 Task: Find connections with filter location Cordeiro with filter topic #personaldevelopment with filter profile language English with filter current company Colgate-Palmolive with filter school Anna Adarsh College For Women with filter industry Media & Telecommunications with filter service category Information Management with filter keywords title Camera Operator
Action: Mouse moved to (592, 113)
Screenshot: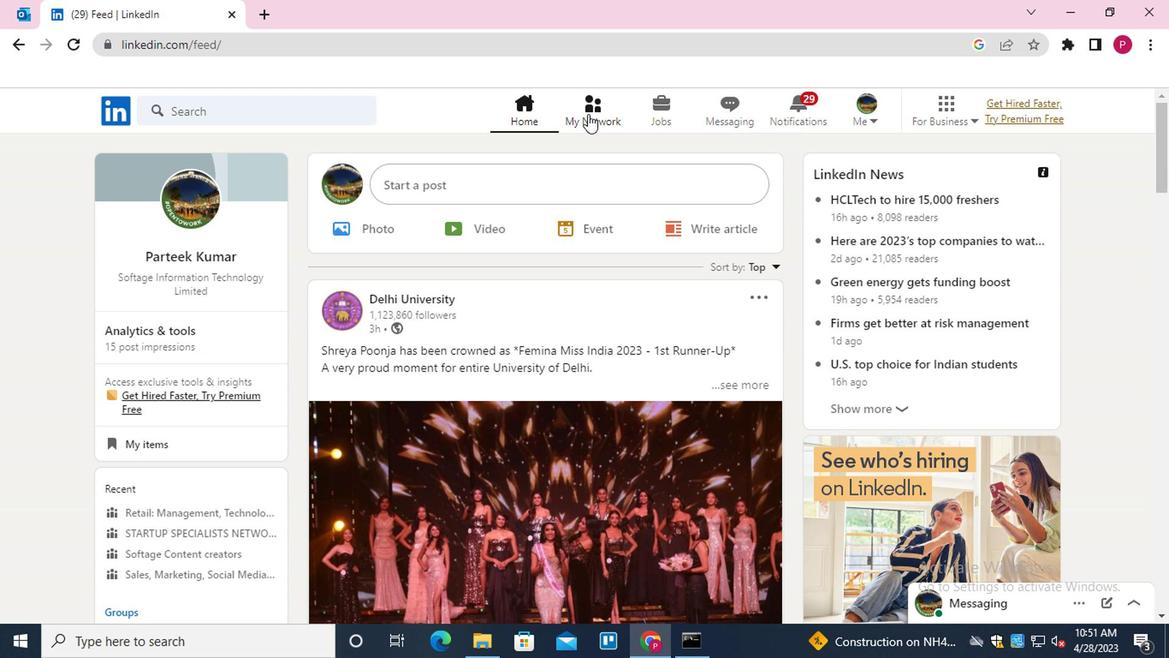 
Action: Mouse pressed left at (592, 113)
Screenshot: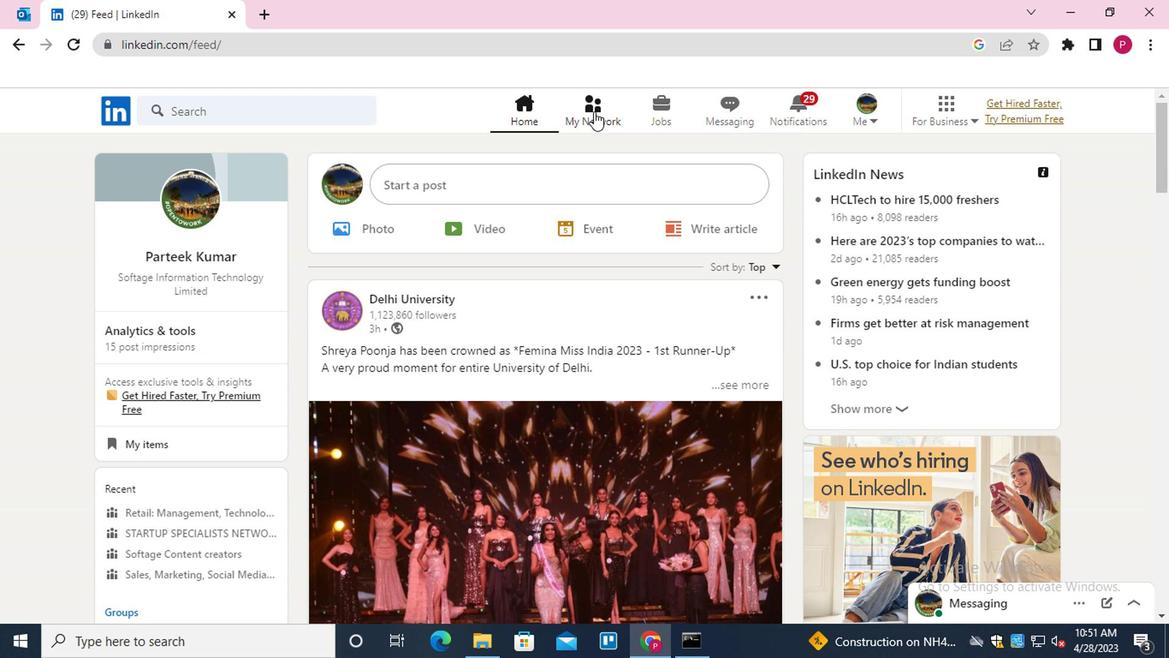 
Action: Mouse moved to (258, 210)
Screenshot: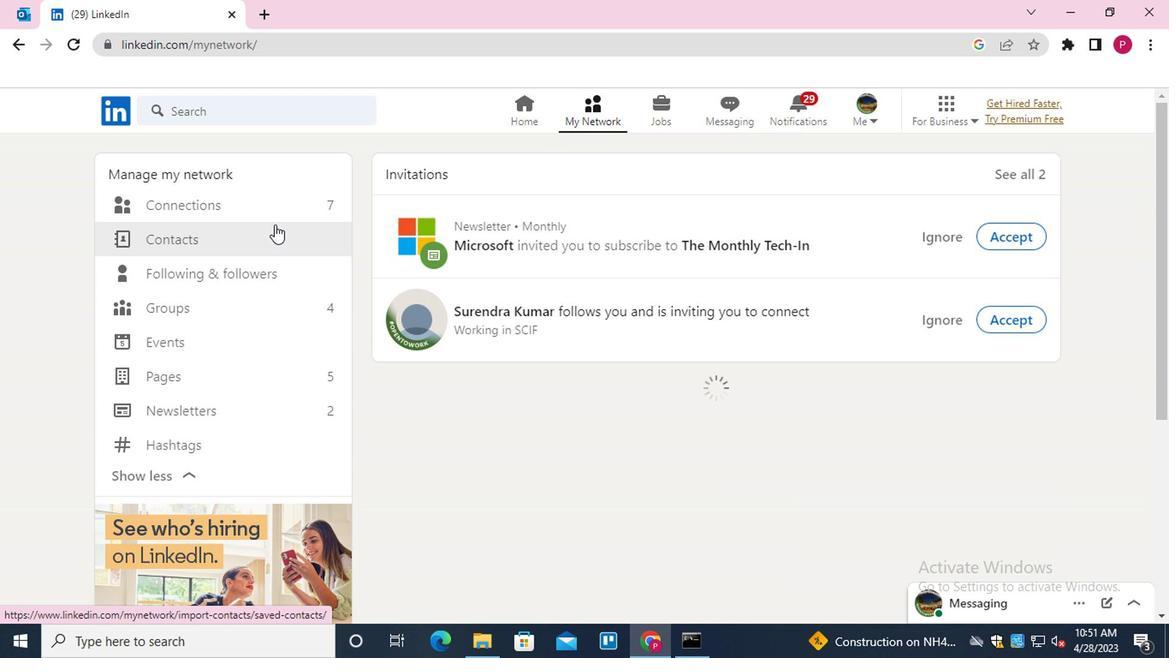 
Action: Mouse pressed left at (258, 210)
Screenshot: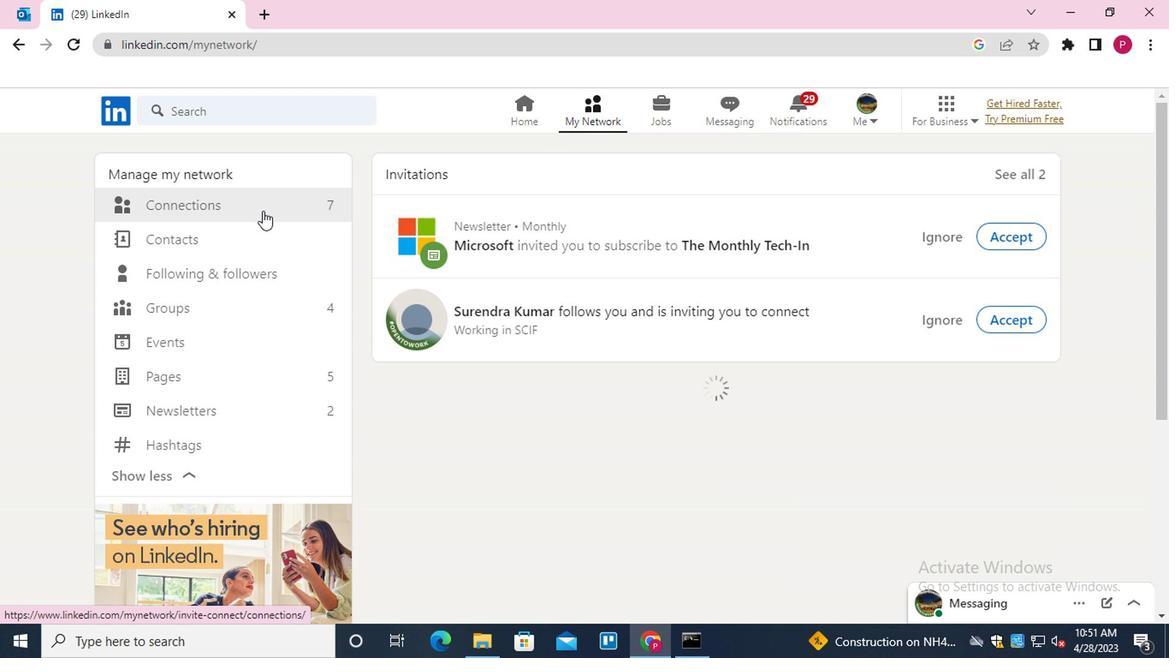 
Action: Mouse moved to (744, 209)
Screenshot: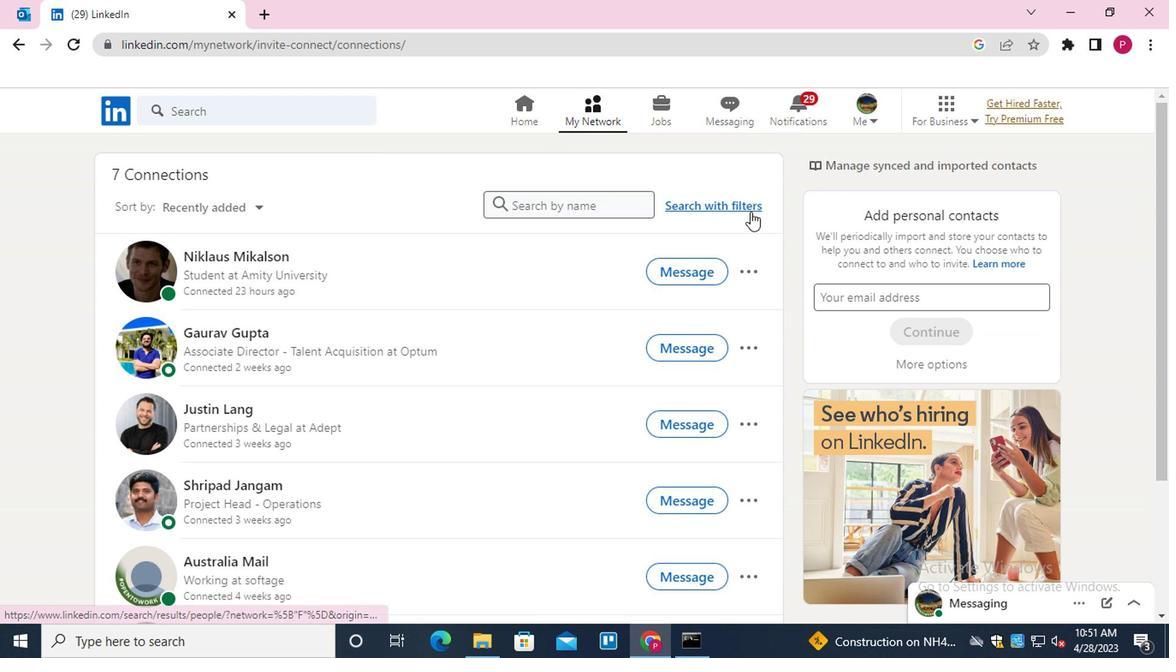 
Action: Mouse pressed left at (744, 209)
Screenshot: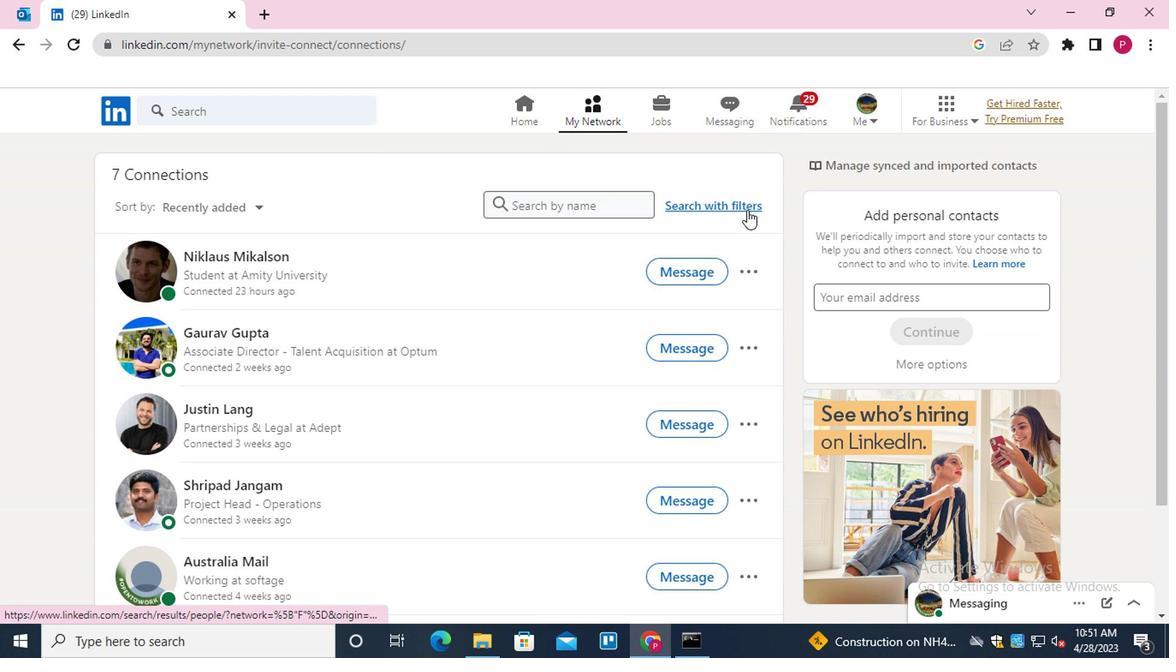 
Action: Mouse moved to (634, 165)
Screenshot: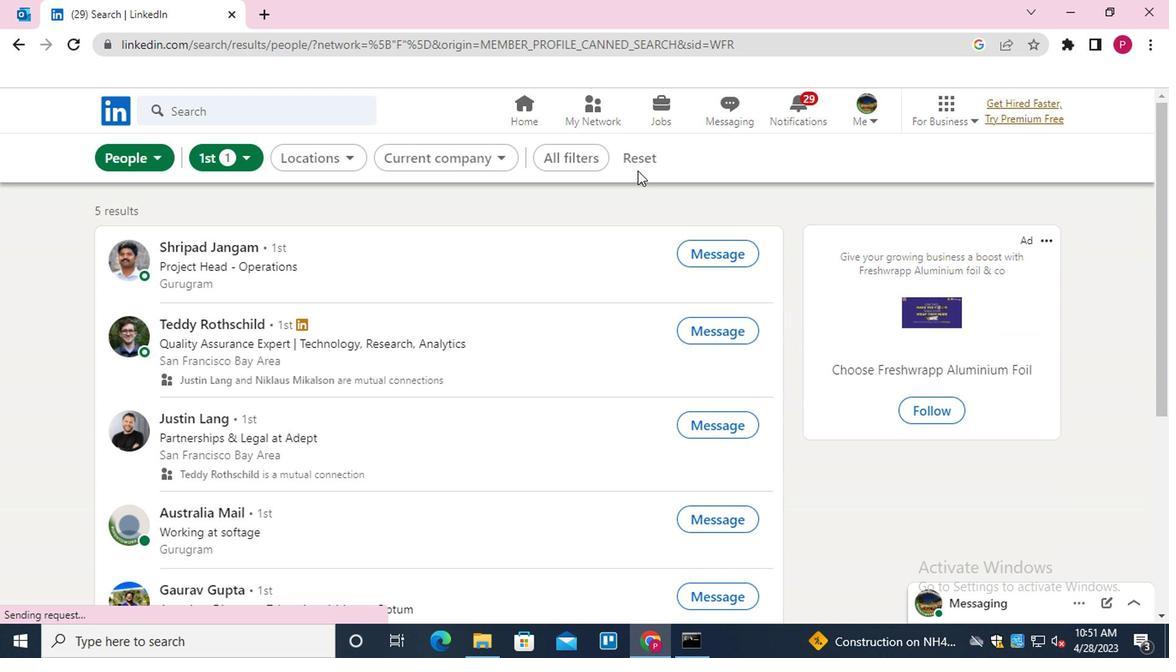 
Action: Mouse pressed left at (634, 165)
Screenshot: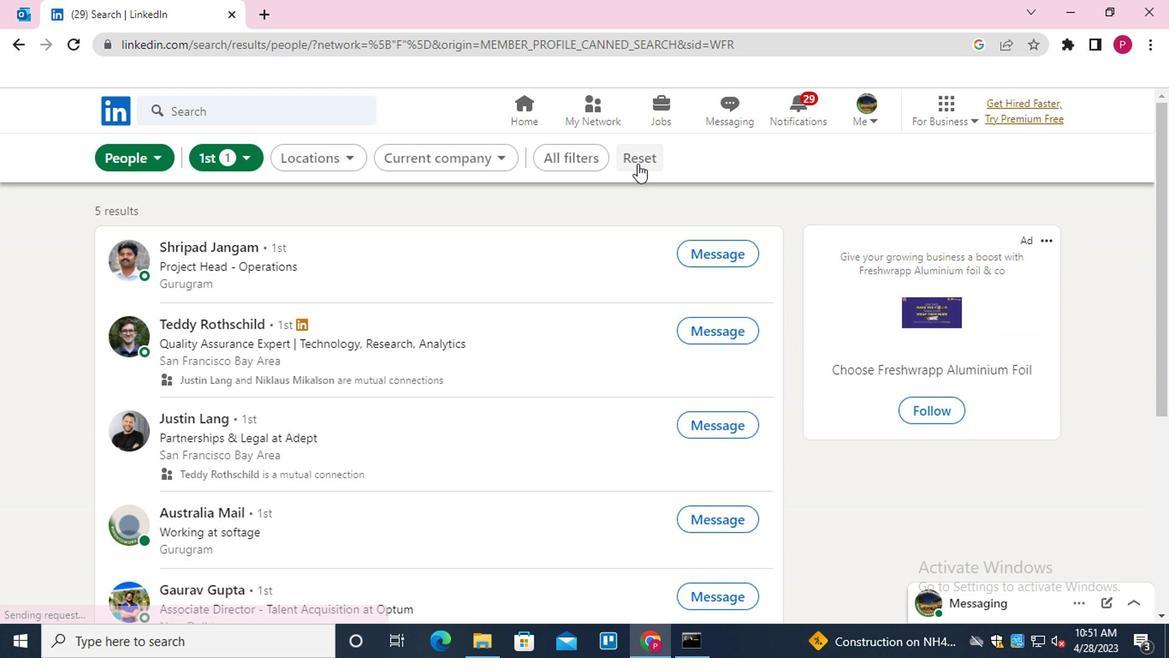 
Action: Mouse moved to (639, 164)
Screenshot: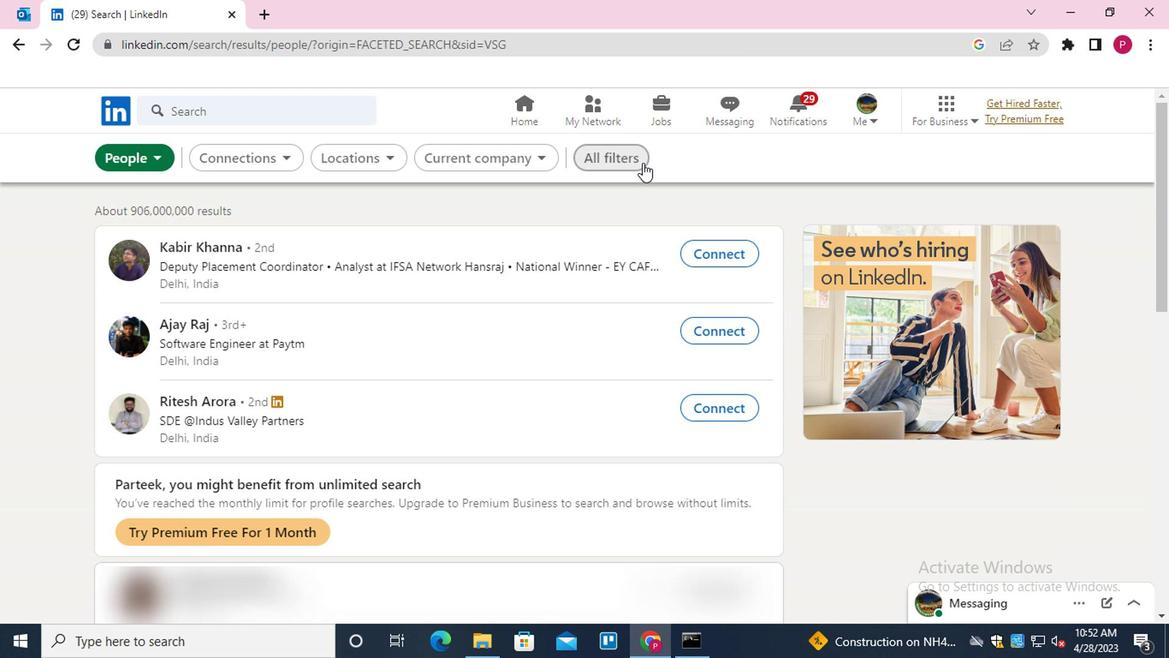 
Action: Mouse pressed left at (639, 164)
Screenshot: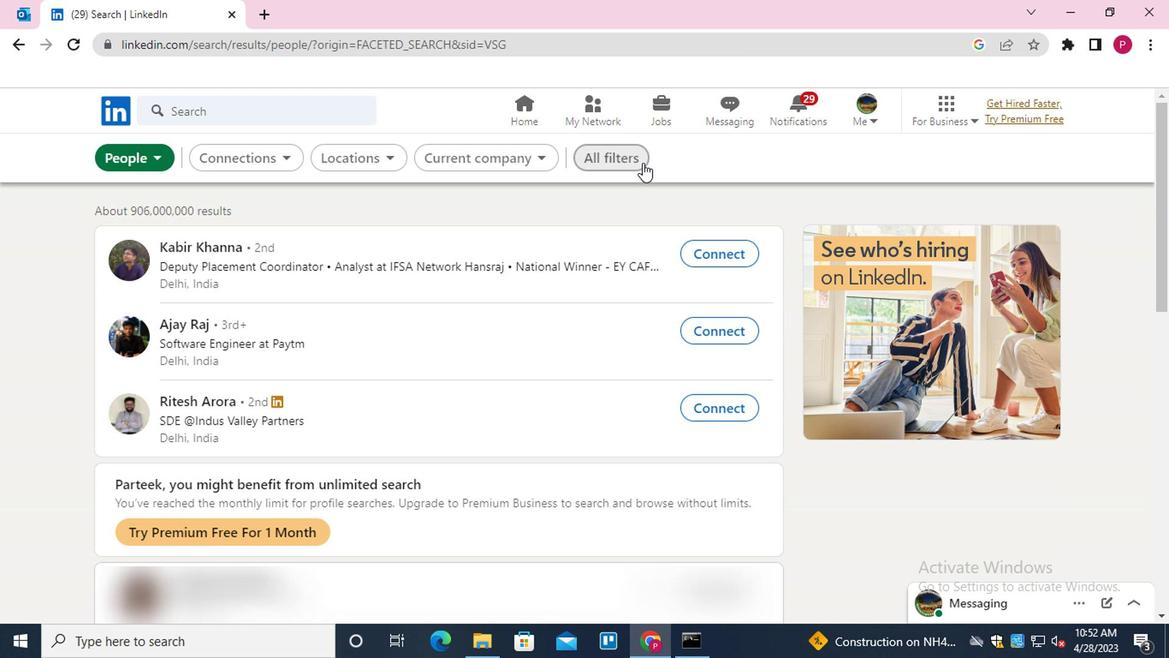 
Action: Mouse moved to (963, 400)
Screenshot: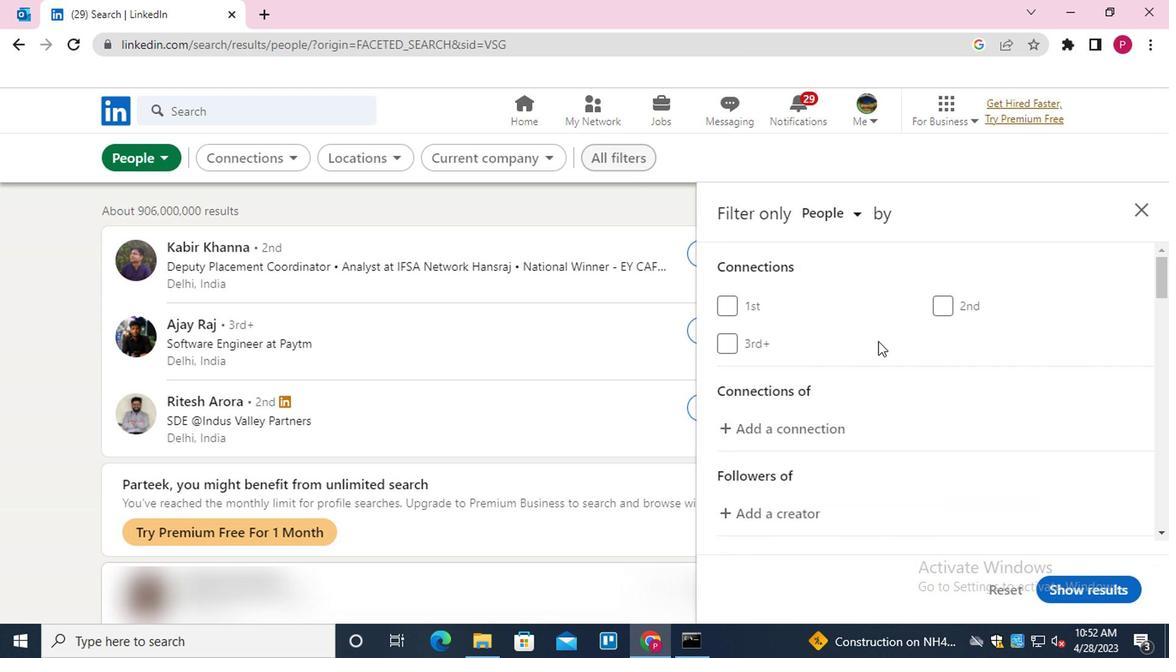 
Action: Mouse scrolled (963, 399) with delta (0, 0)
Screenshot: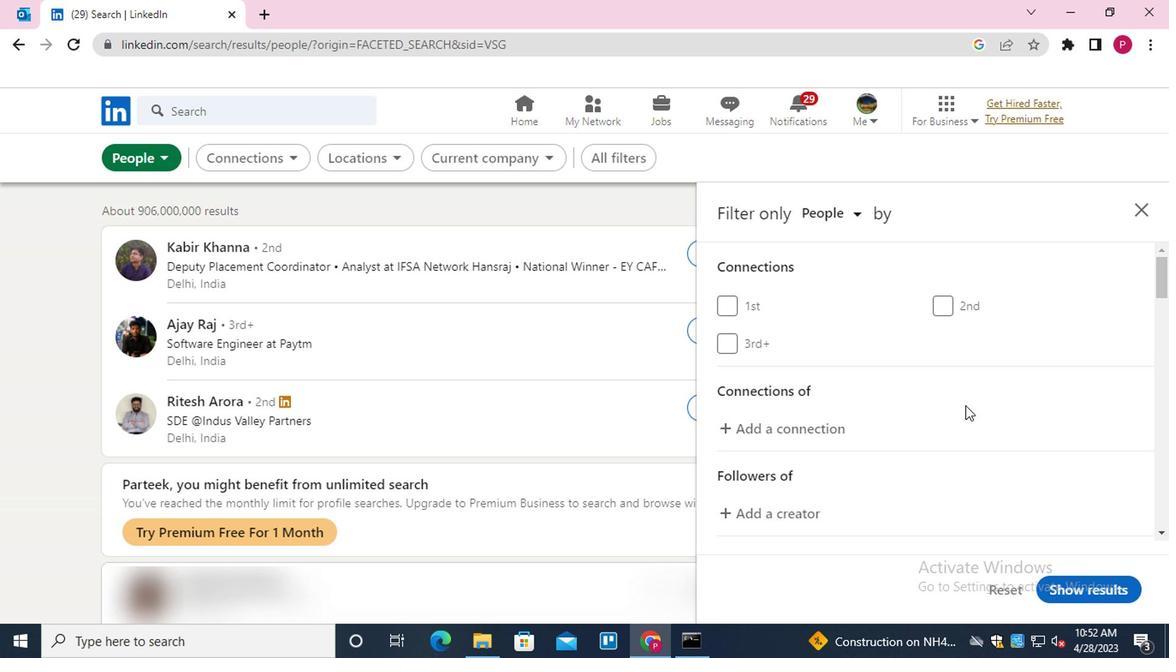 
Action: Mouse scrolled (963, 399) with delta (0, 0)
Screenshot: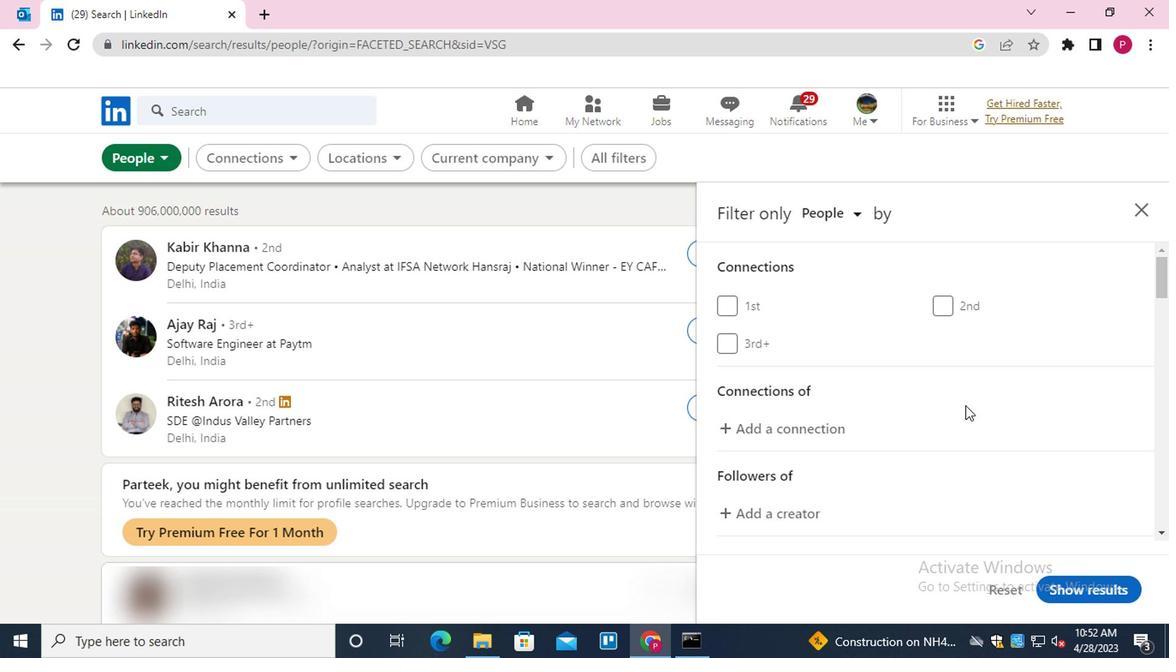 
Action: Mouse moved to (964, 400)
Screenshot: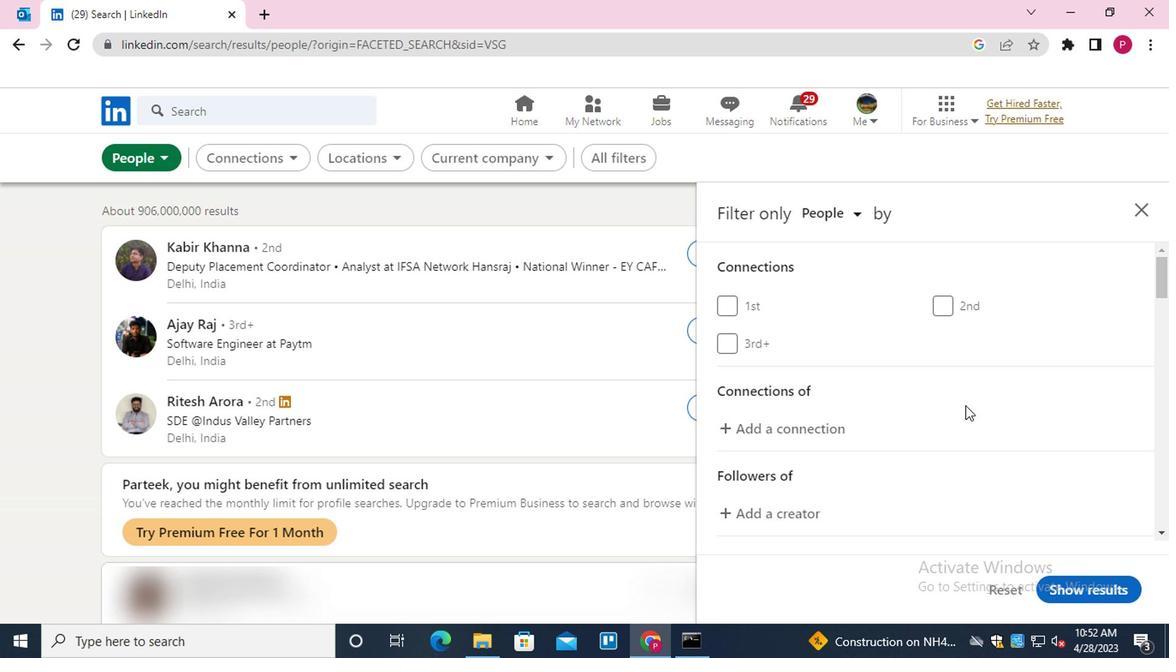 
Action: Mouse scrolled (964, 399) with delta (0, 0)
Screenshot: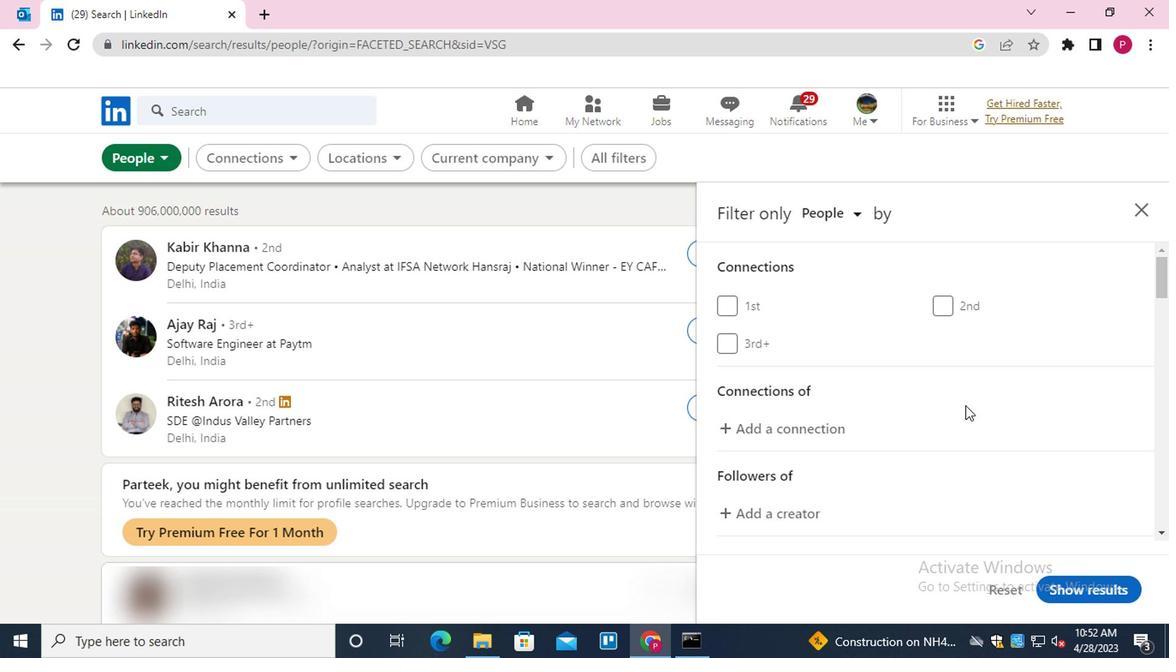 
Action: Mouse scrolled (964, 399) with delta (0, 0)
Screenshot: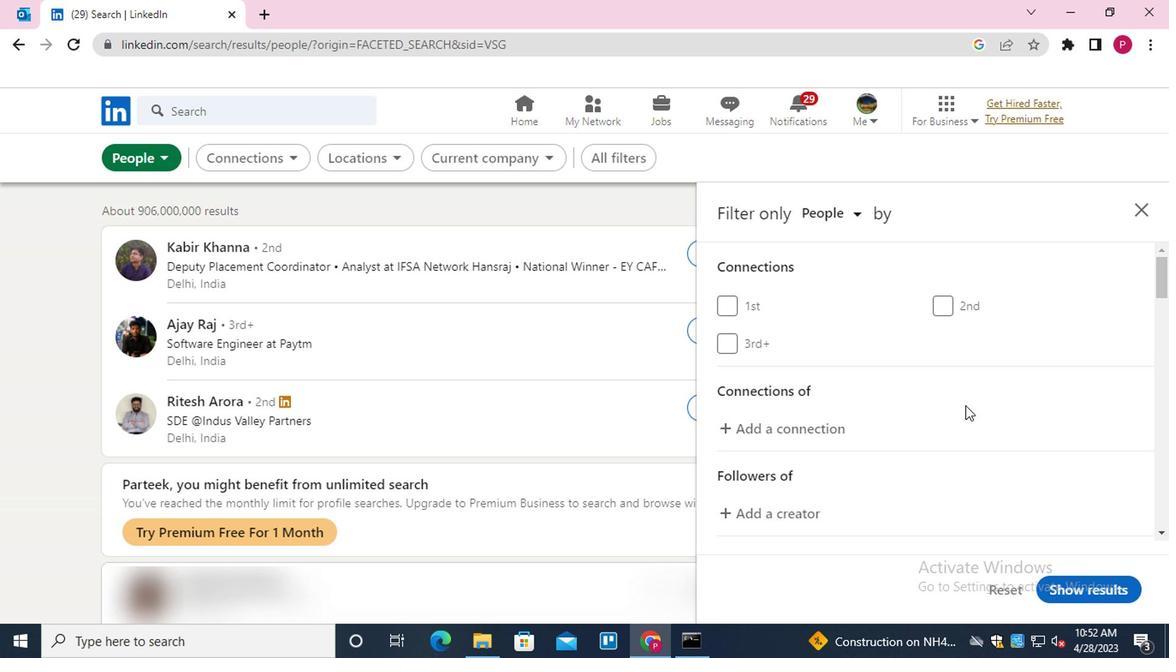 
Action: Mouse moved to (1002, 340)
Screenshot: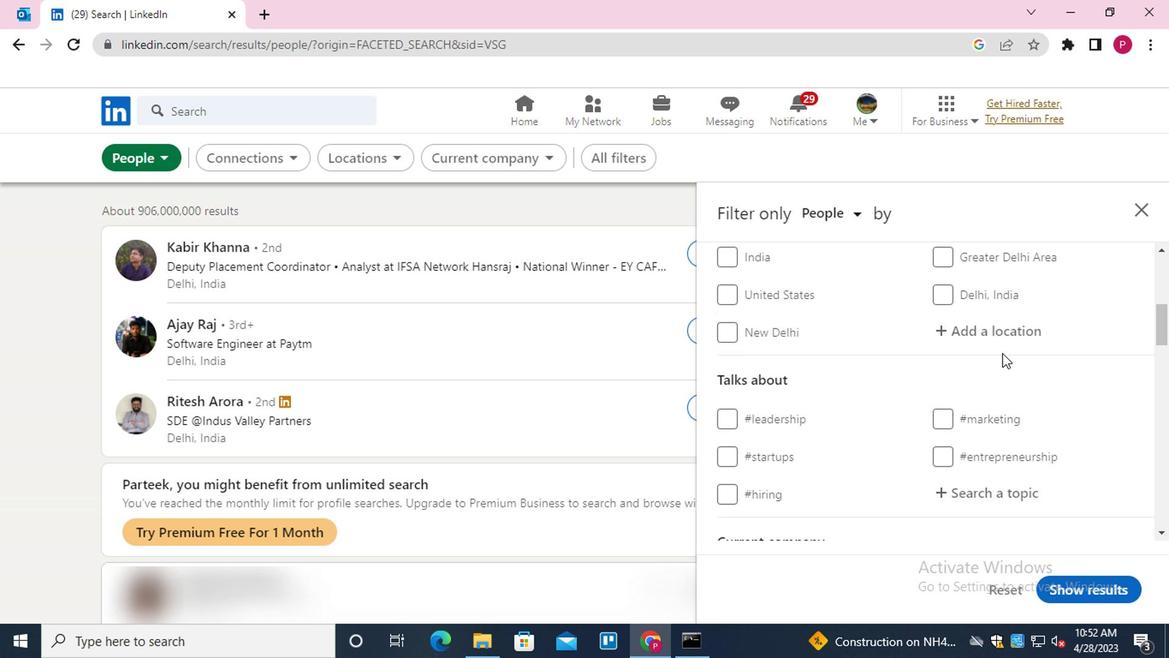 
Action: Mouse pressed left at (1002, 340)
Screenshot: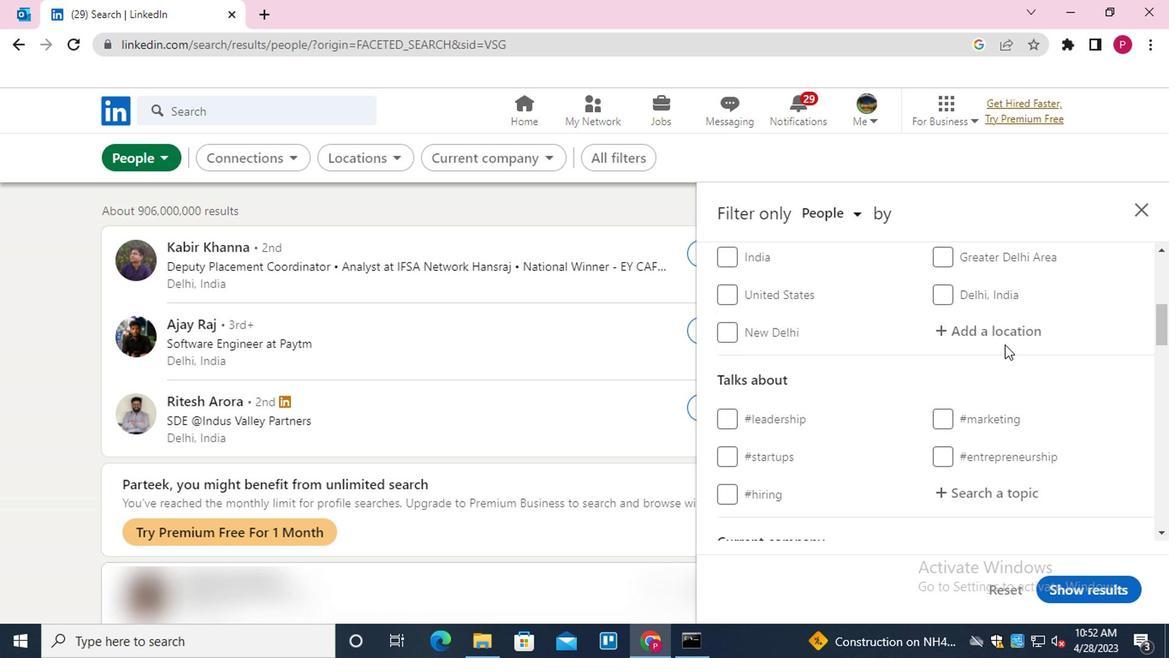 
Action: Key pressed <Key.shift>COR
Screenshot: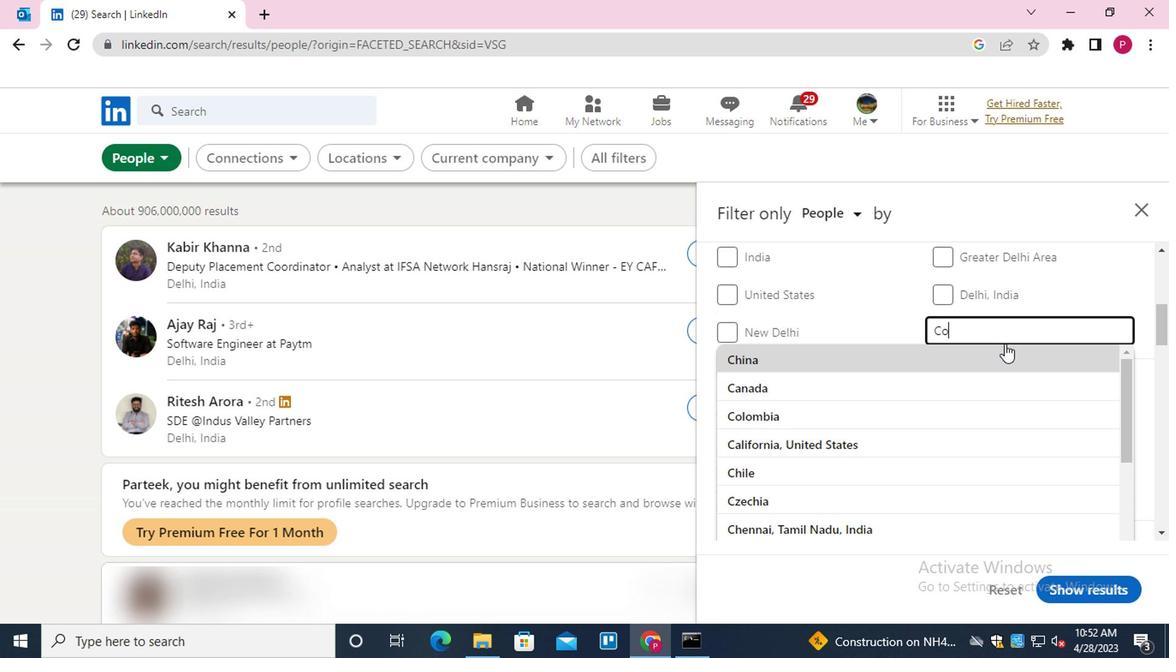 
Action: Mouse moved to (1002, 339)
Screenshot: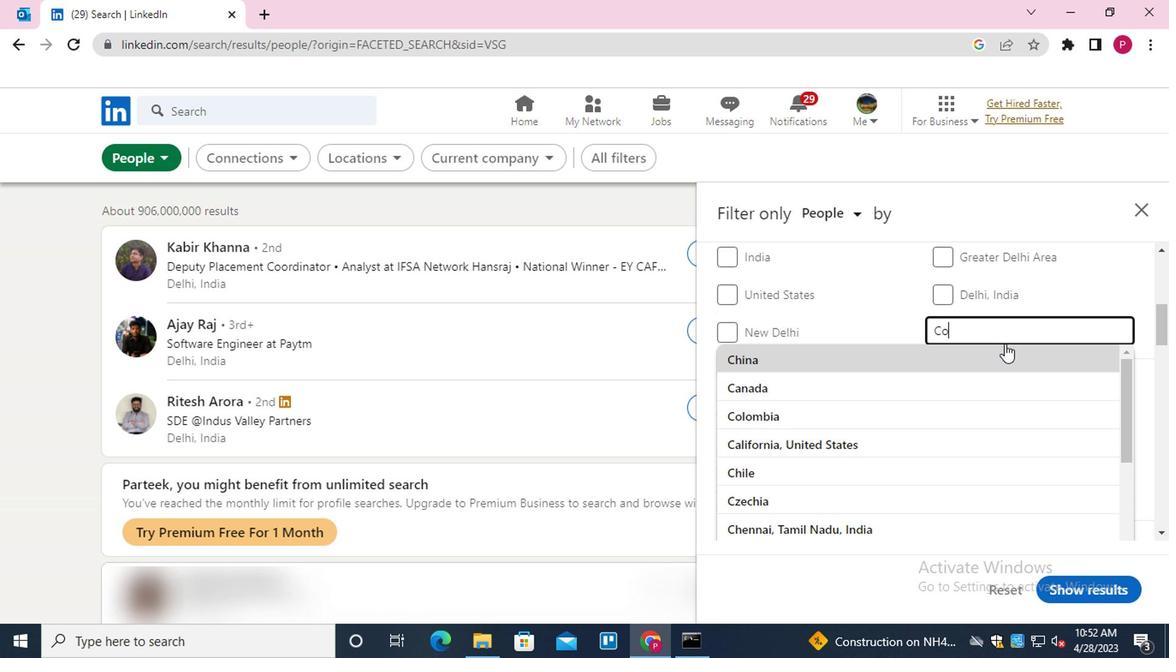 
Action: Key pressed DERIO<Key.backspace><Key.backspace><Key.backspace><Key.down><Key.down><Key.enter>
Screenshot: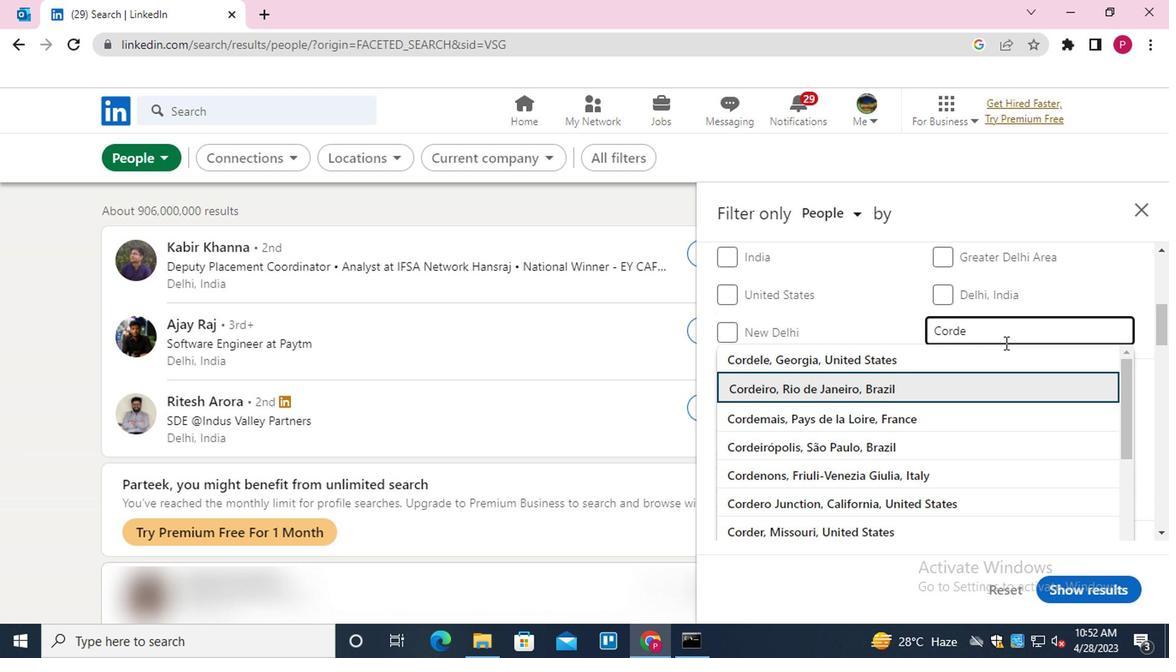 
Action: Mouse moved to (849, 406)
Screenshot: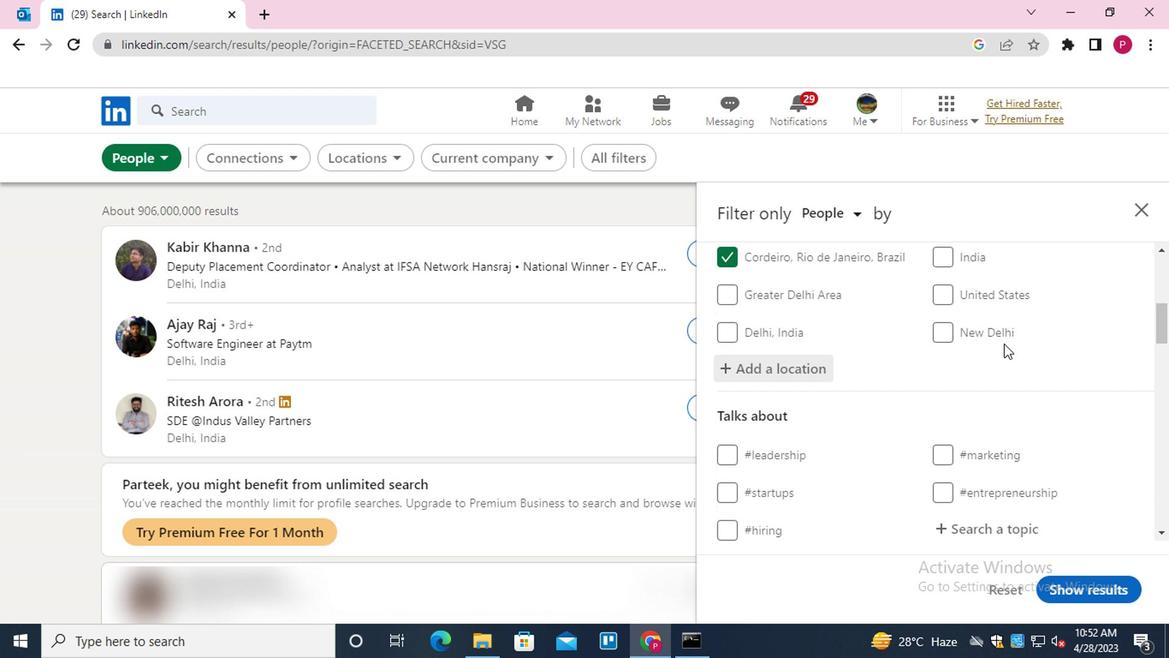 
Action: Mouse scrolled (849, 405) with delta (0, 0)
Screenshot: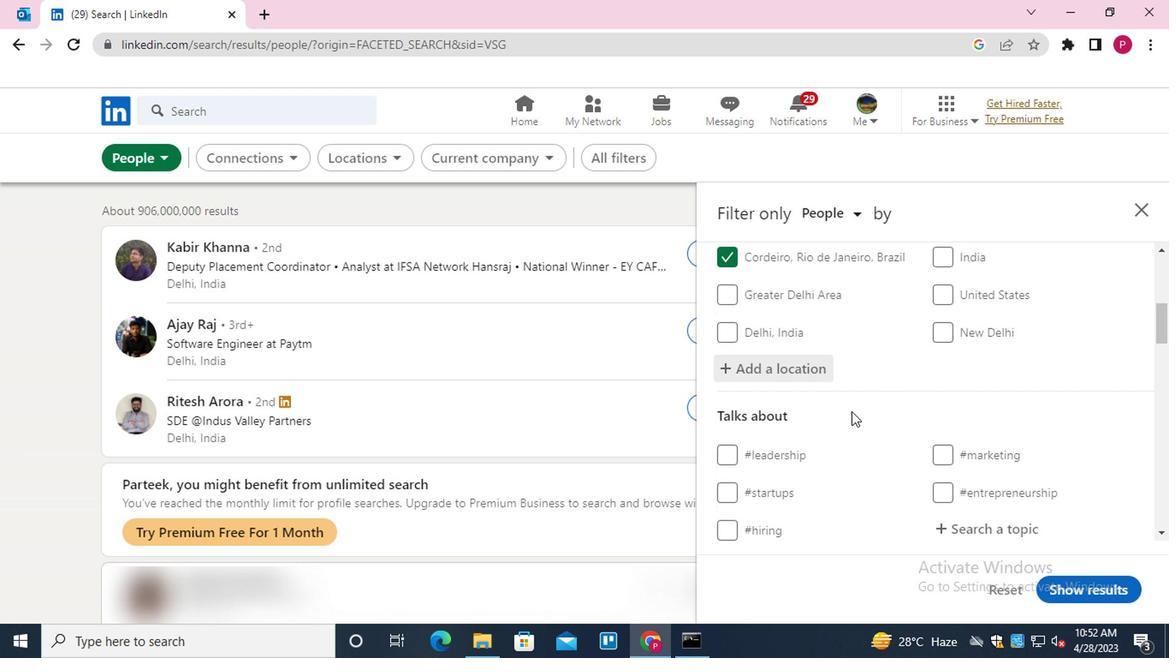 
Action: Mouse scrolled (849, 405) with delta (0, 0)
Screenshot: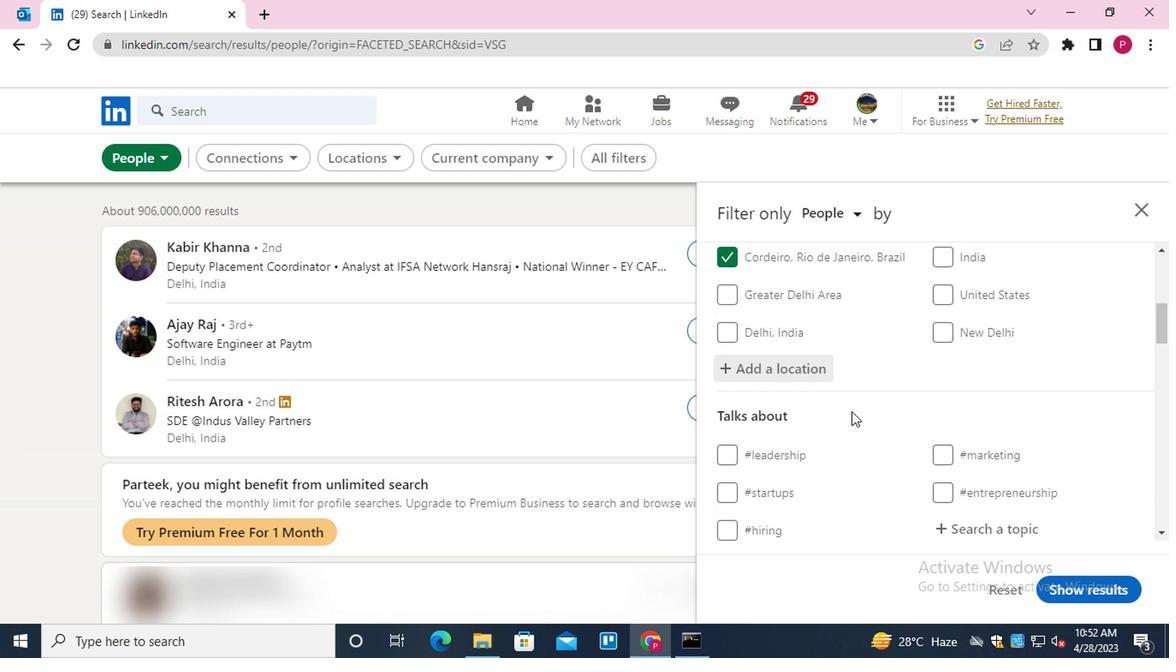 
Action: Mouse scrolled (849, 405) with delta (0, 0)
Screenshot: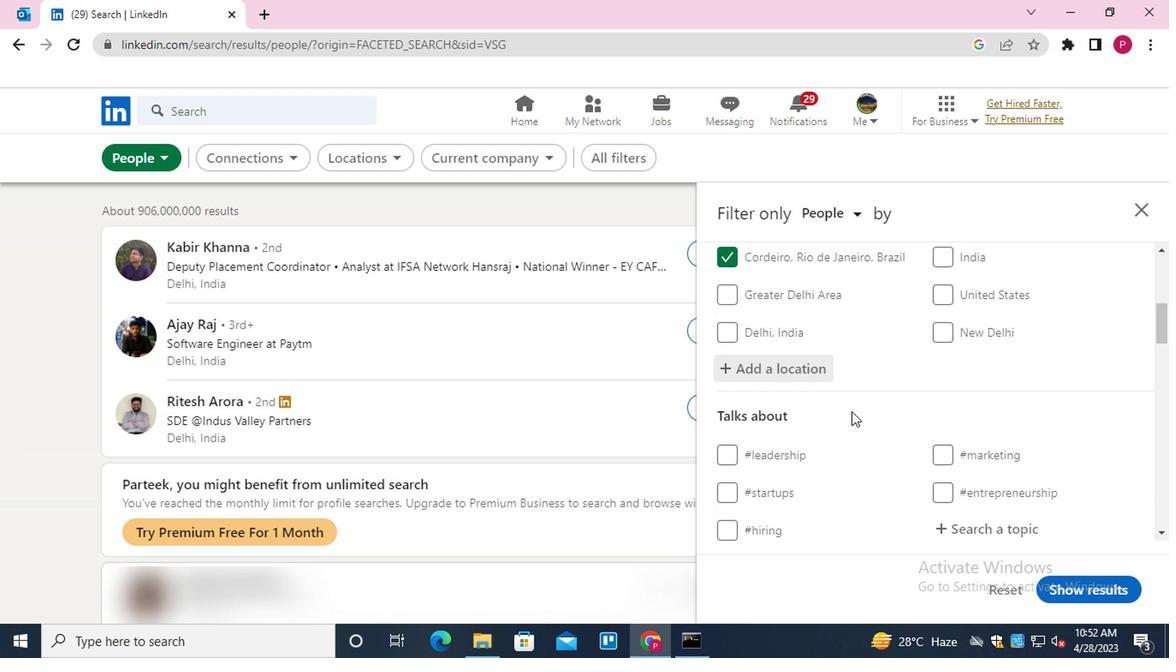 
Action: Mouse moved to (970, 273)
Screenshot: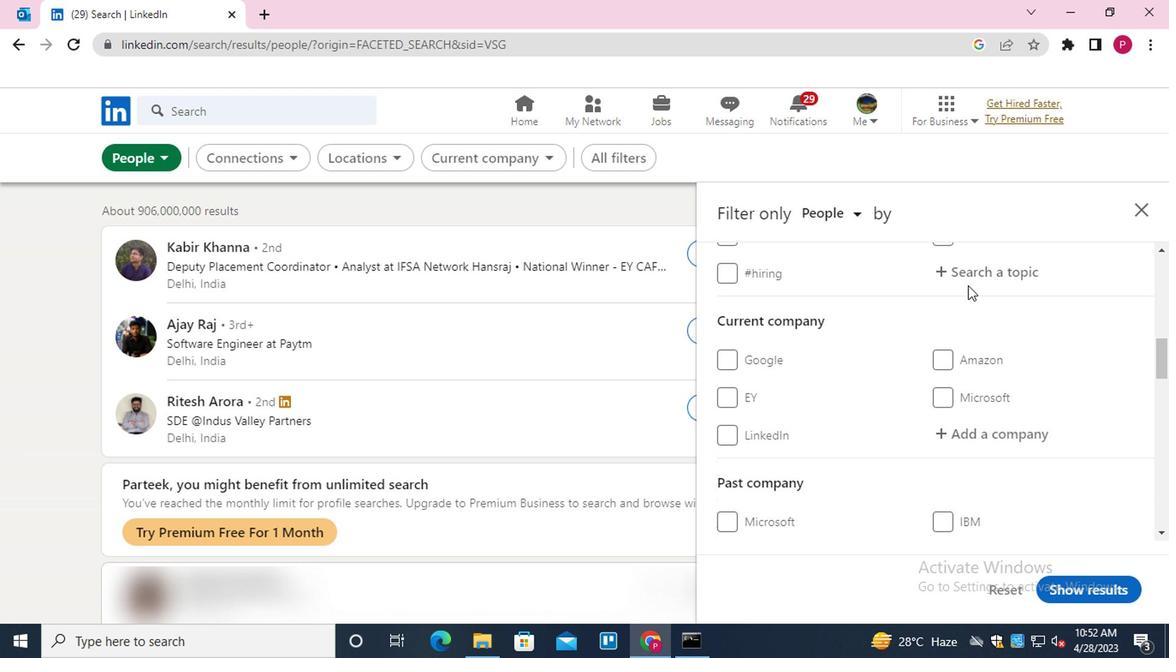 
Action: Mouse pressed left at (970, 273)
Screenshot: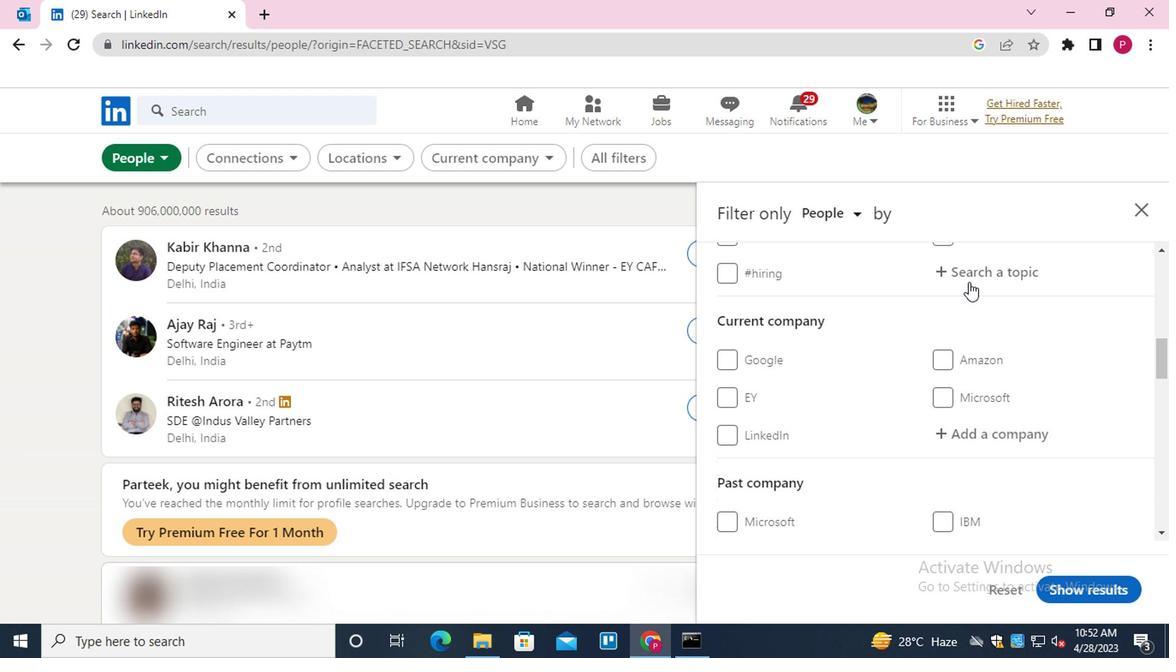 
Action: Mouse moved to (970, 273)
Screenshot: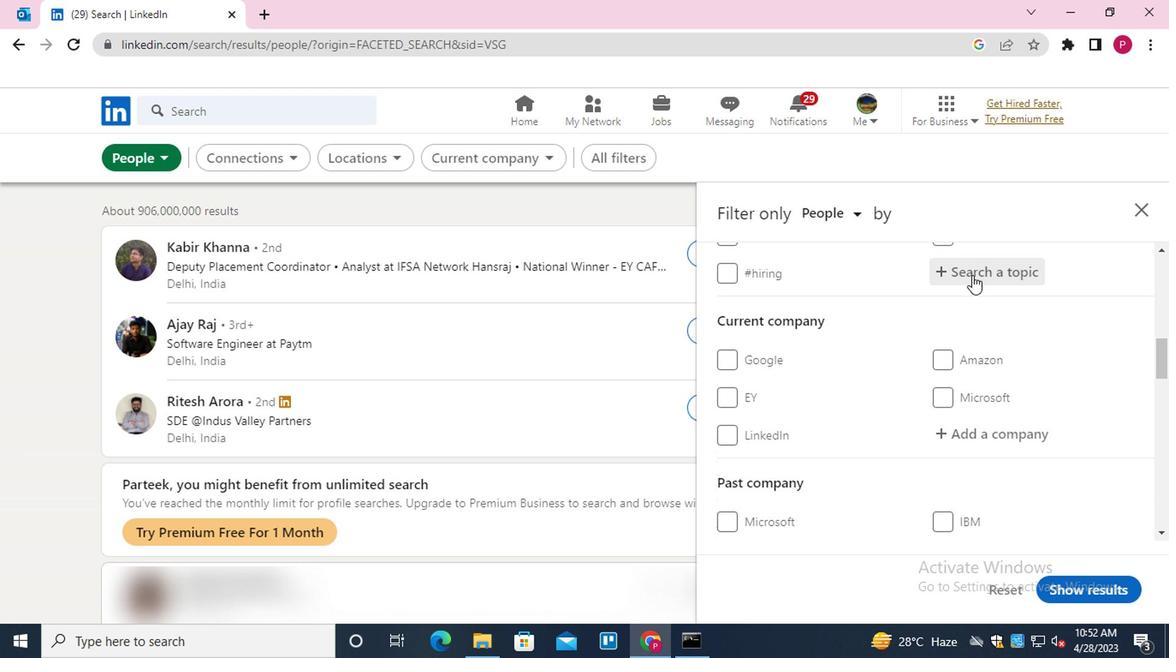 
Action: Key pressed PERSONAL<Key.down><Key.down><Key.enter>
Screenshot: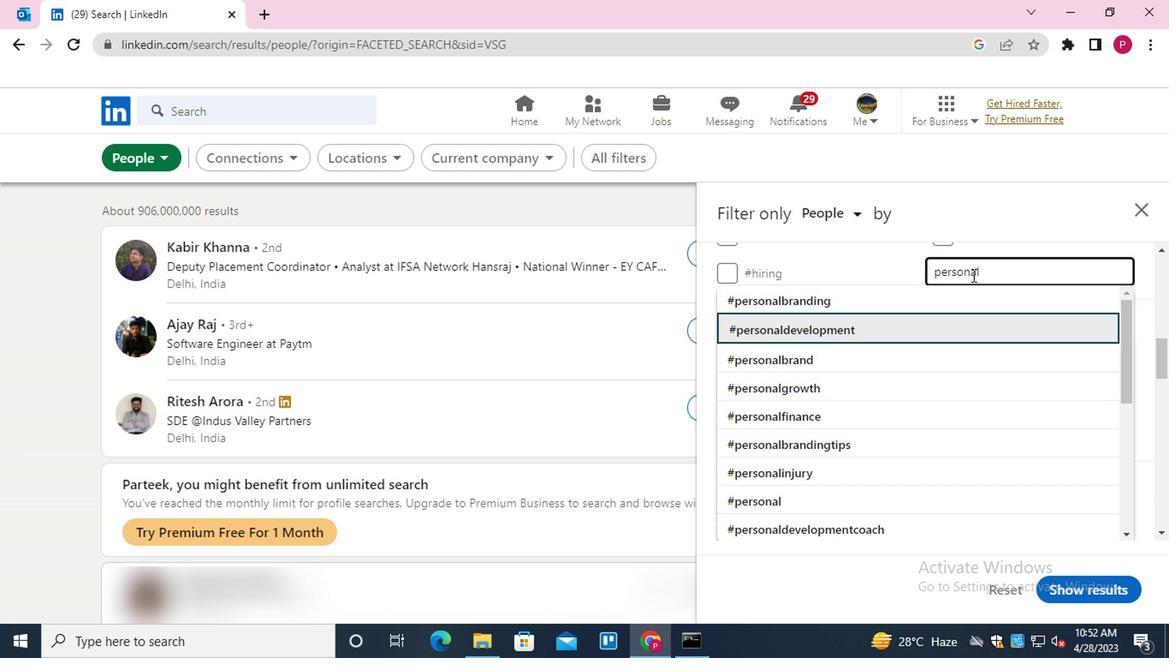 
Action: Mouse moved to (891, 348)
Screenshot: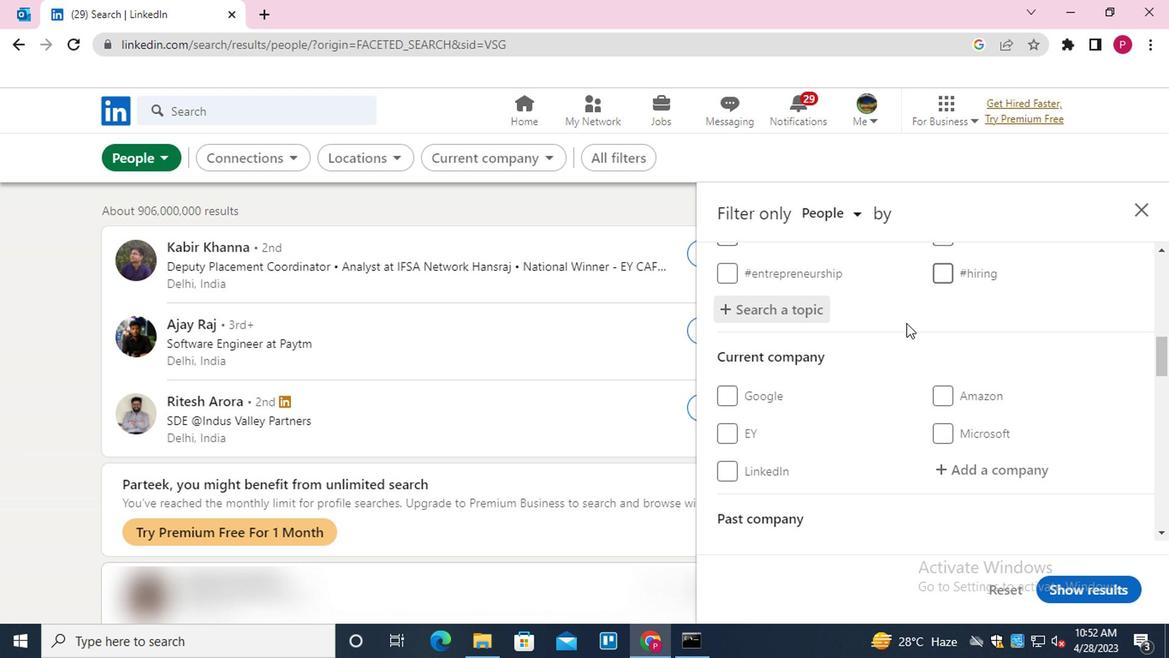 
Action: Mouse scrolled (891, 347) with delta (0, 0)
Screenshot: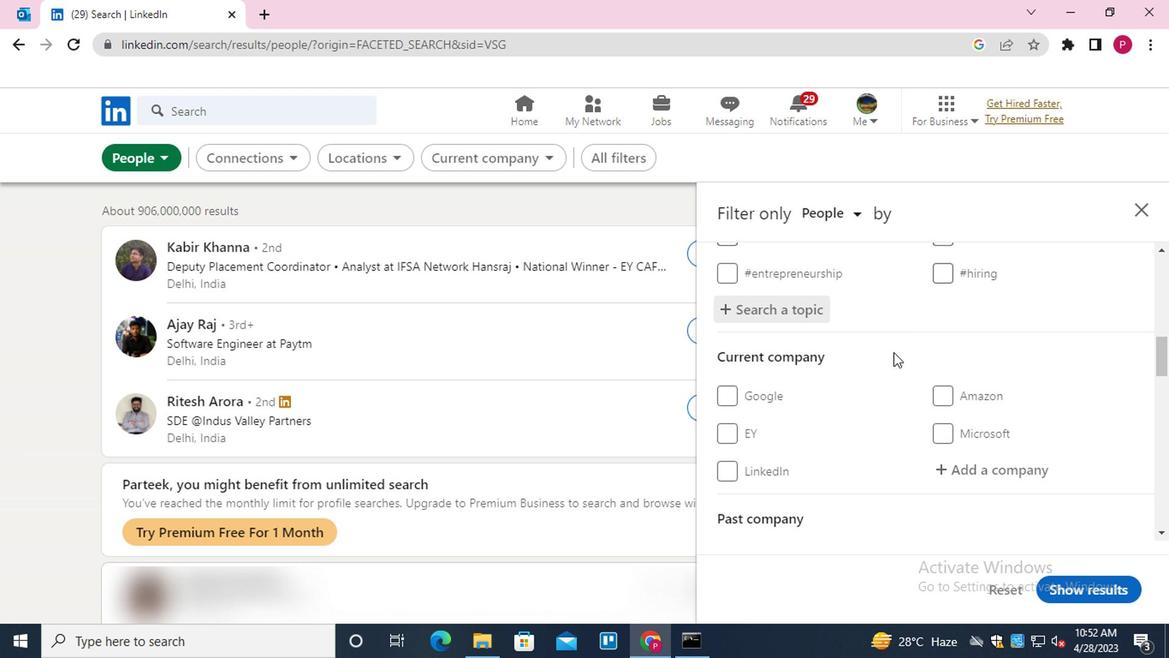 
Action: Mouse scrolled (891, 347) with delta (0, 0)
Screenshot: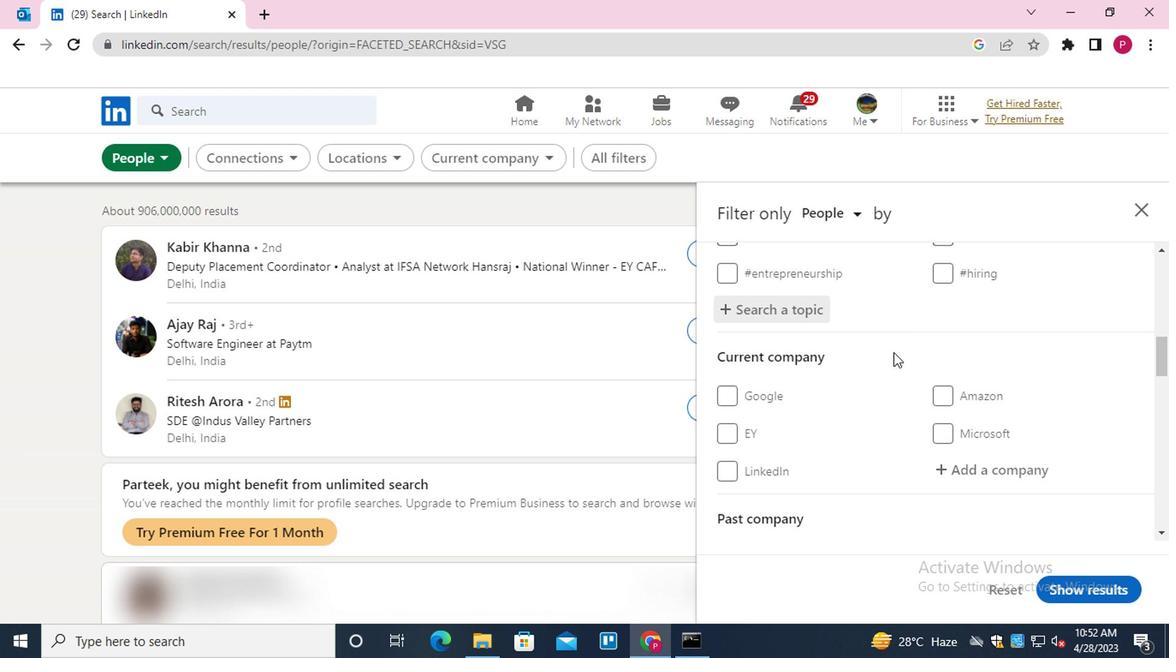 
Action: Mouse moved to (887, 359)
Screenshot: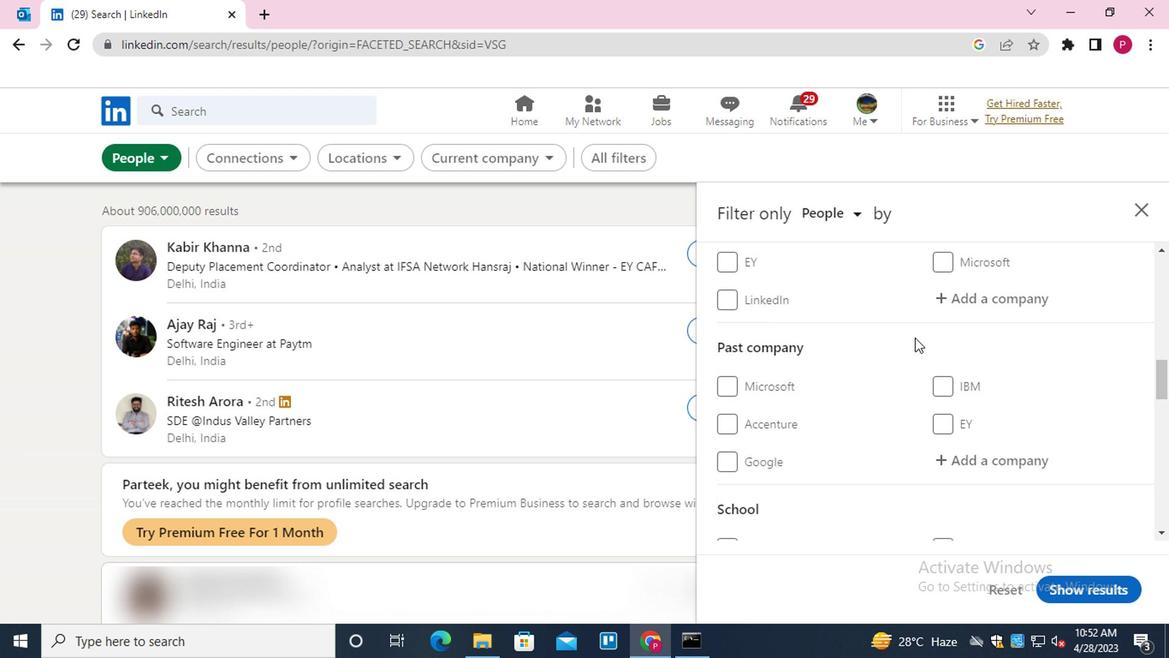 
Action: Mouse scrolled (887, 358) with delta (0, 0)
Screenshot: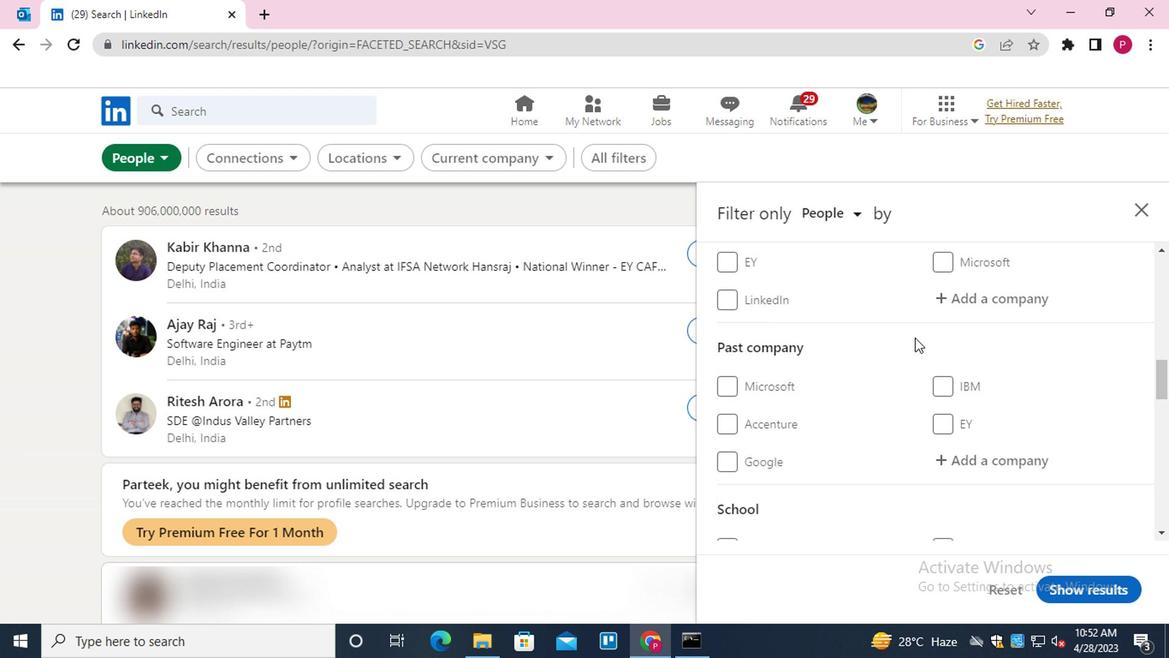 
Action: Mouse moved to (886, 361)
Screenshot: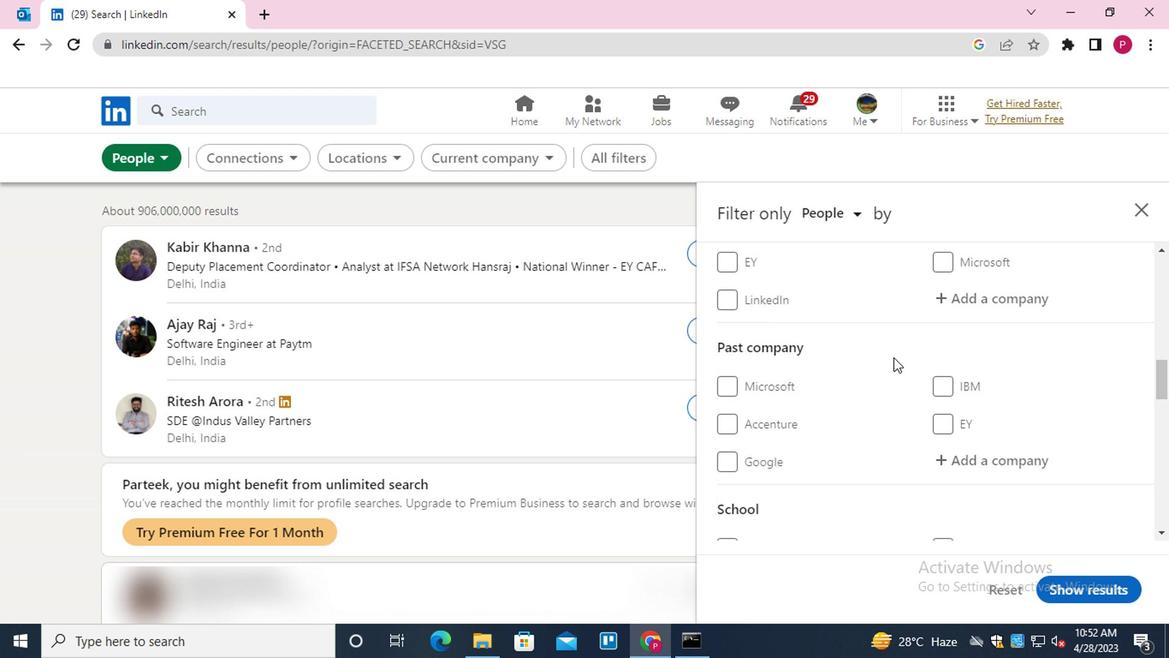 
Action: Mouse scrolled (886, 361) with delta (0, 0)
Screenshot: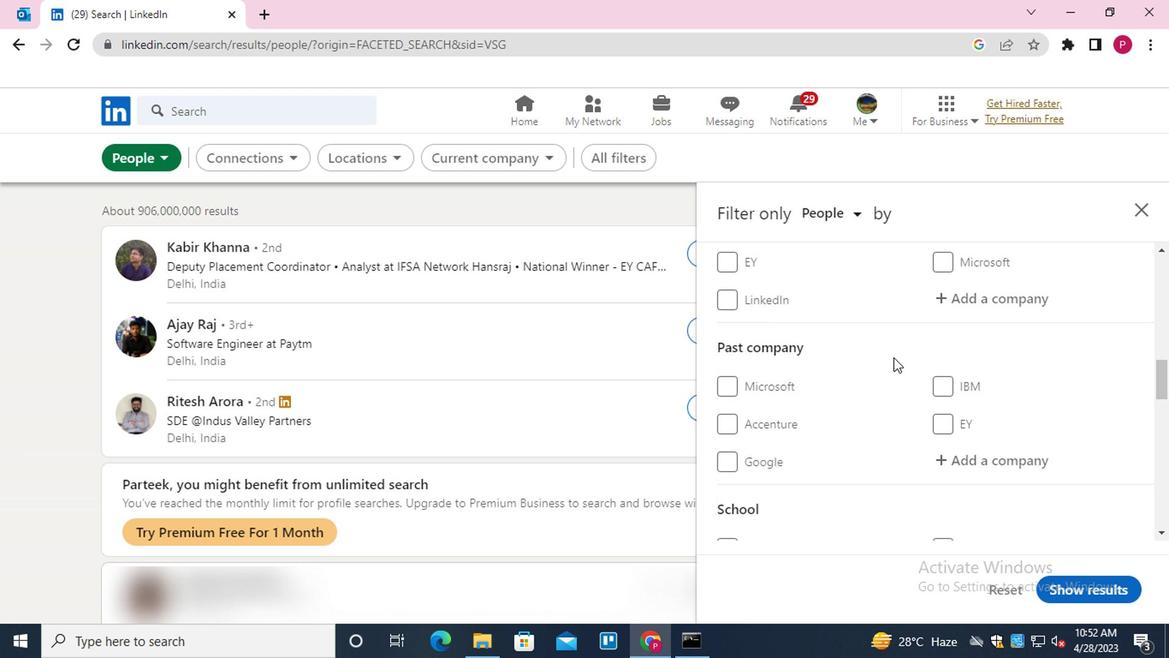 
Action: Mouse moved to (885, 363)
Screenshot: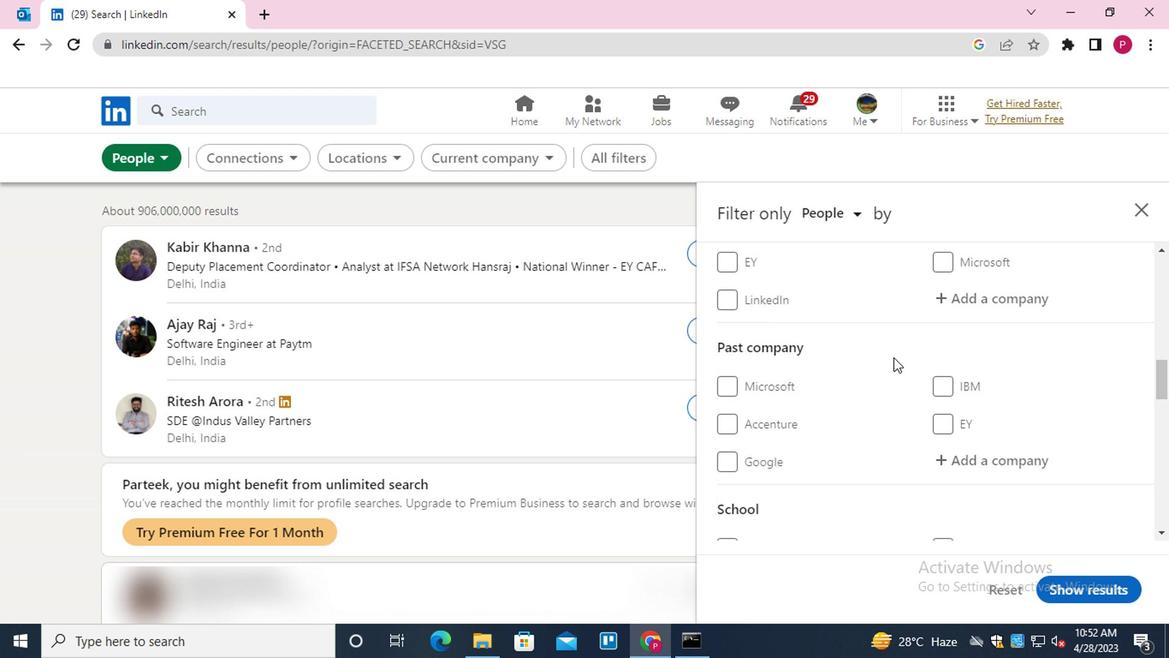 
Action: Mouse scrolled (885, 363) with delta (0, 0)
Screenshot: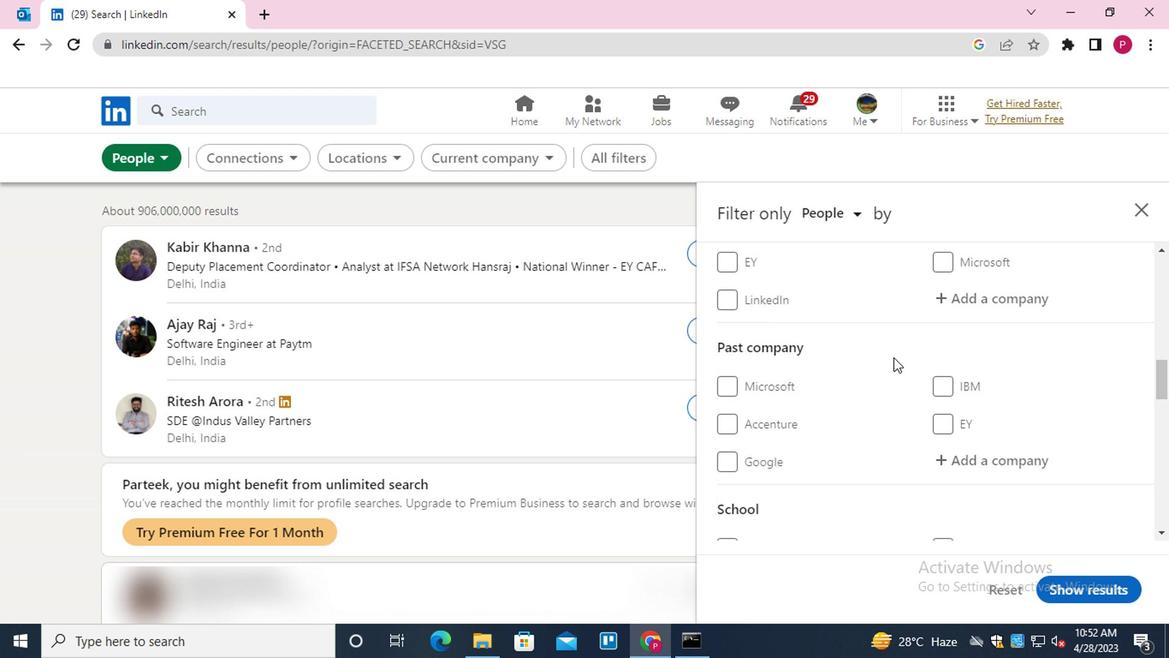 
Action: Mouse moved to (885, 364)
Screenshot: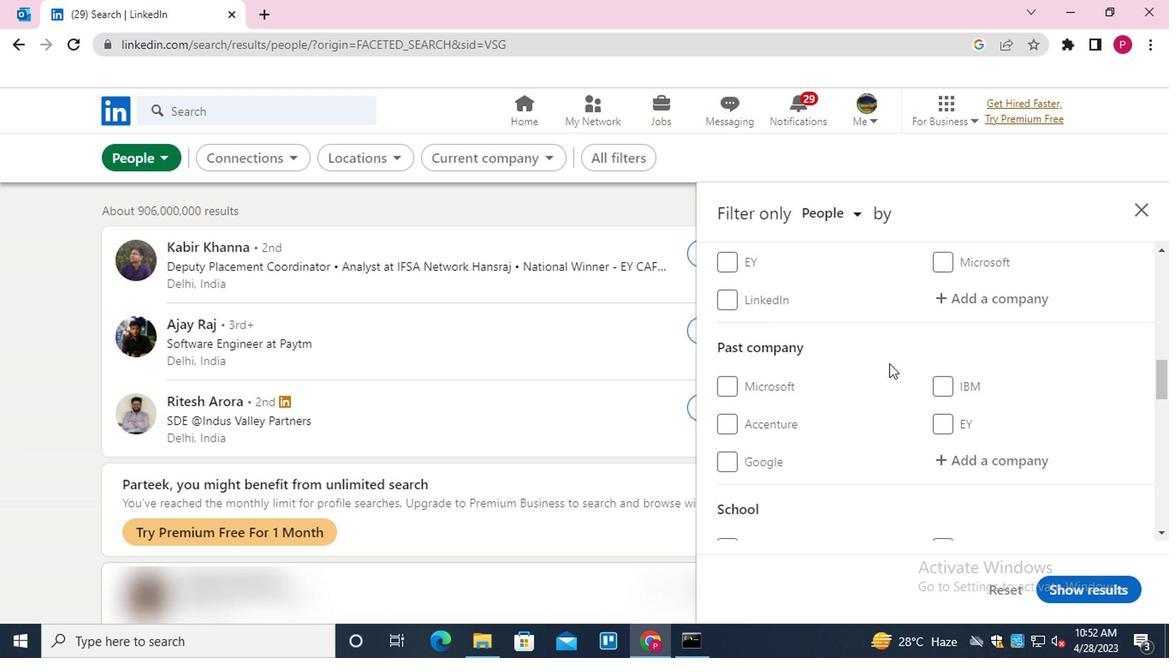
Action: Mouse scrolled (885, 363) with delta (0, -1)
Screenshot: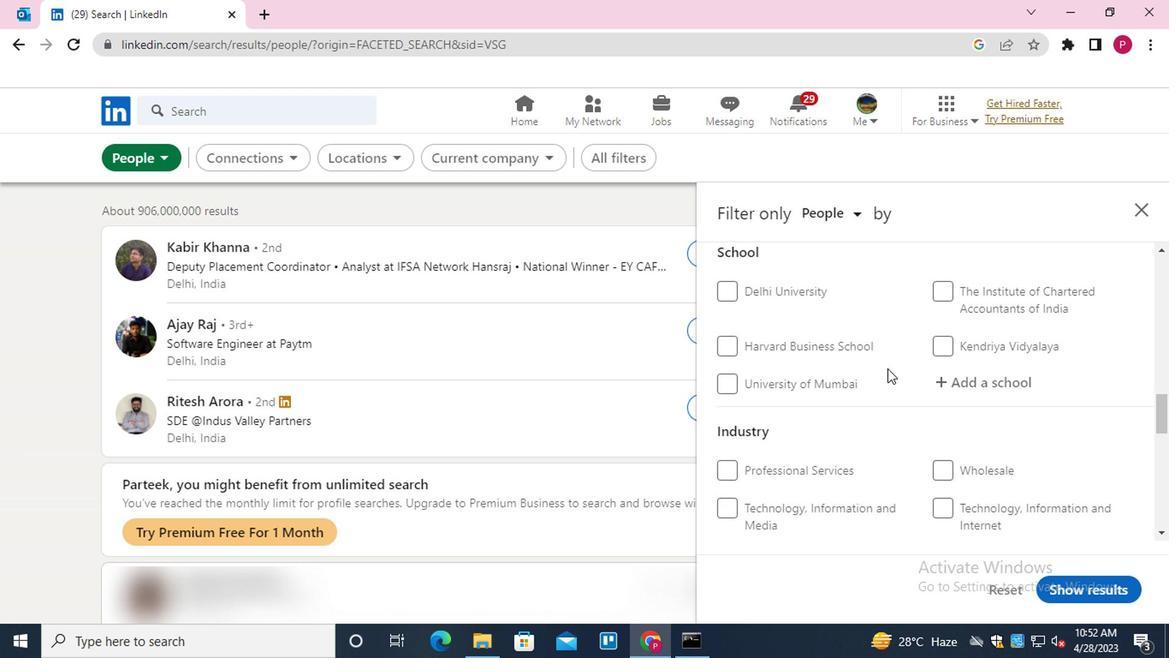 
Action: Mouse scrolled (885, 363) with delta (0, -1)
Screenshot: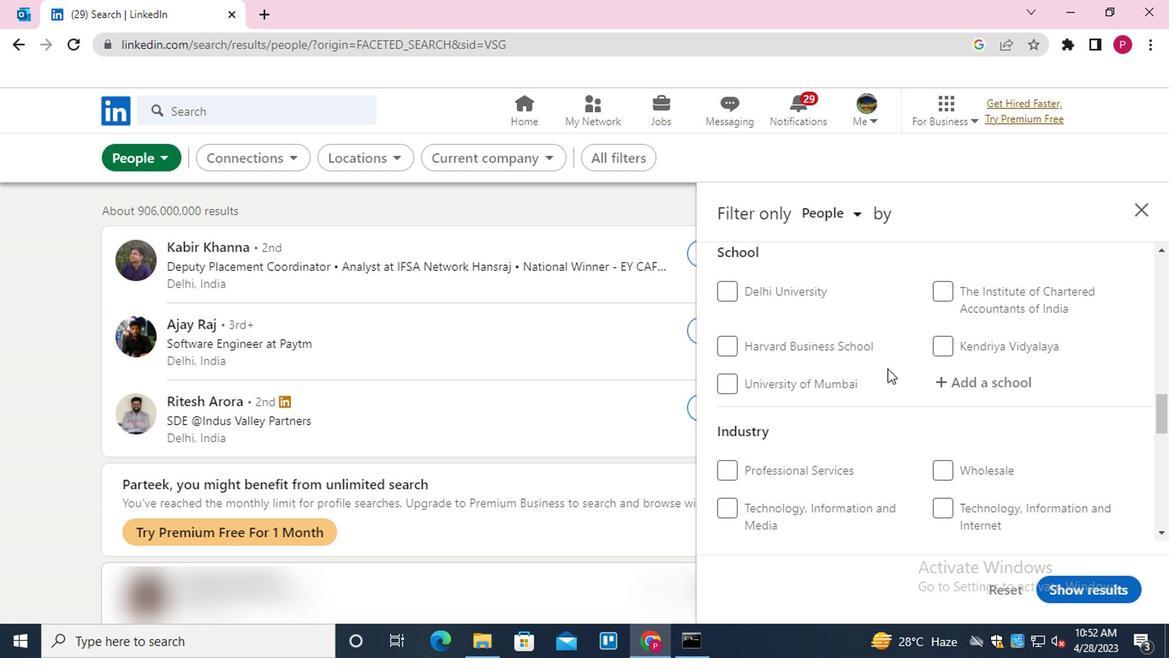 
Action: Mouse scrolled (885, 363) with delta (0, -1)
Screenshot: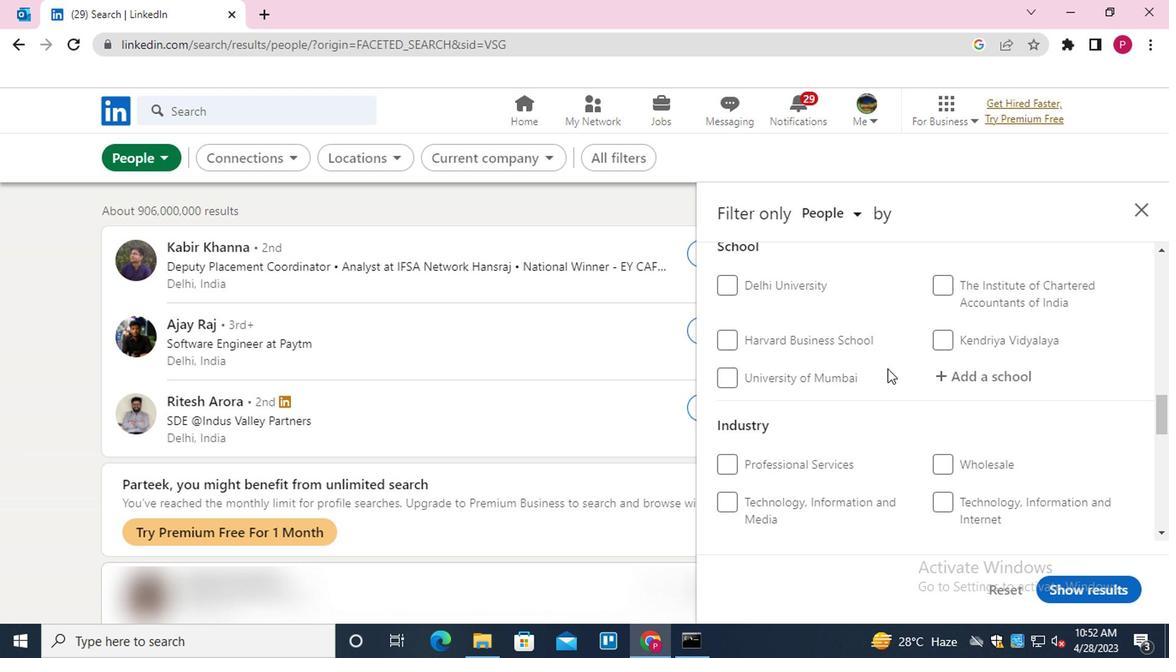 
Action: Mouse scrolled (885, 363) with delta (0, -1)
Screenshot: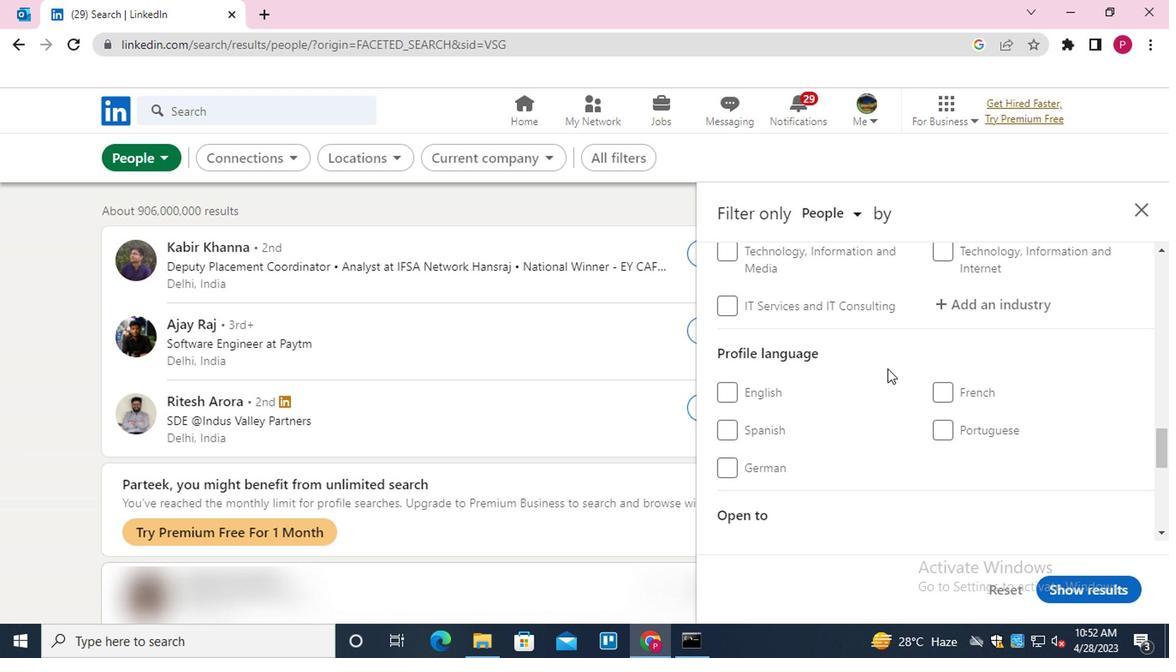 
Action: Mouse moved to (786, 303)
Screenshot: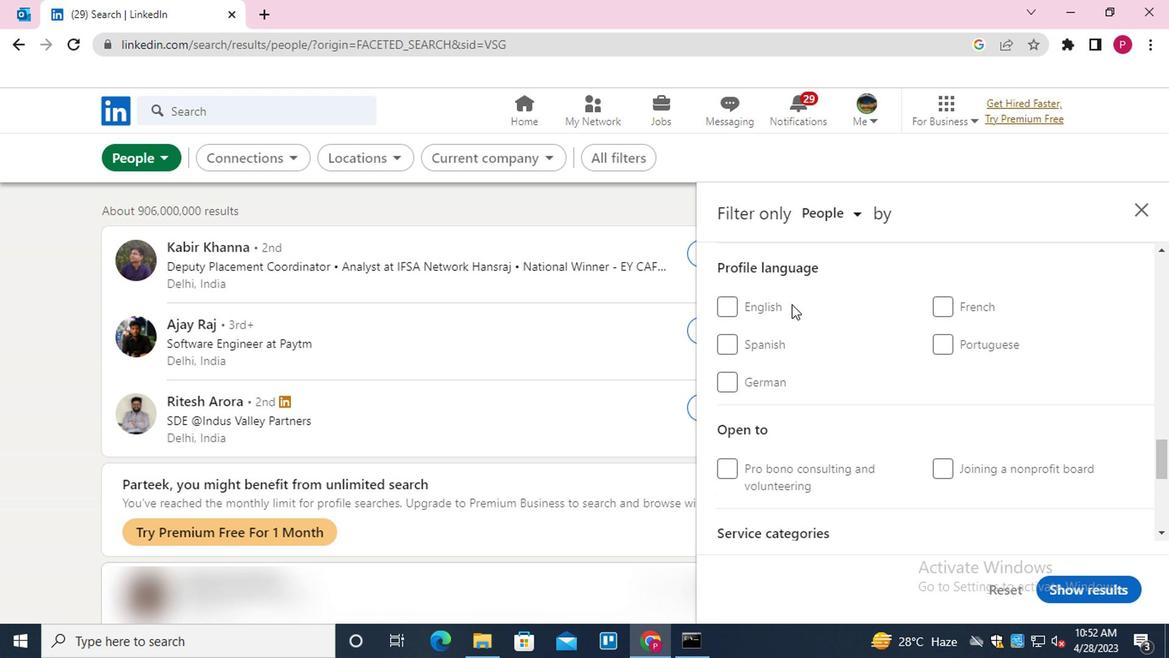 
Action: Mouse pressed left at (786, 303)
Screenshot: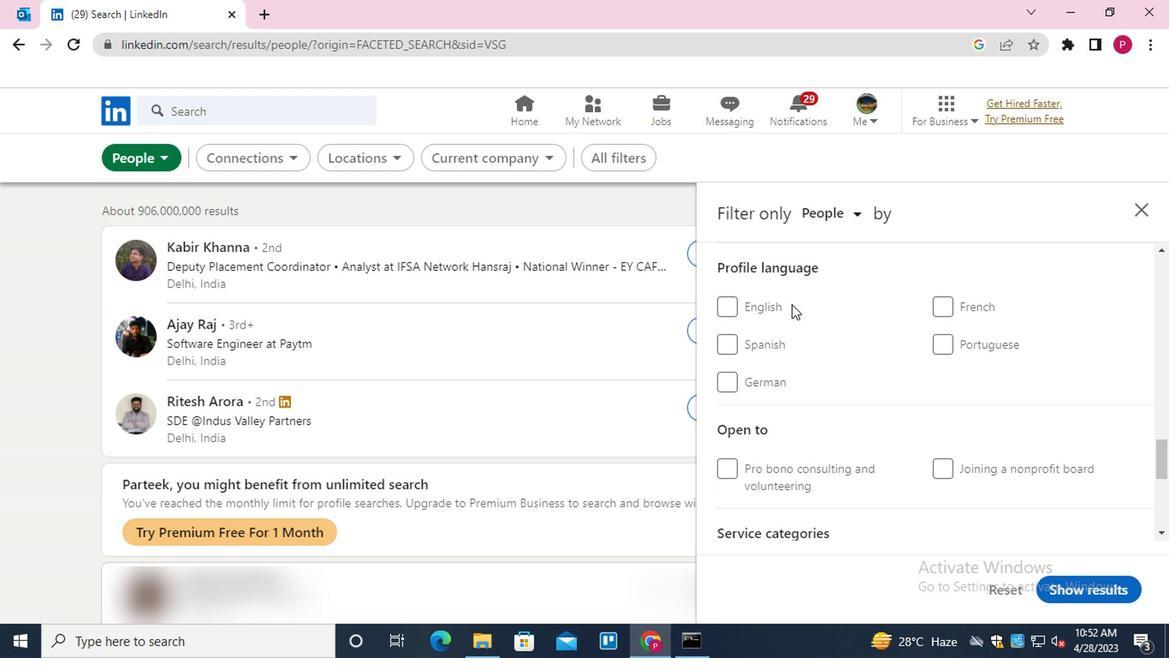 
Action: Mouse moved to (770, 306)
Screenshot: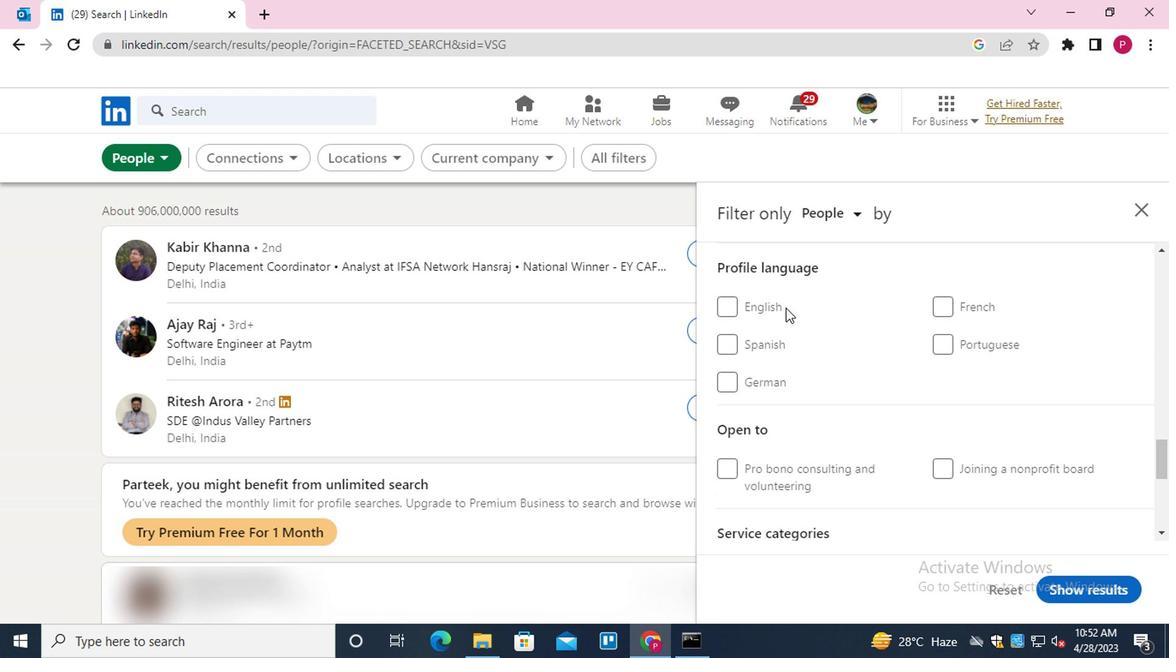 
Action: Mouse pressed left at (770, 306)
Screenshot: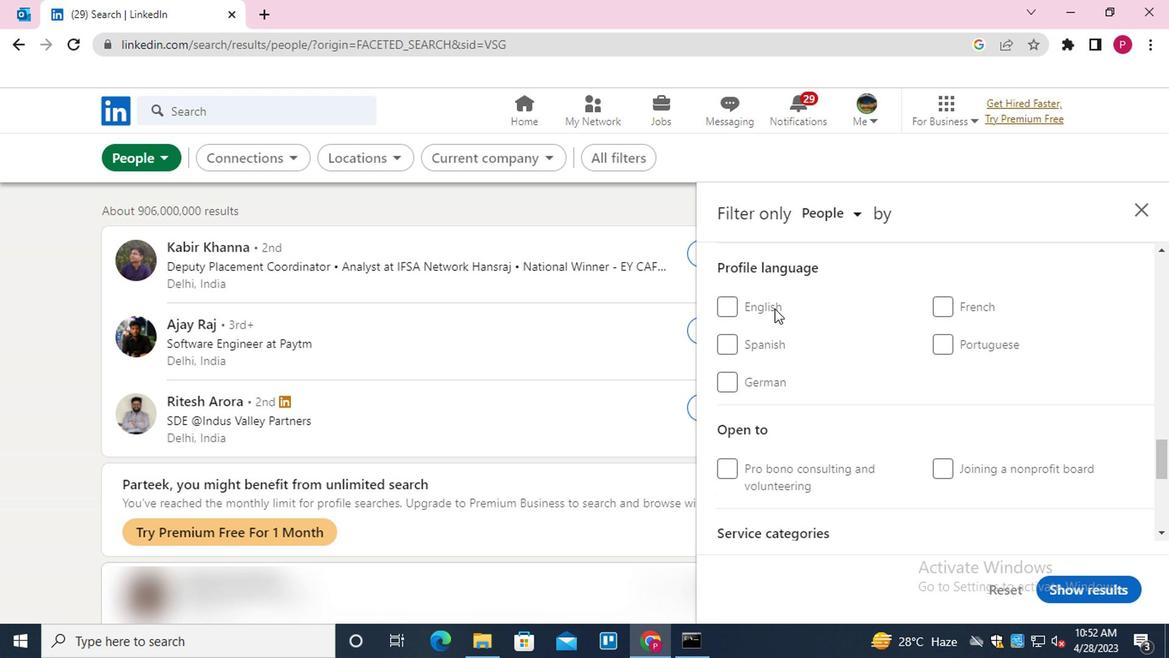
Action: Mouse moved to (817, 352)
Screenshot: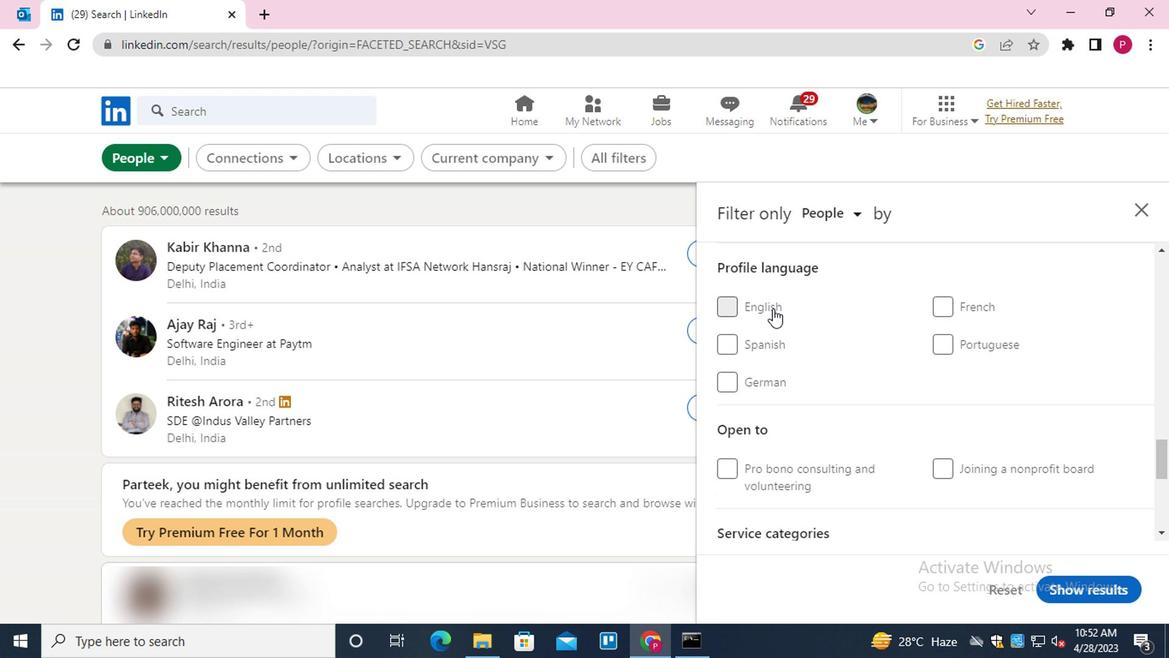 
Action: Mouse scrolled (817, 354) with delta (0, 1)
Screenshot: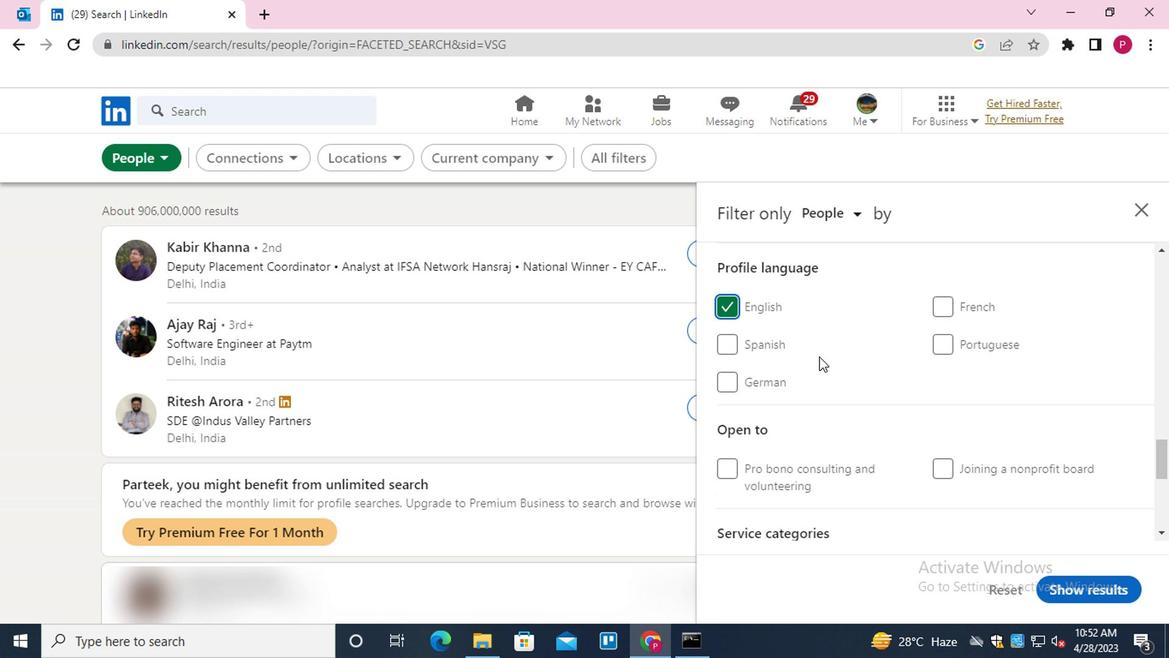 
Action: Mouse scrolled (817, 354) with delta (0, 1)
Screenshot: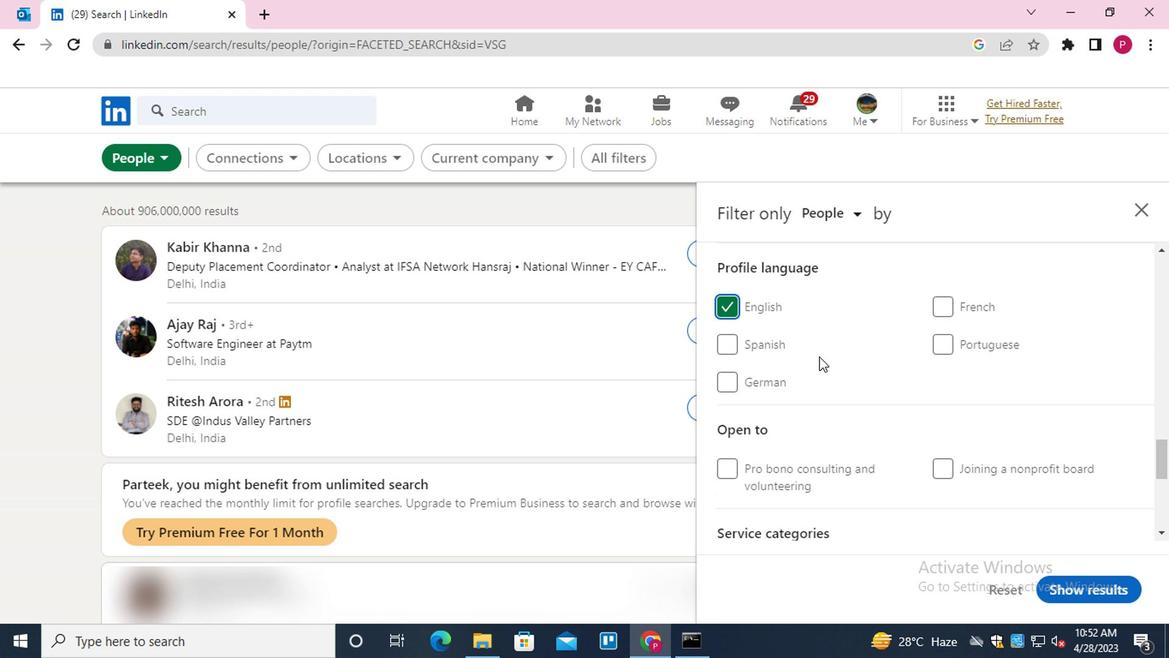 
Action: Mouse scrolled (817, 354) with delta (0, 1)
Screenshot: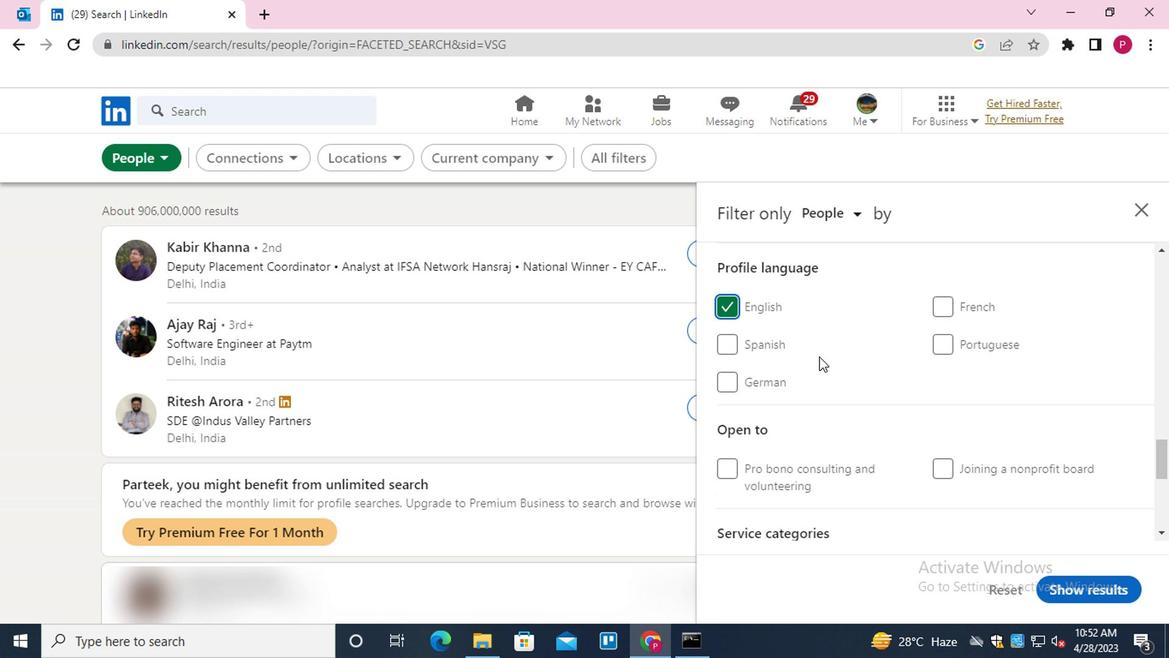 
Action: Mouse scrolled (817, 354) with delta (0, 1)
Screenshot: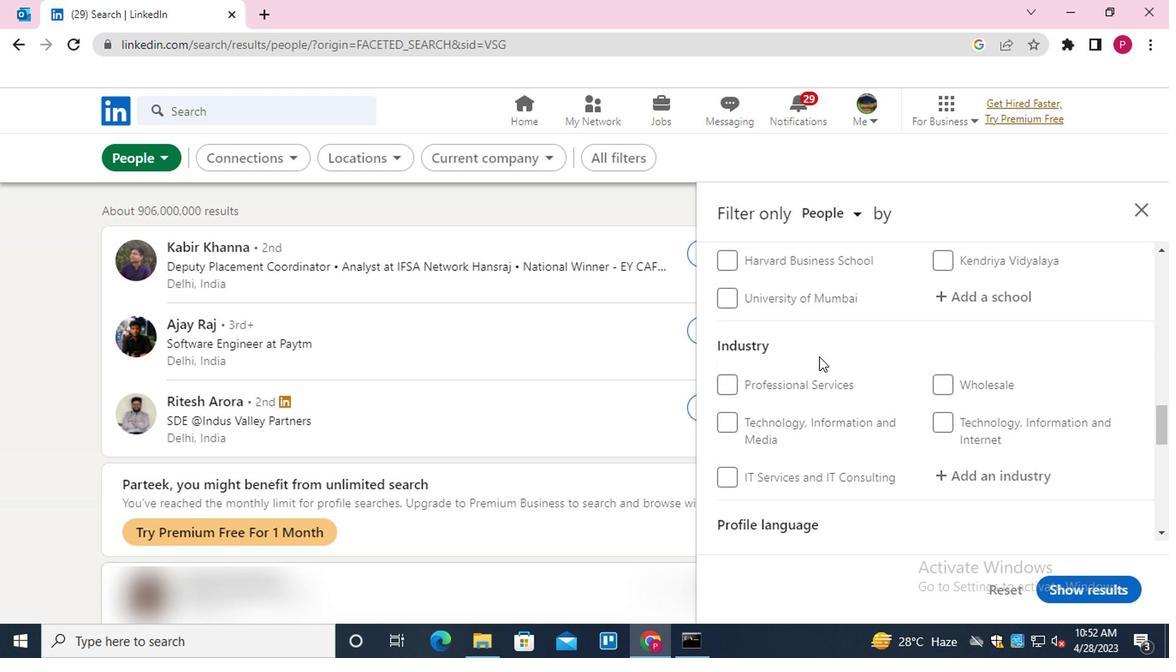 
Action: Mouse scrolled (817, 354) with delta (0, 1)
Screenshot: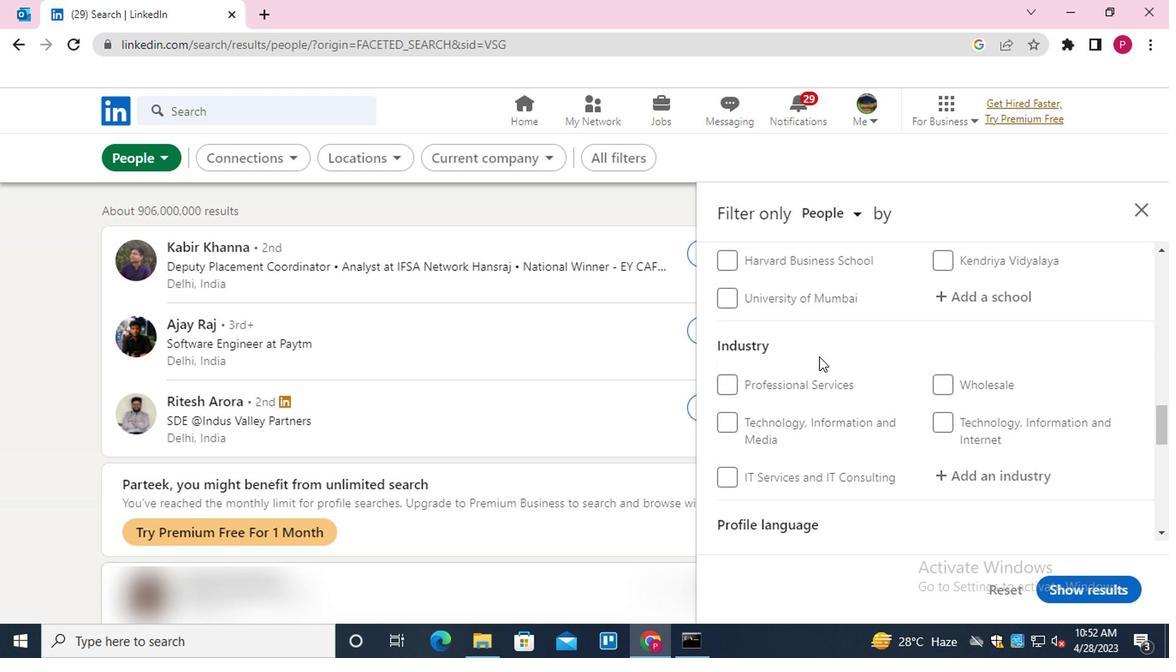 
Action: Mouse scrolled (817, 354) with delta (0, 1)
Screenshot: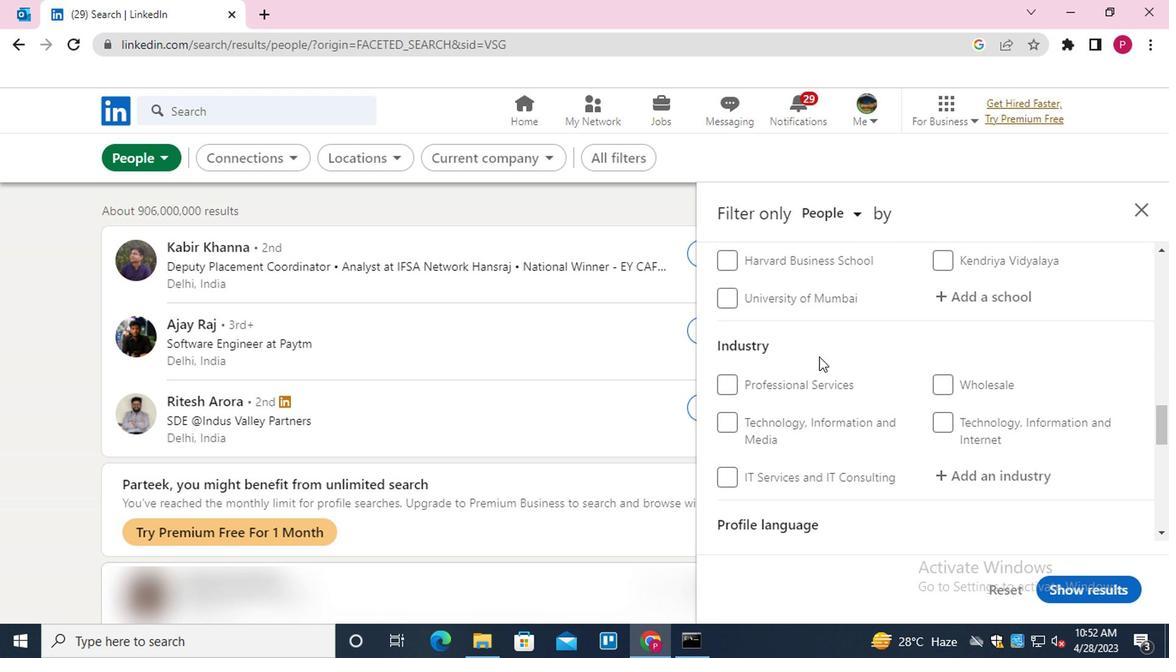 
Action: Mouse moved to (952, 388)
Screenshot: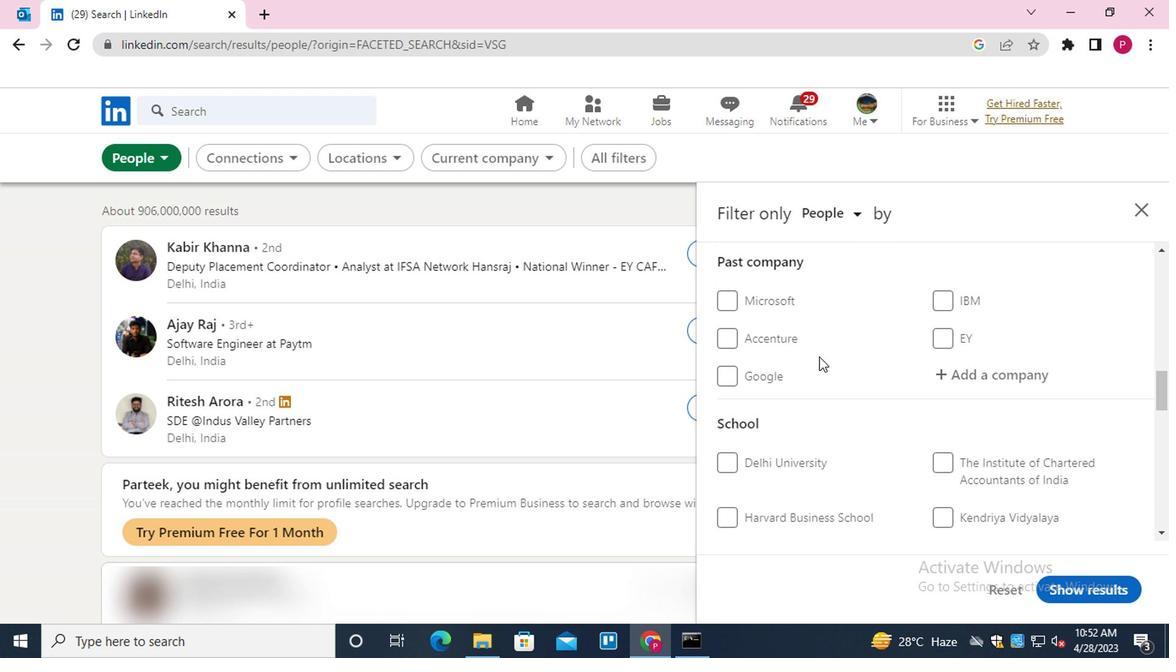 
Action: Mouse scrolled (952, 388) with delta (0, 0)
Screenshot: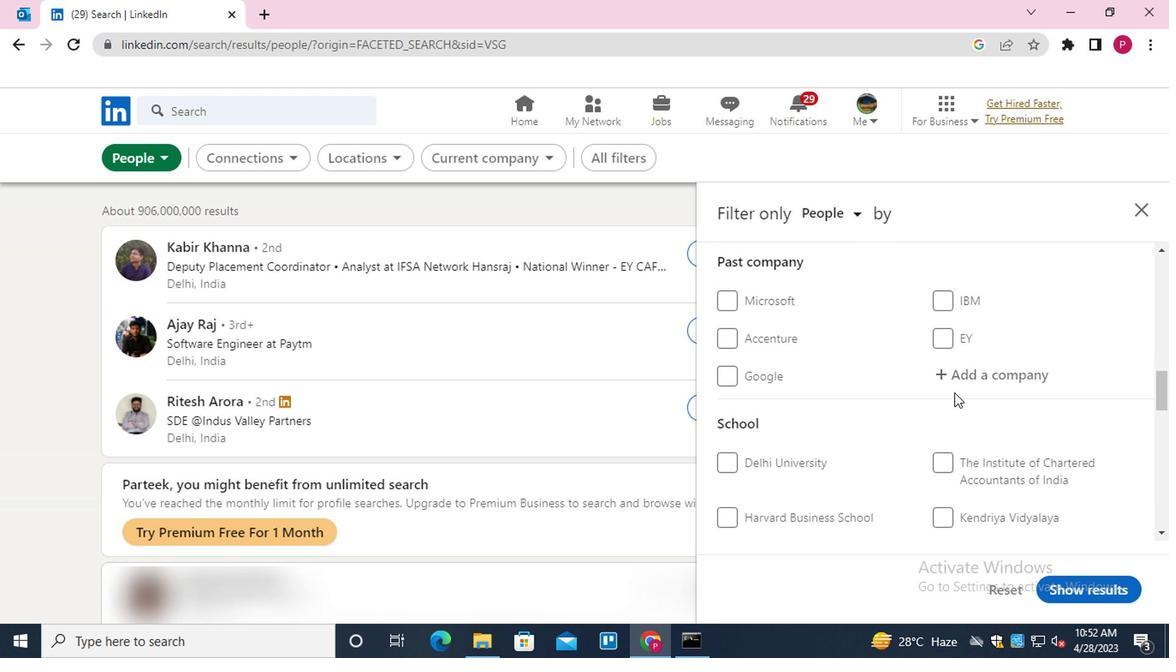 
Action: Mouse scrolled (952, 388) with delta (0, 0)
Screenshot: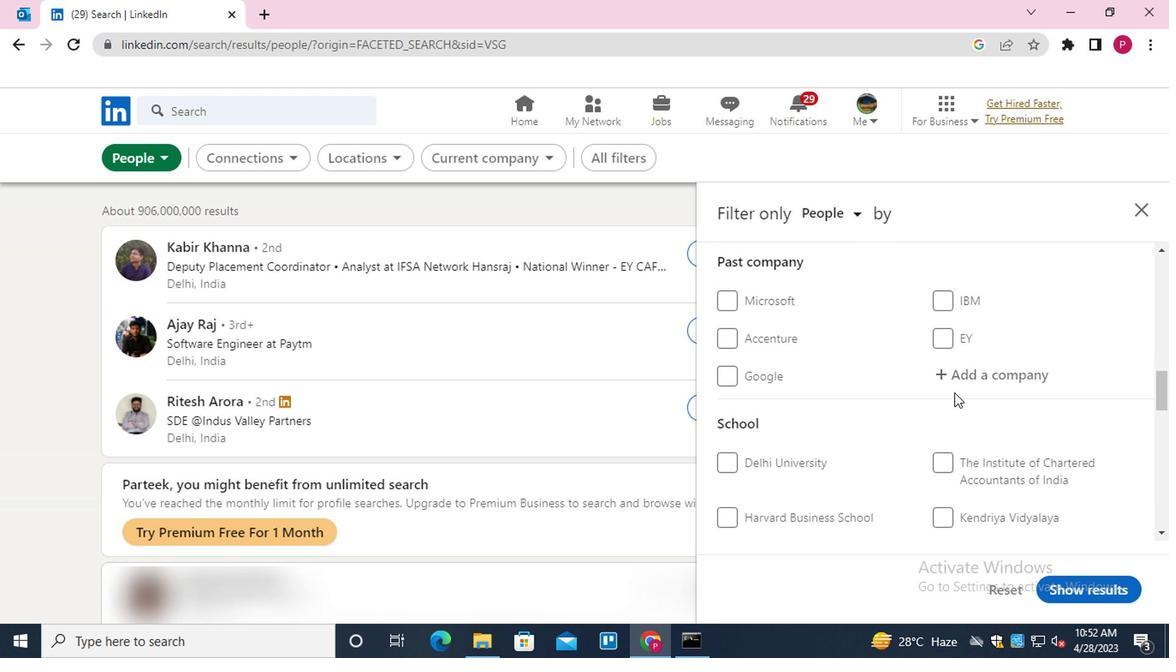 
Action: Mouse moved to (956, 388)
Screenshot: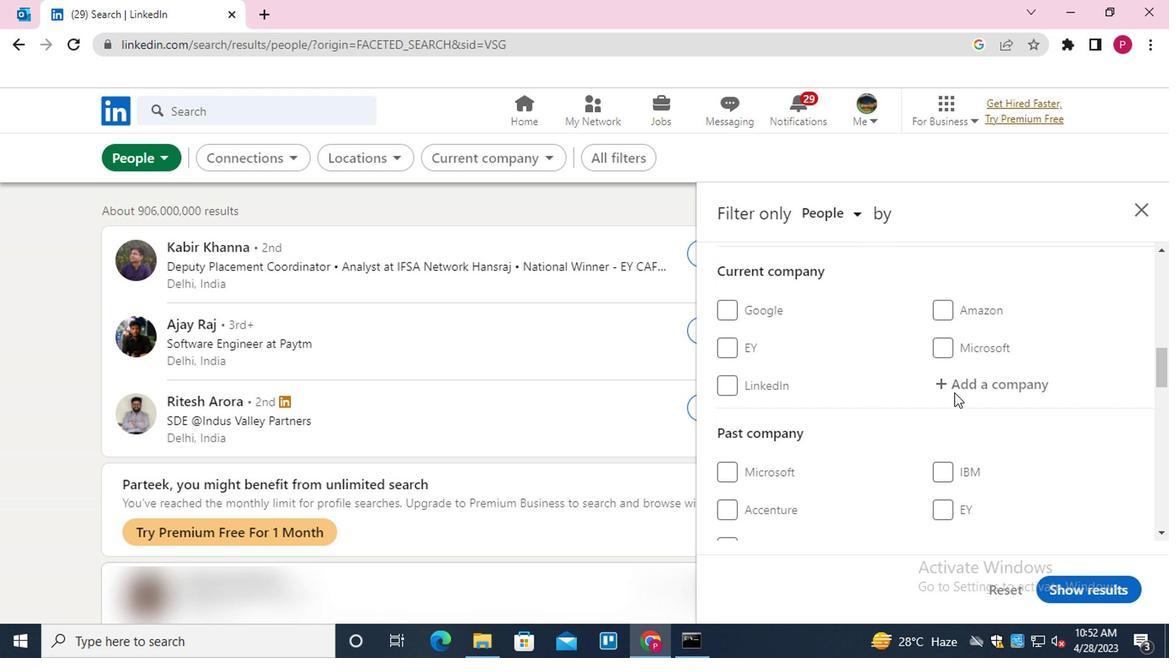 
Action: Mouse pressed left at (956, 388)
Screenshot: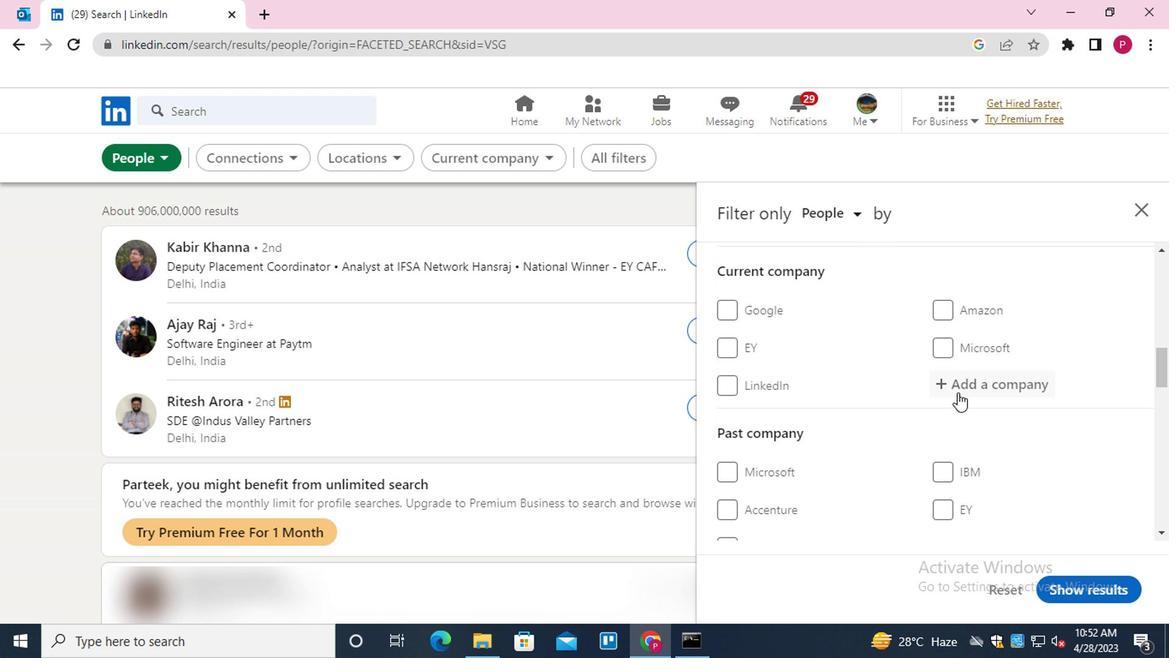 
Action: Key pressed <Key.shift>COLGATE<Key.down><Key.enter>
Screenshot: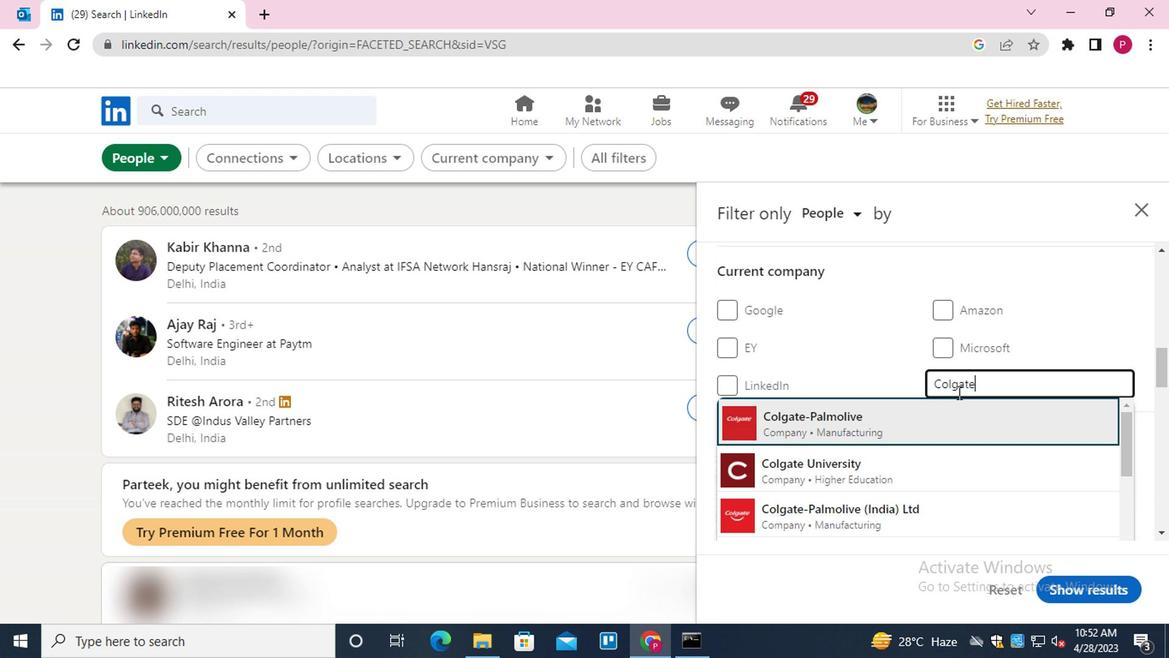 
Action: Mouse scrolled (956, 386) with delta (0, -1)
Screenshot: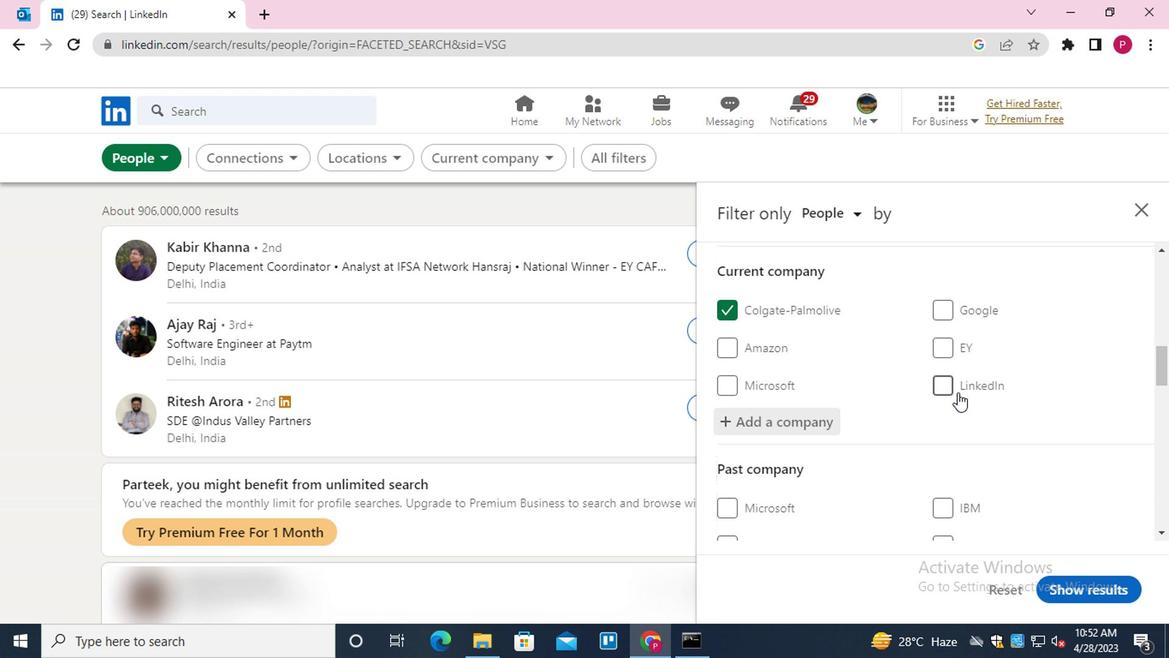 
Action: Mouse scrolled (956, 386) with delta (0, -1)
Screenshot: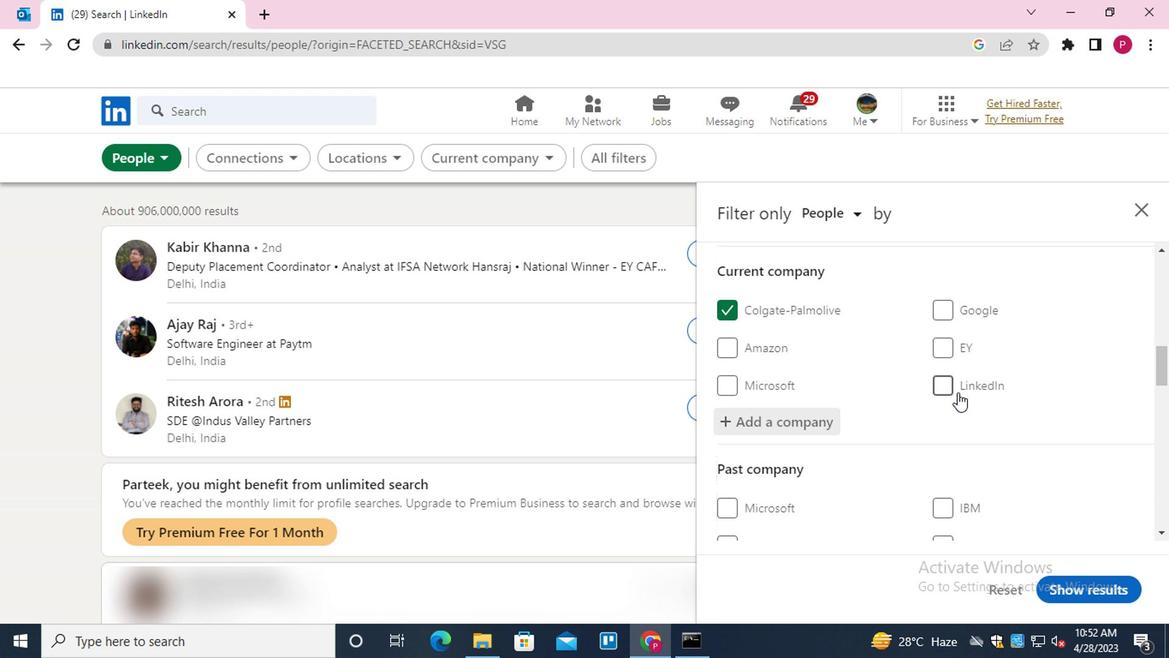 
Action: Mouse scrolled (956, 386) with delta (0, -1)
Screenshot: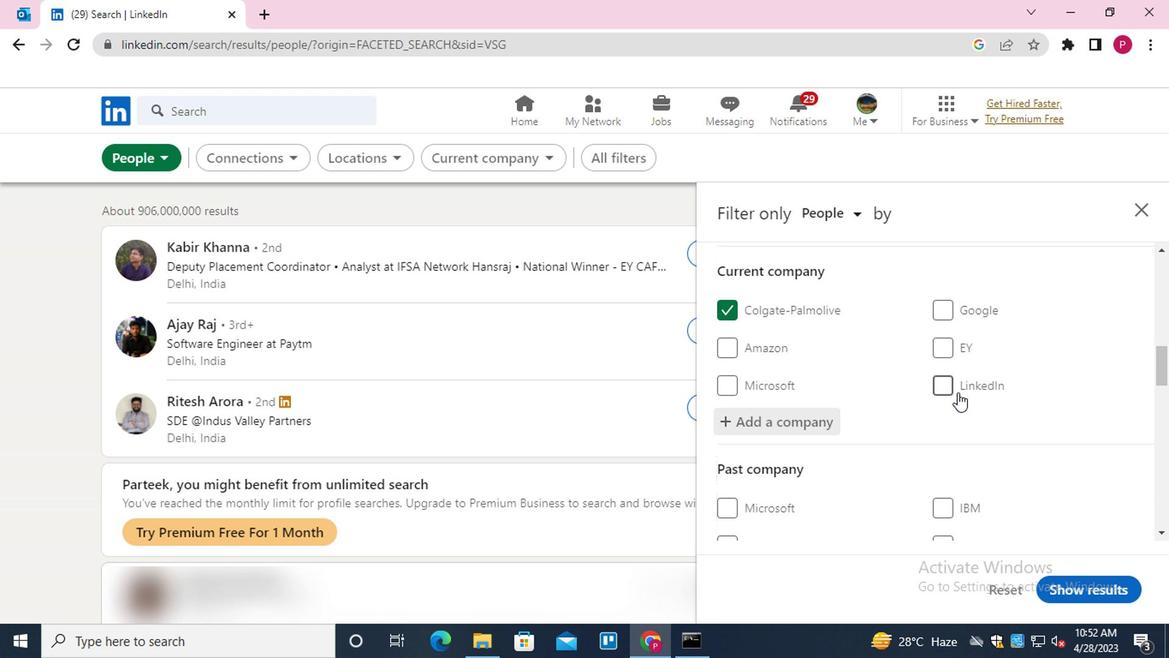 
Action: Mouse scrolled (956, 386) with delta (0, -1)
Screenshot: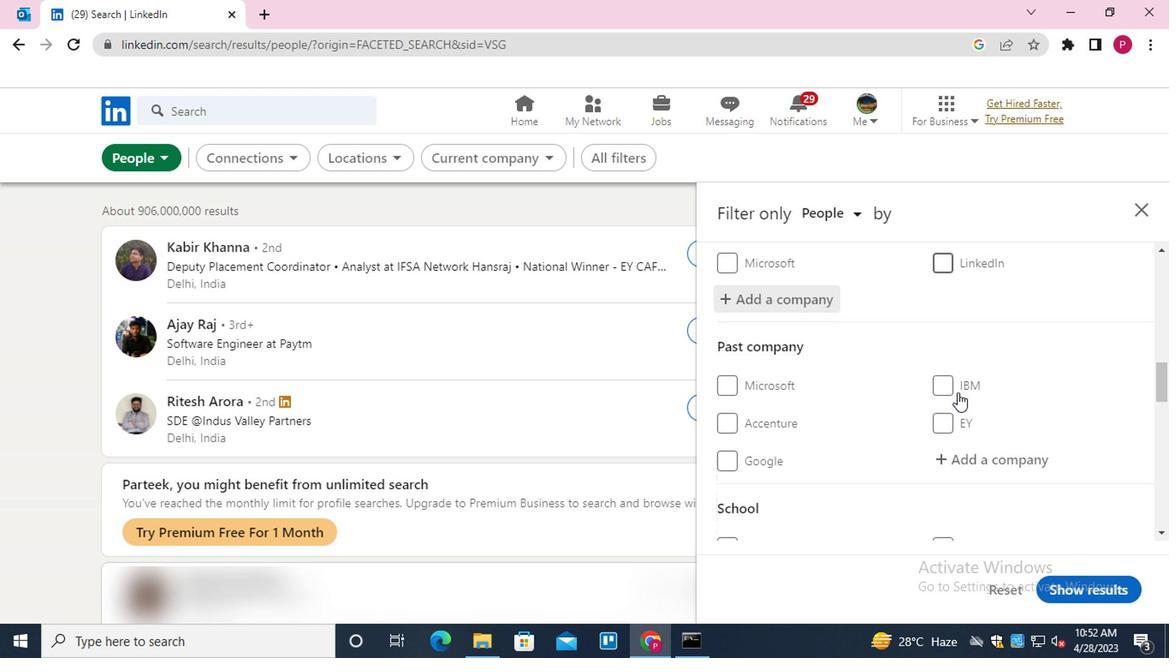 
Action: Mouse scrolled (956, 386) with delta (0, -1)
Screenshot: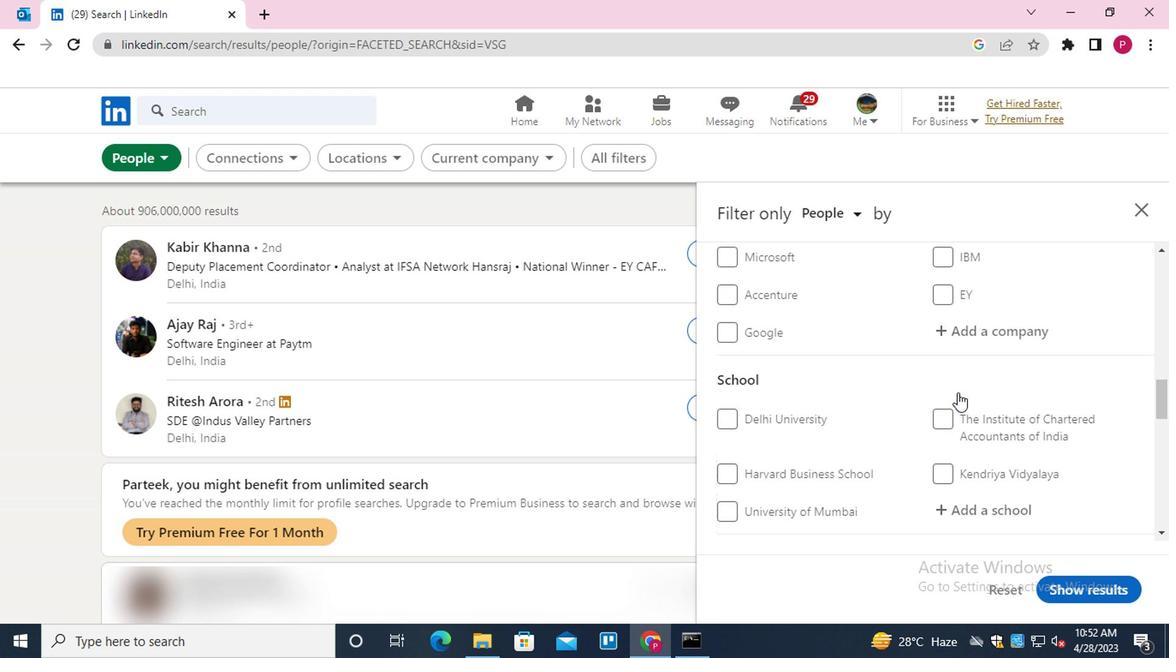 
Action: Mouse moved to (990, 333)
Screenshot: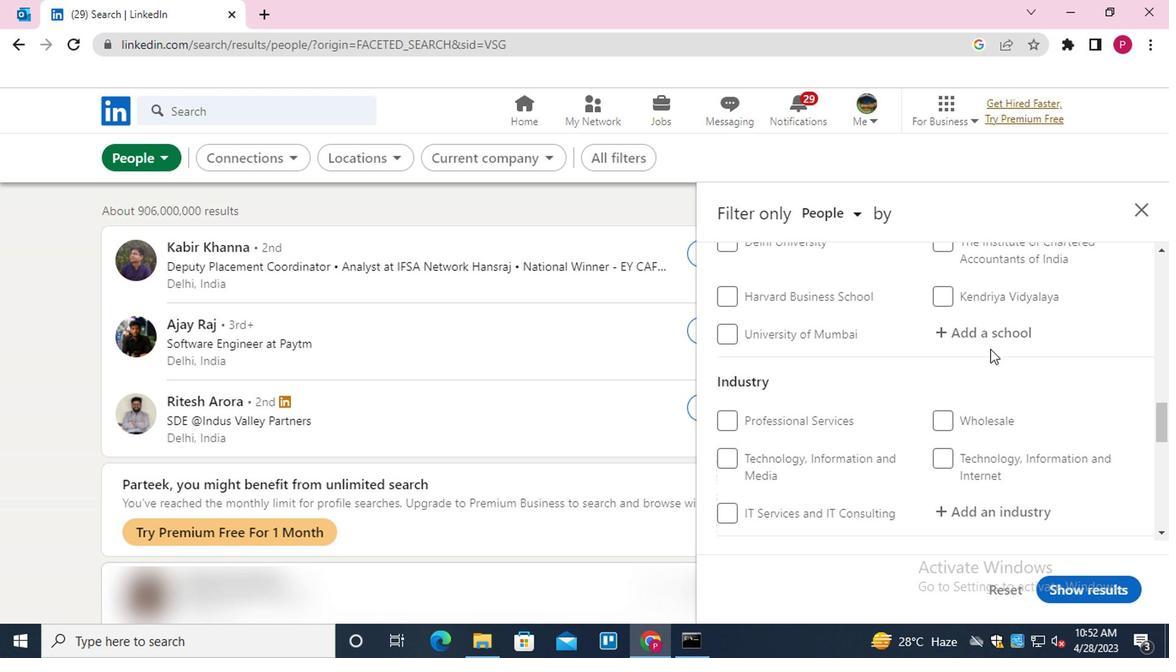 
Action: Mouse pressed left at (990, 333)
Screenshot: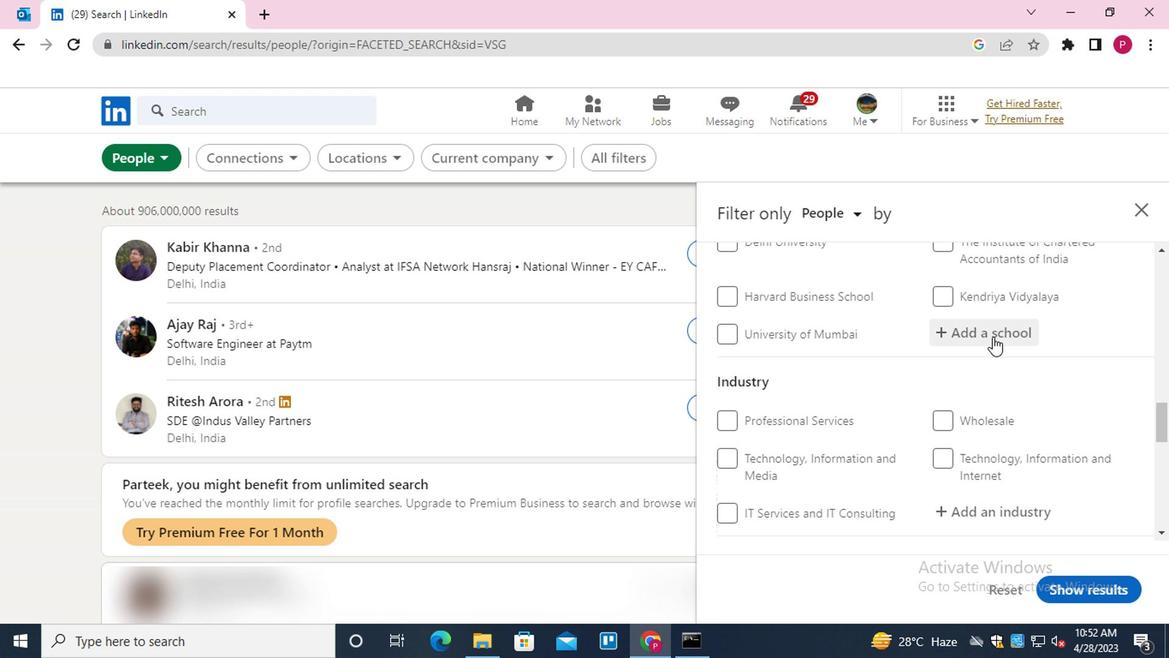 
Action: Key pressed <Key.shift>ANNA<Key.space><Key.shift>ADARSH<Key.down><Key.enter>
Screenshot: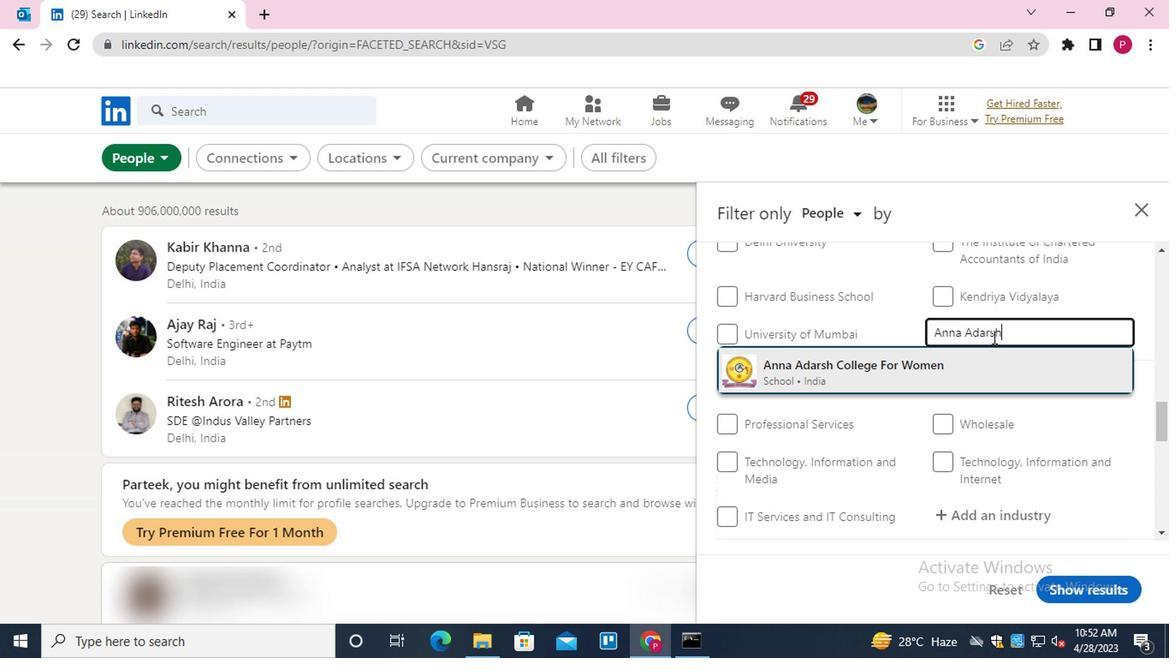 
Action: Mouse moved to (959, 382)
Screenshot: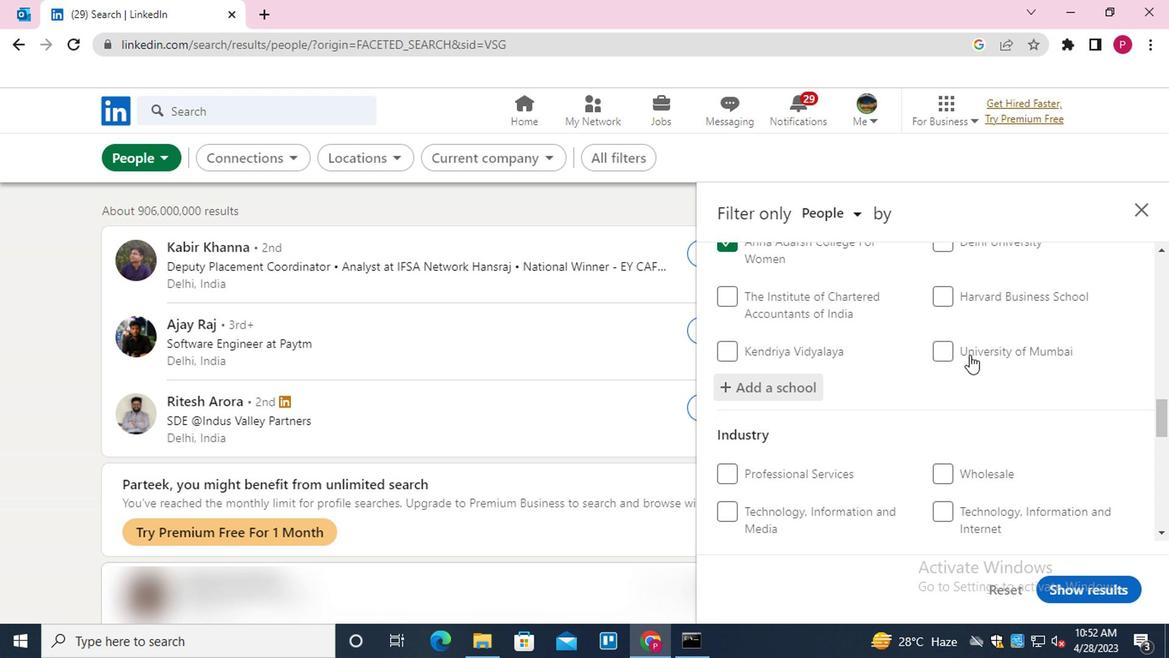 
Action: Mouse scrolled (959, 381) with delta (0, 0)
Screenshot: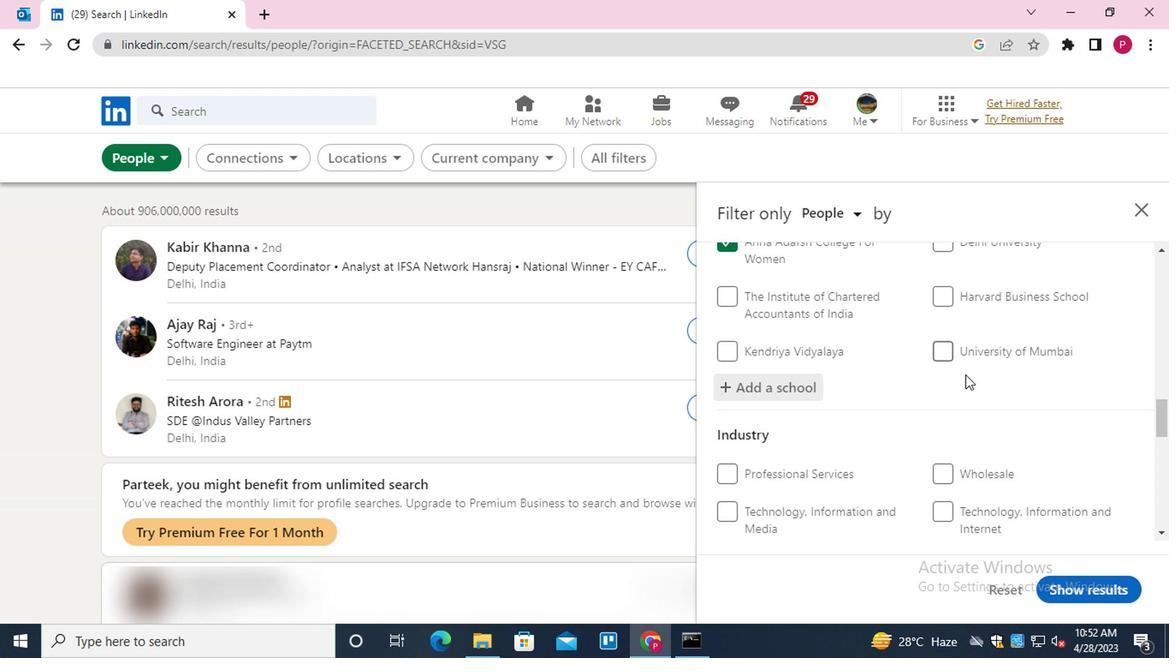 
Action: Mouse scrolled (959, 381) with delta (0, 0)
Screenshot: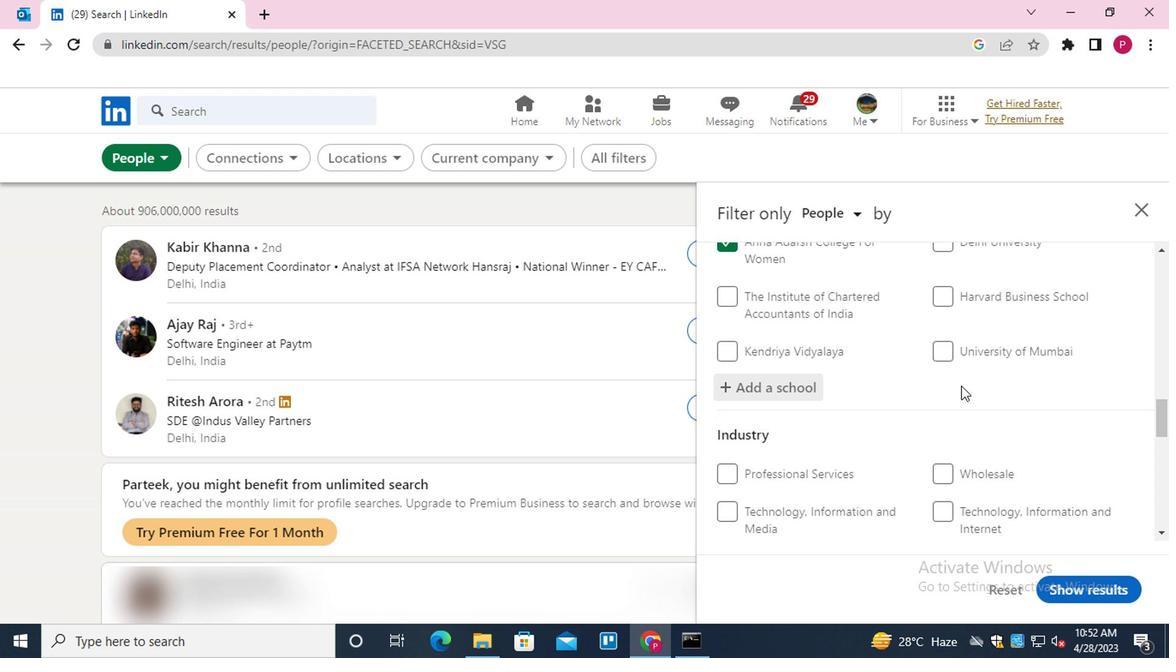 
Action: Mouse moved to (982, 388)
Screenshot: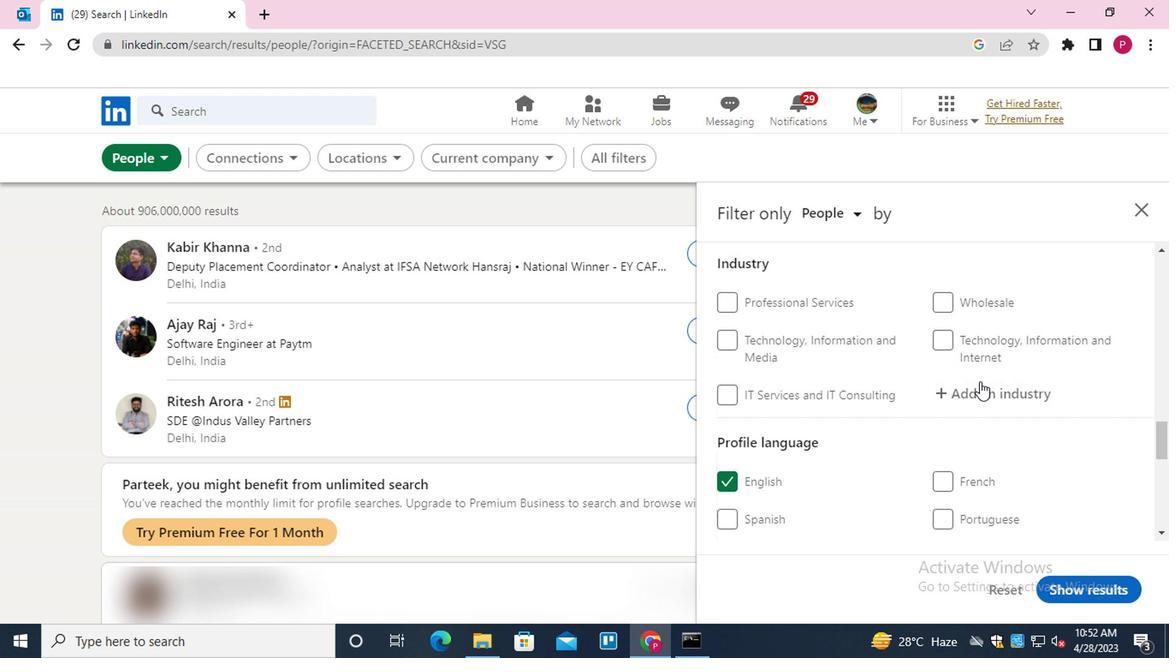 
Action: Mouse pressed left at (982, 388)
Screenshot: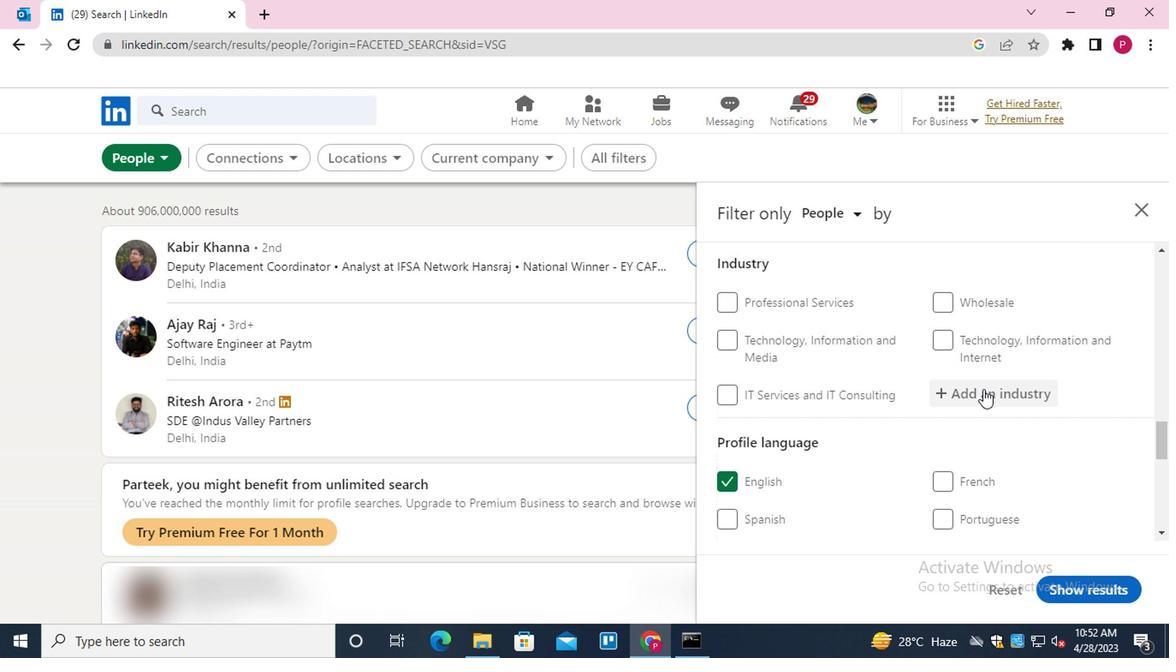 
Action: Key pressed <Key.shift>MEDIA<Key.down><Key.down><Key.down><Key.down><Key.enter>
Screenshot: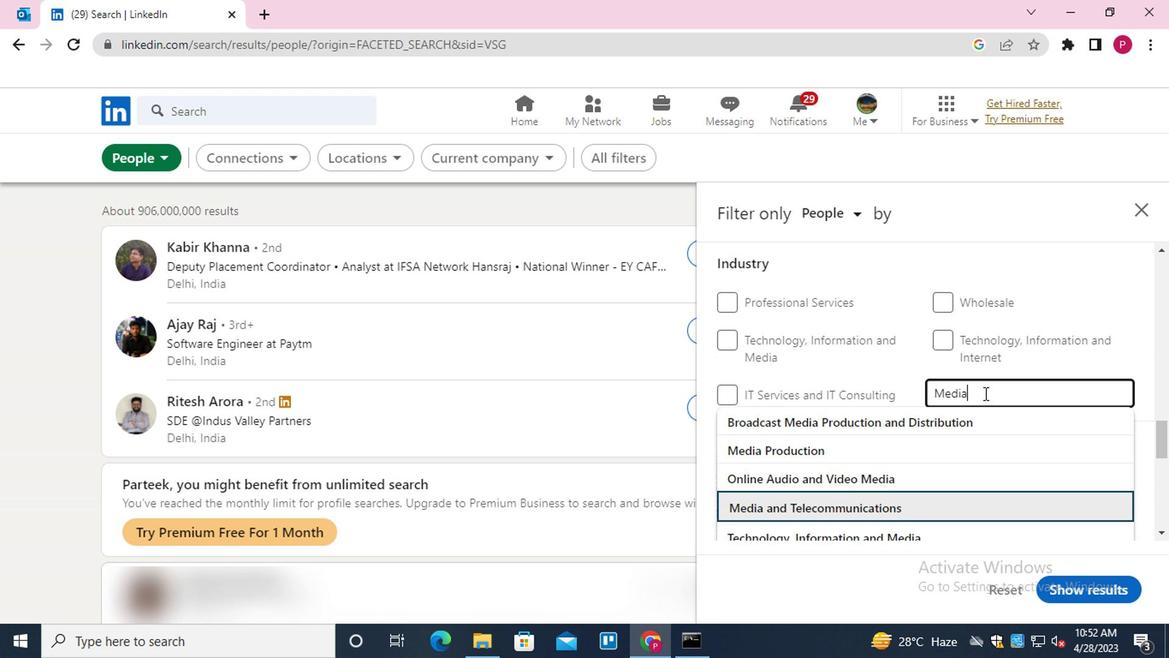 
Action: Mouse scrolled (982, 388) with delta (0, 0)
Screenshot: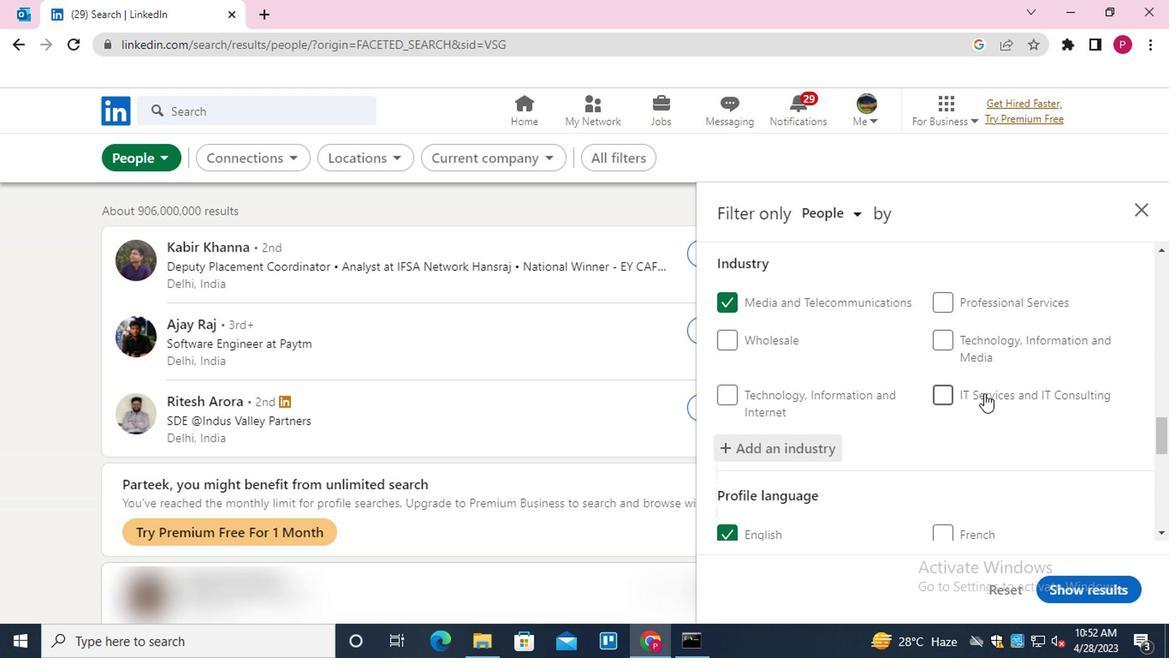 
Action: Mouse scrolled (982, 388) with delta (0, 0)
Screenshot: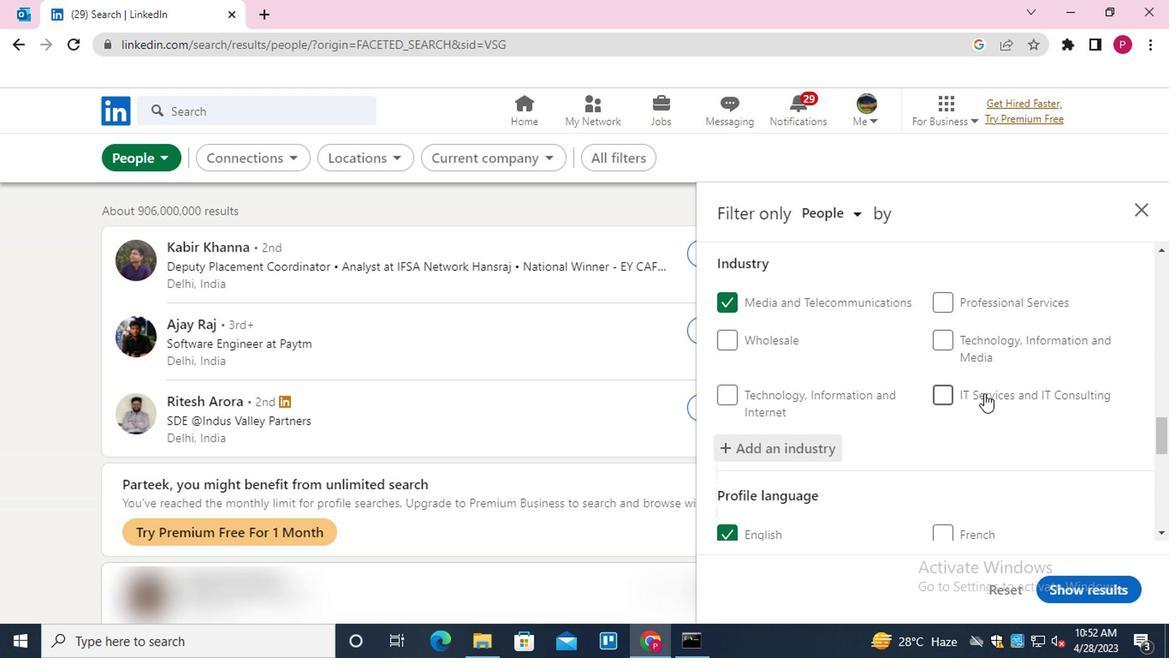 
Action: Mouse scrolled (982, 388) with delta (0, 0)
Screenshot: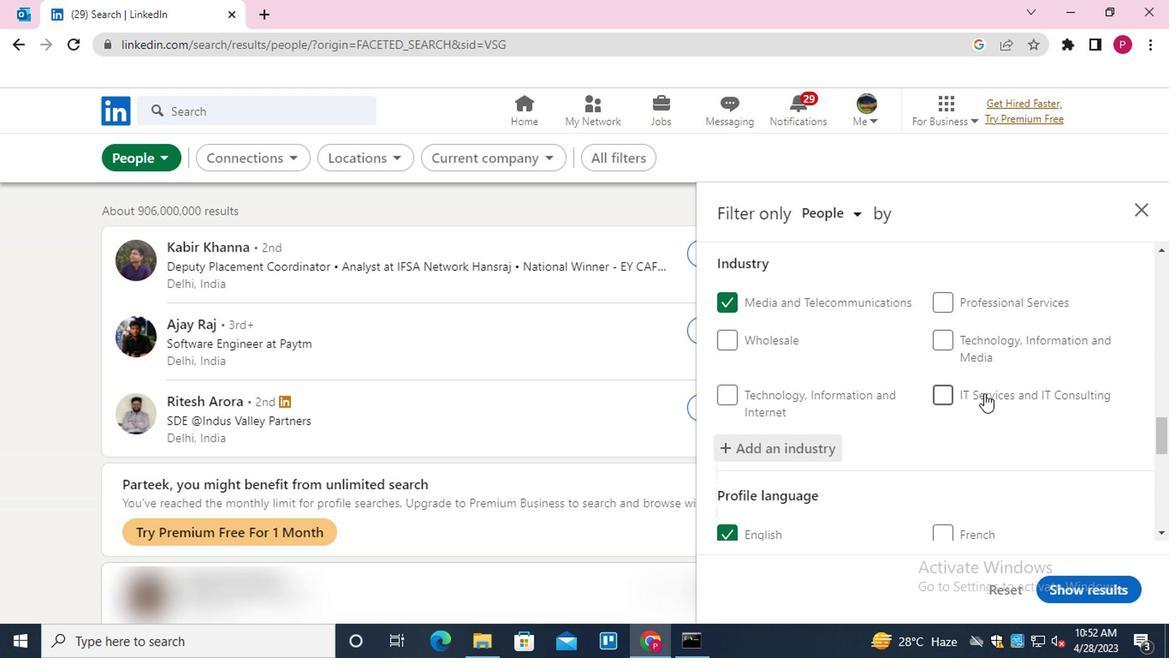 
Action: Mouse scrolled (982, 388) with delta (0, 0)
Screenshot: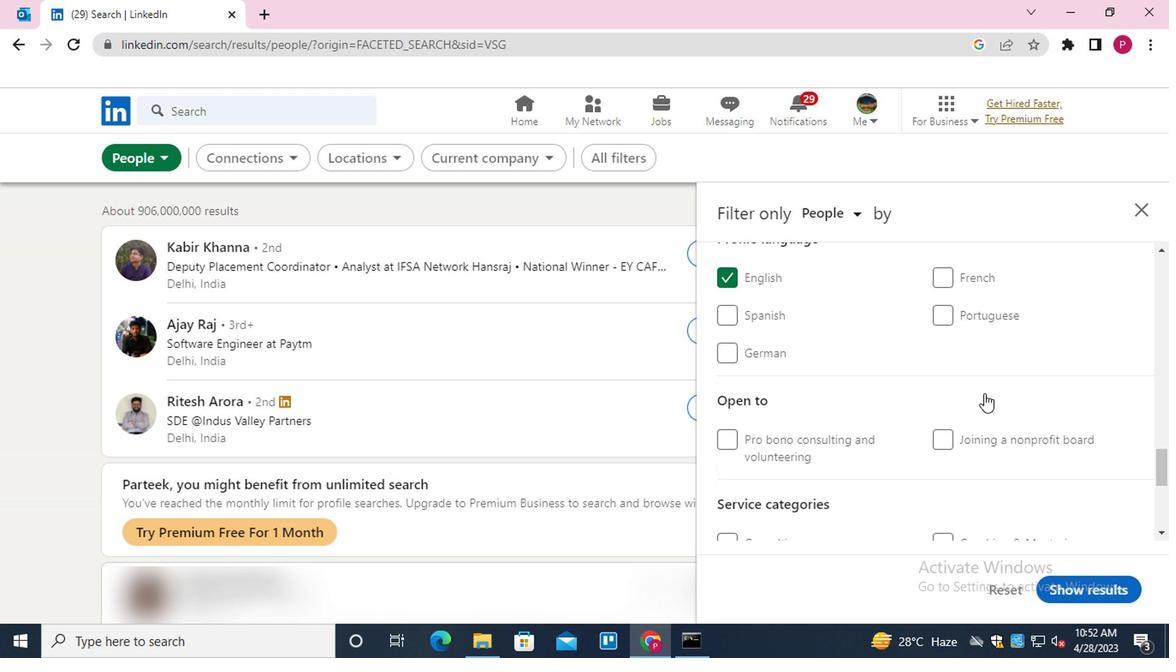 
Action: Mouse scrolled (982, 388) with delta (0, 0)
Screenshot: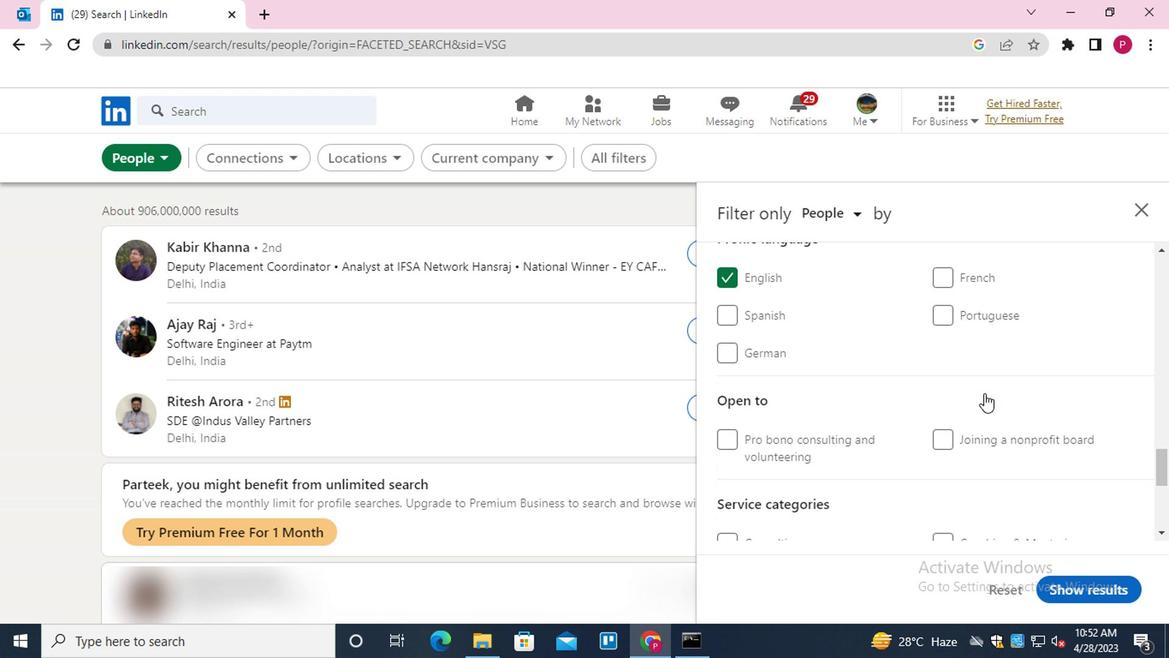 
Action: Mouse scrolled (982, 388) with delta (0, 0)
Screenshot: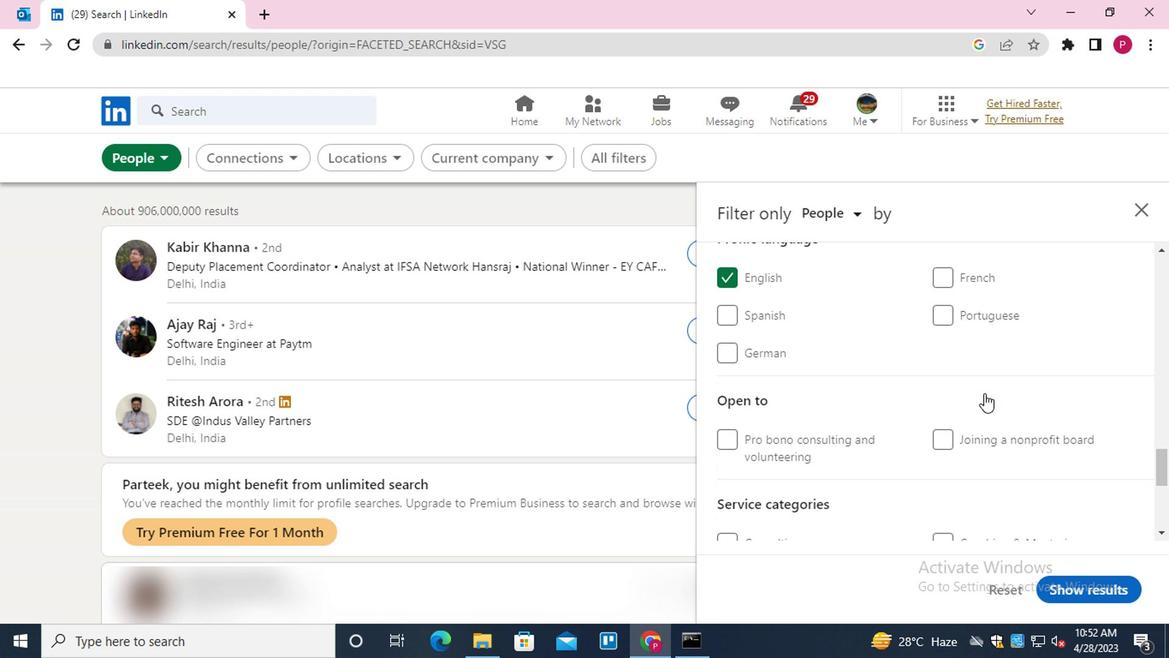 
Action: Mouse moved to (1009, 354)
Screenshot: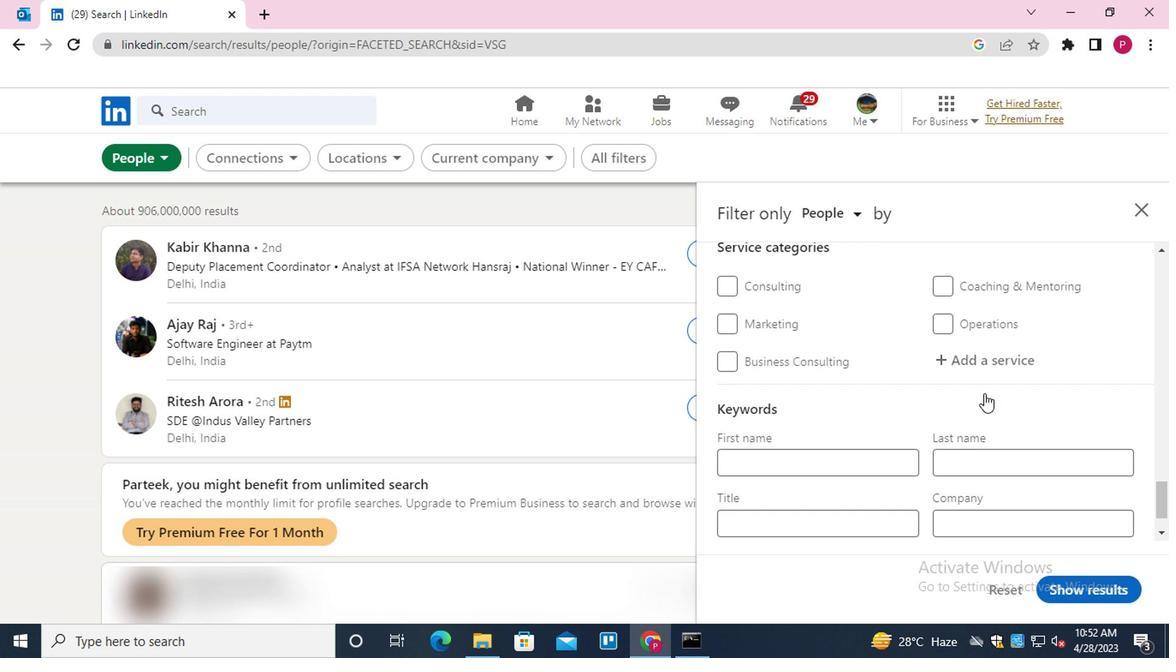 
Action: Mouse pressed left at (1009, 354)
Screenshot: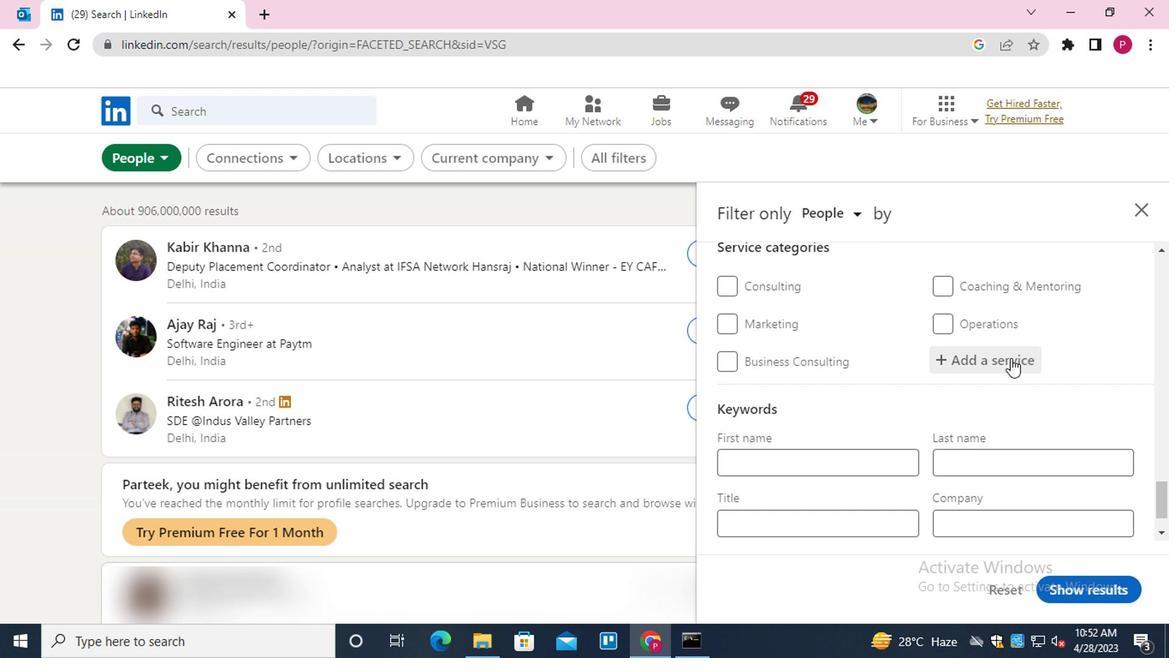 
Action: Key pressed <Key.shift>INFORMATION<Key.down><Key.down><Key.enter>
Screenshot: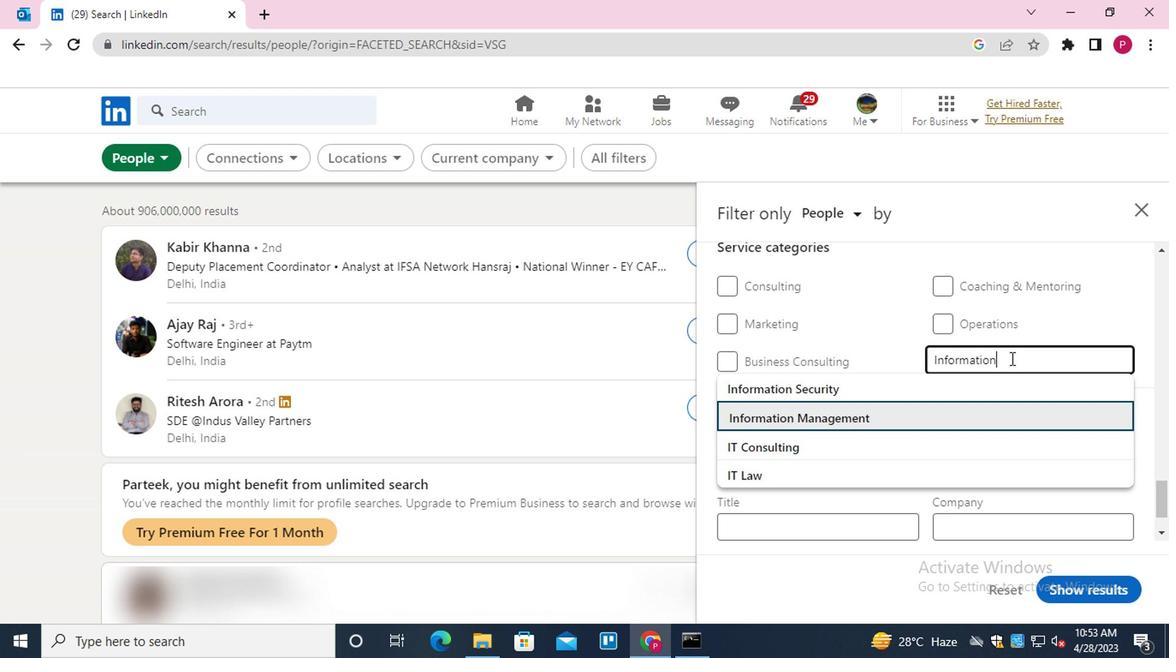 
Action: Mouse moved to (1009, 354)
Screenshot: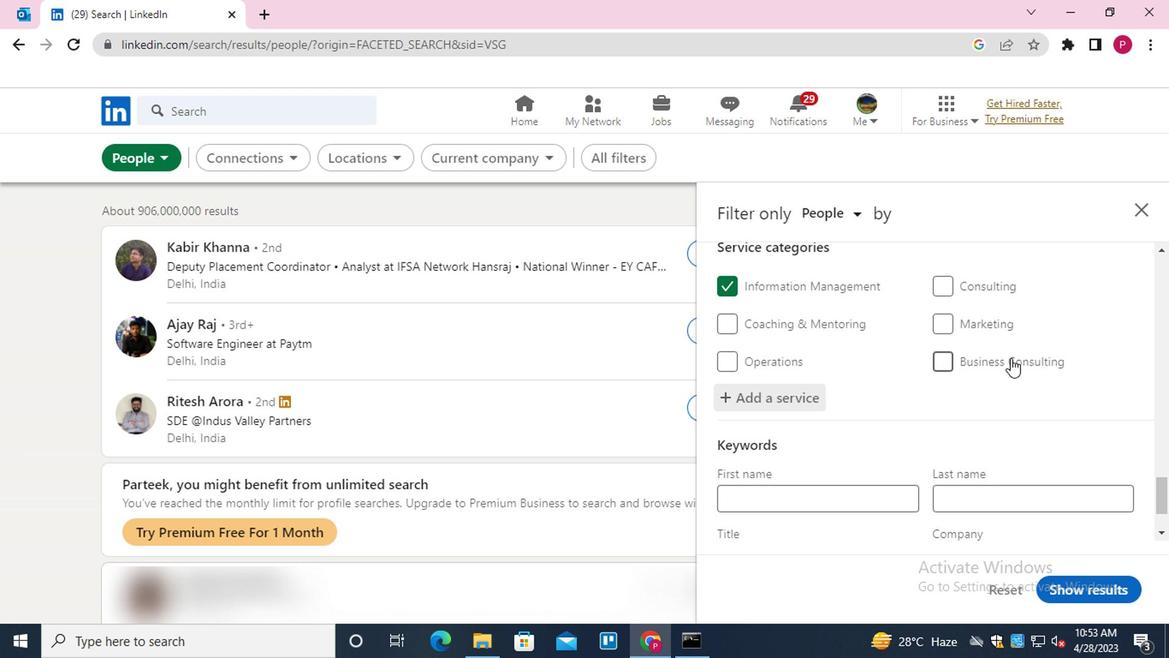 
Action: Mouse scrolled (1009, 354) with delta (0, 0)
Screenshot: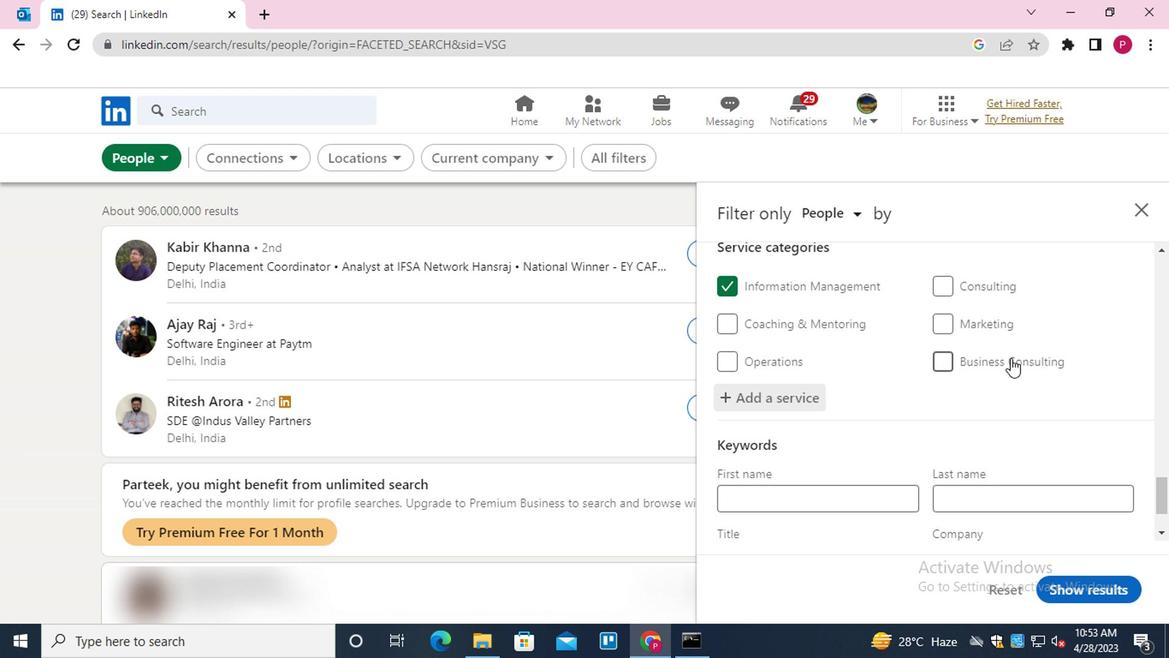 
Action: Mouse moved to (1008, 354)
Screenshot: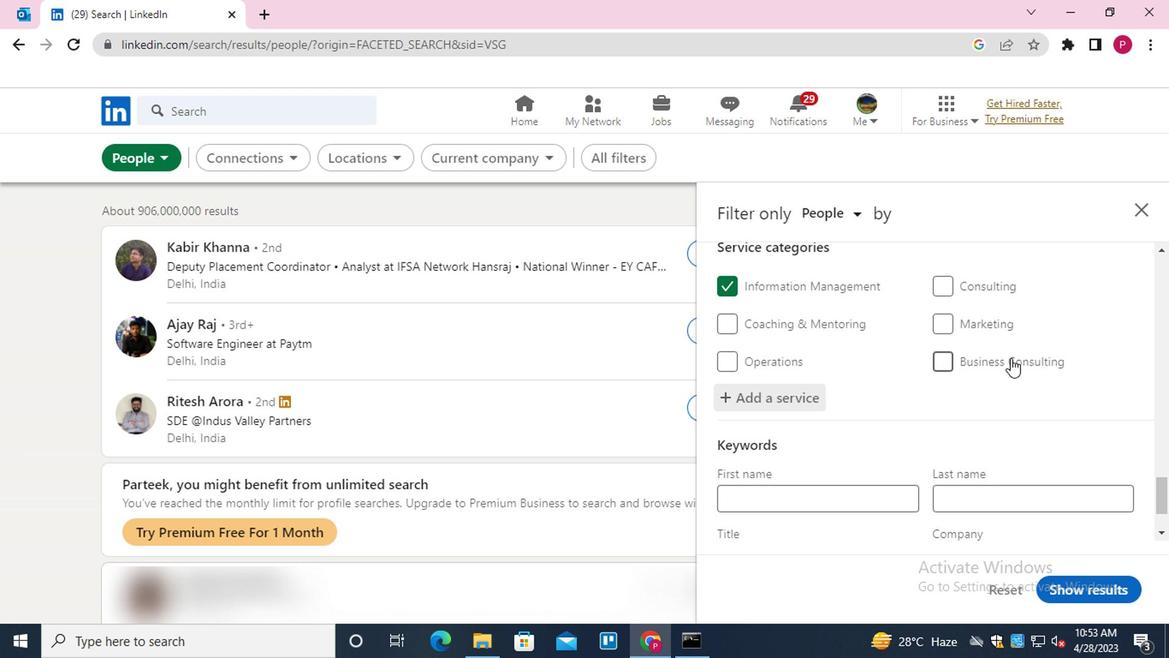 
Action: Mouse scrolled (1008, 354) with delta (0, 0)
Screenshot: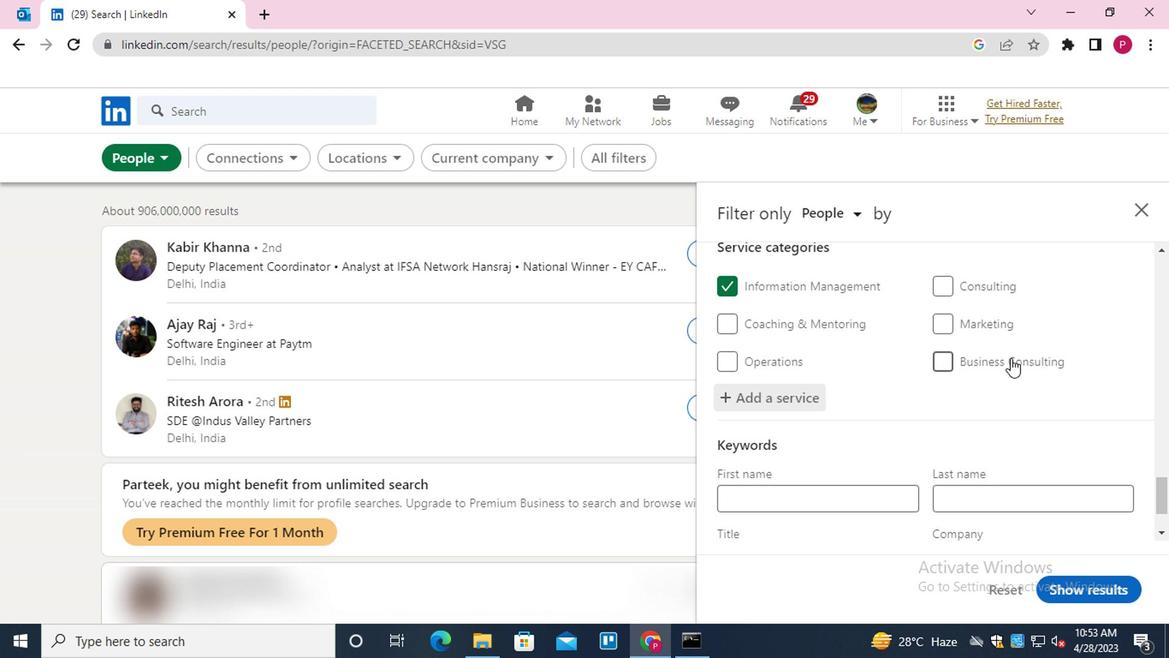 
Action: Mouse moved to (1007, 355)
Screenshot: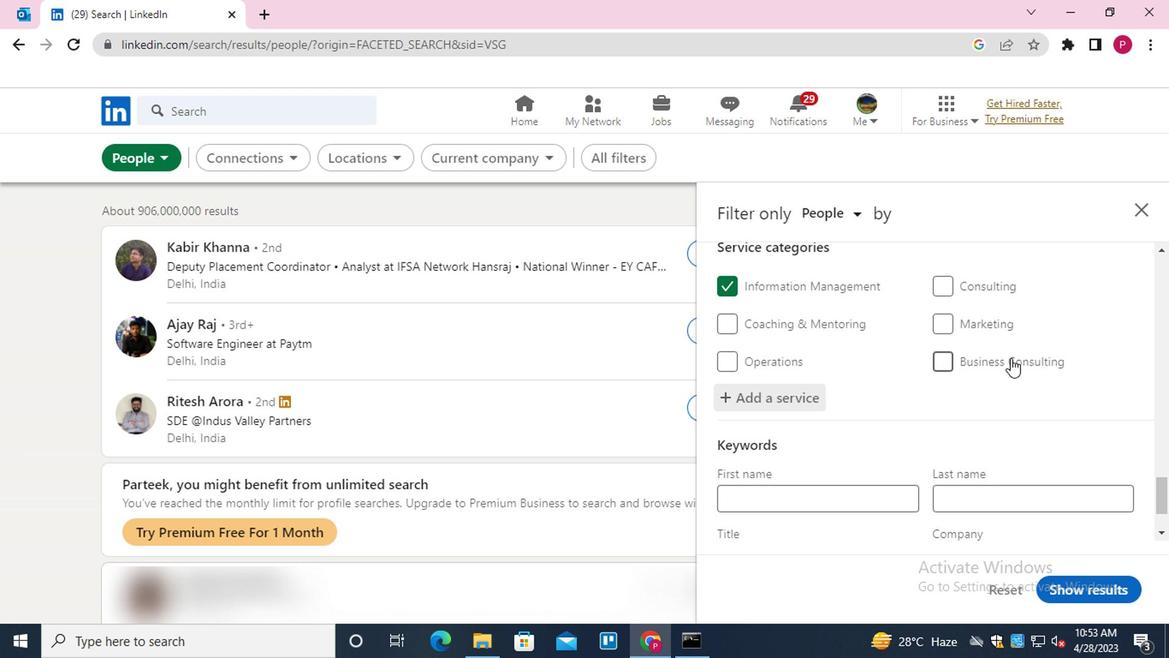 
Action: Mouse scrolled (1007, 354) with delta (0, 0)
Screenshot: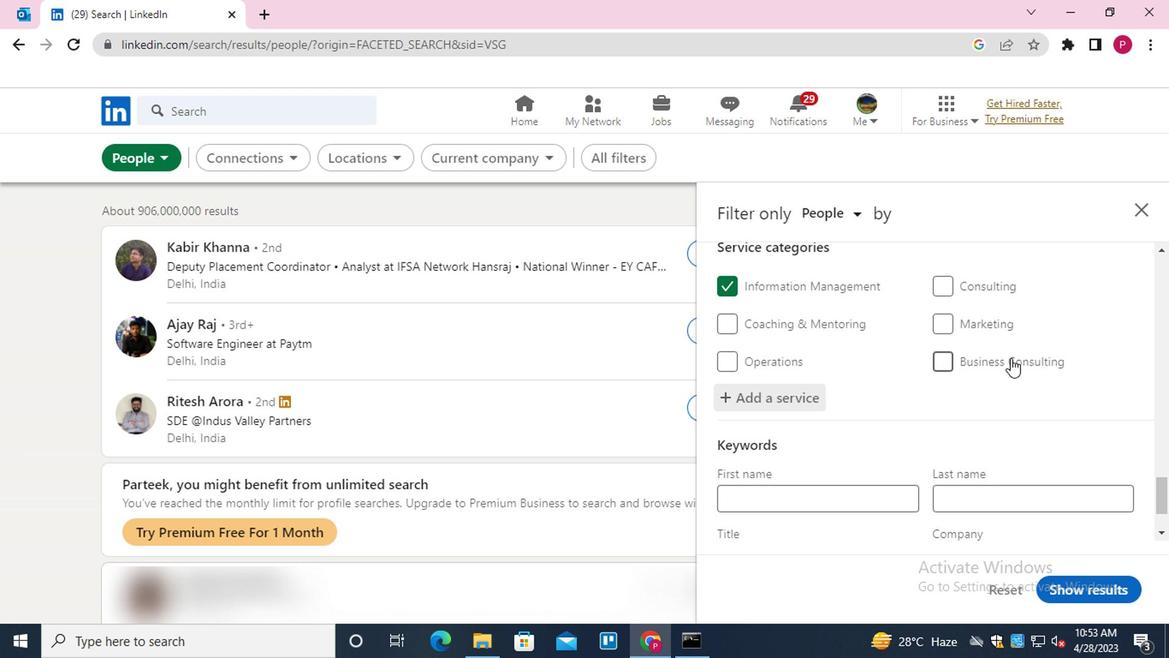 
Action: Mouse moved to (840, 452)
Screenshot: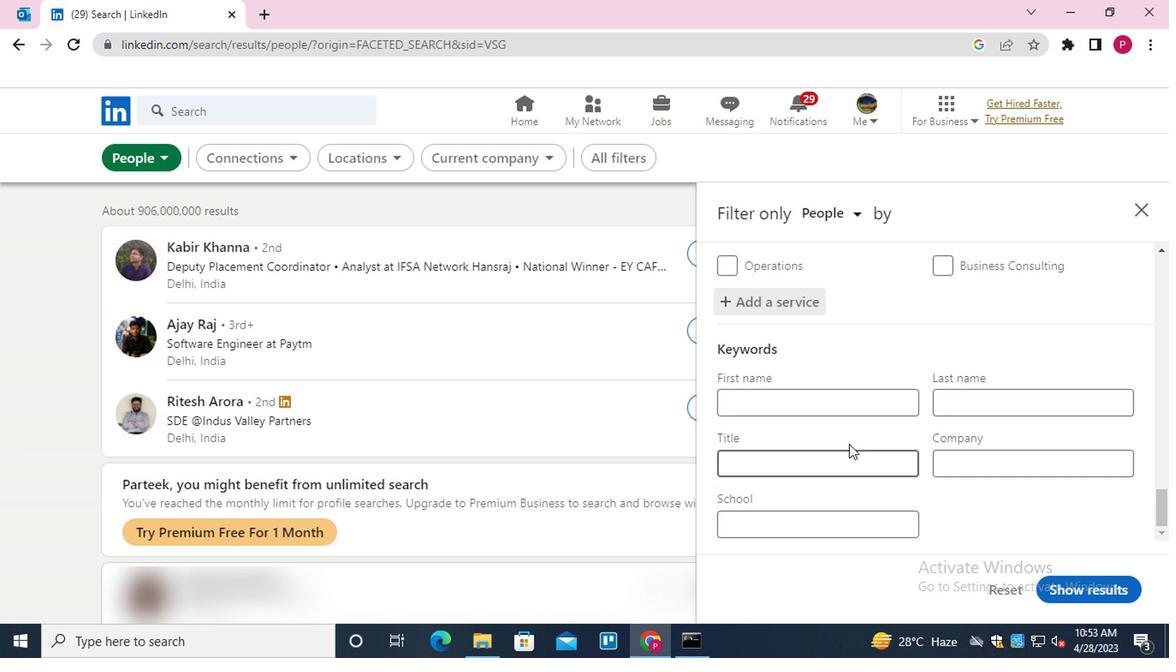 
Action: Mouse pressed left at (840, 452)
Screenshot: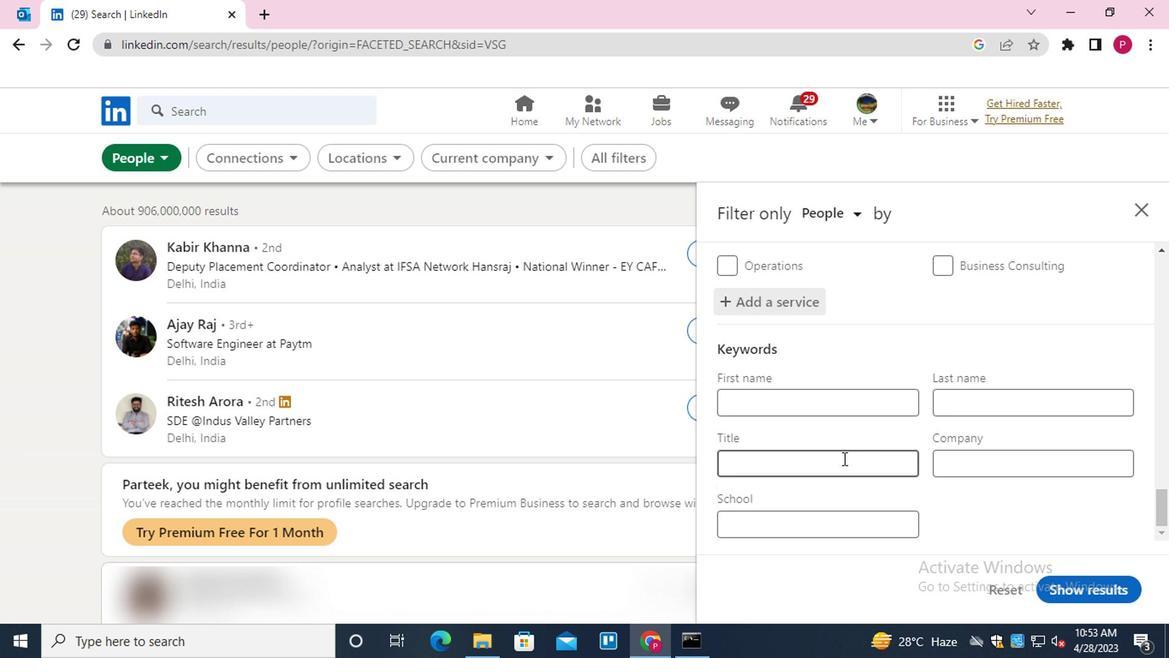 
Action: Key pressed <Key.shift><Key.shift><Key.shift>CAMERA<Key.space><Key.shift>OPERATOR
Screenshot: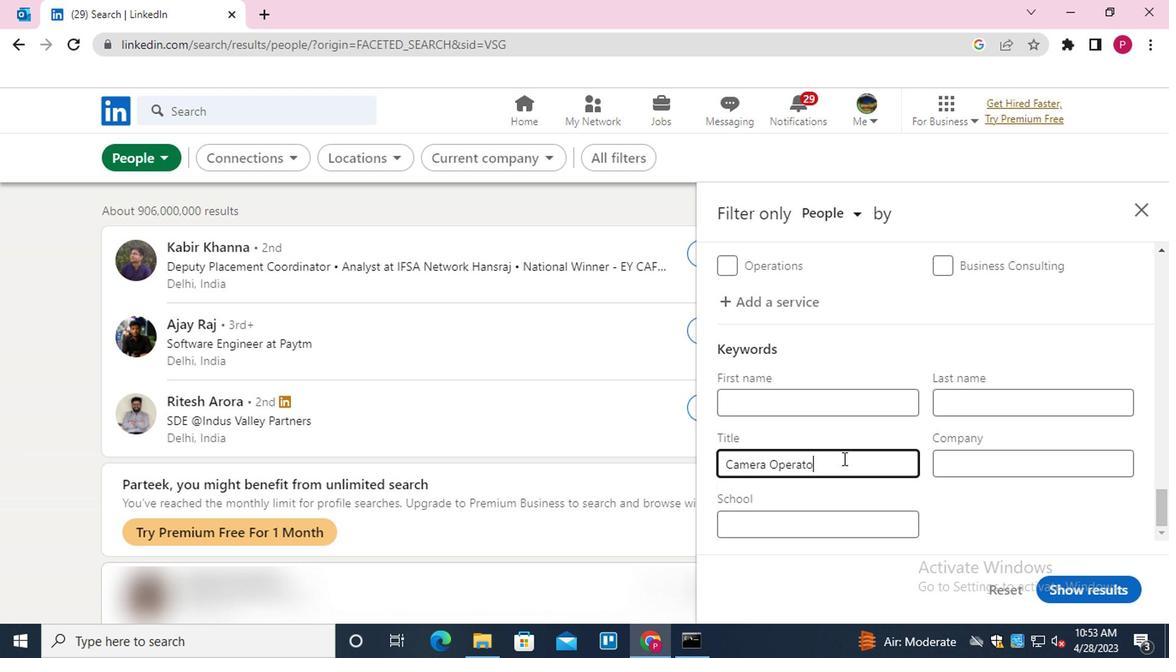 
Action: Mouse moved to (1065, 575)
Screenshot: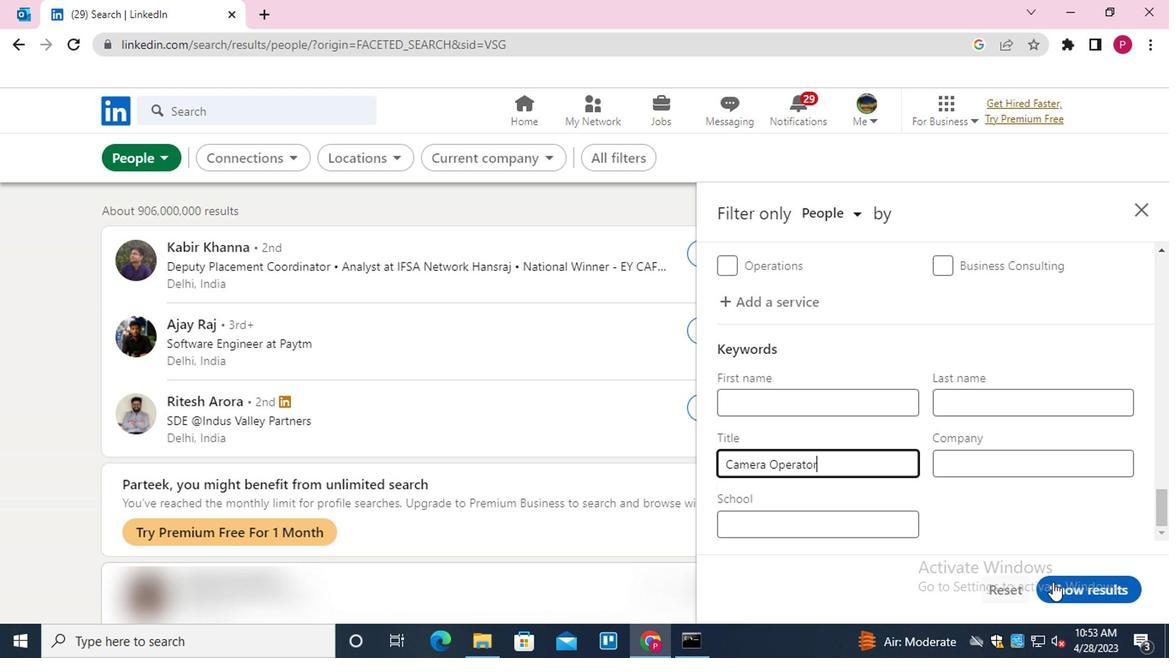 
Action: Mouse pressed left at (1065, 575)
Screenshot: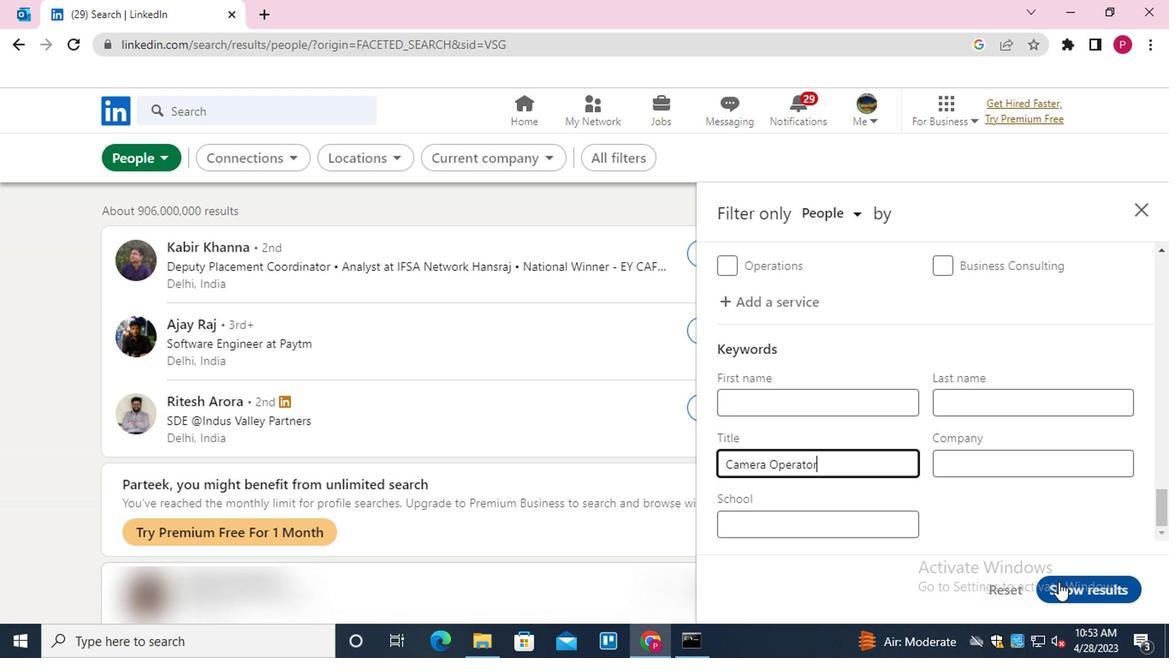 
Action: Mouse moved to (591, 369)
Screenshot: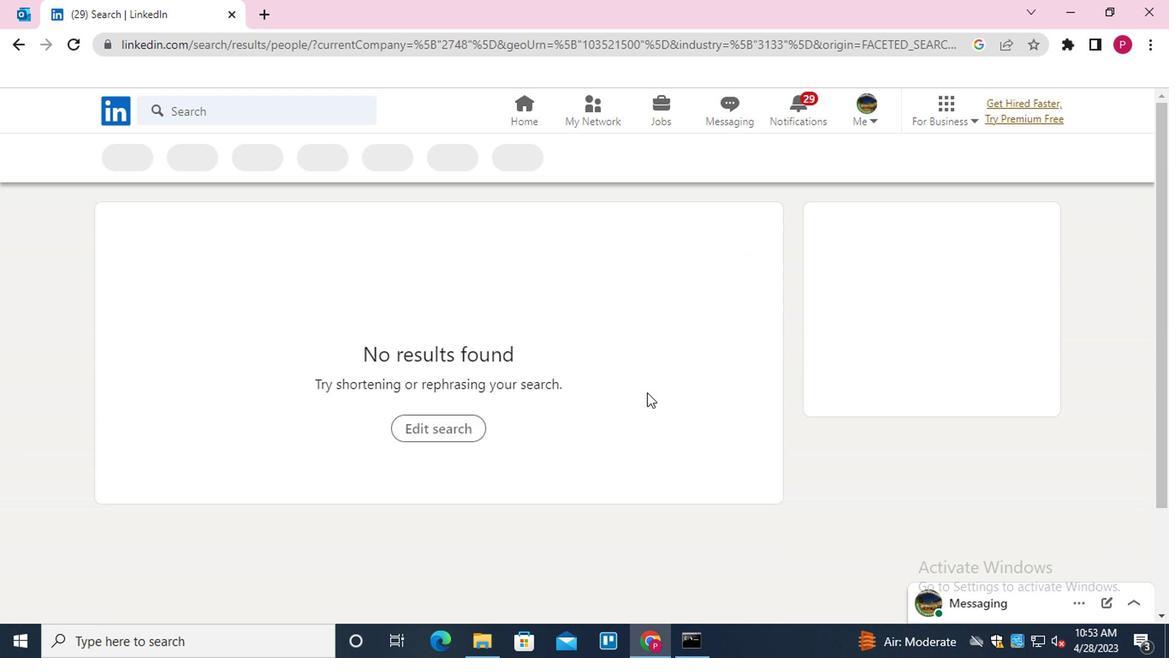 
